 Task: Find a rental in Waltham, United States, for 8 guests from 12th to 16th August, with a price range of 10,000 to 16,000, including a TV and self check-in option.
Action: Mouse moved to (680, 130)
Screenshot: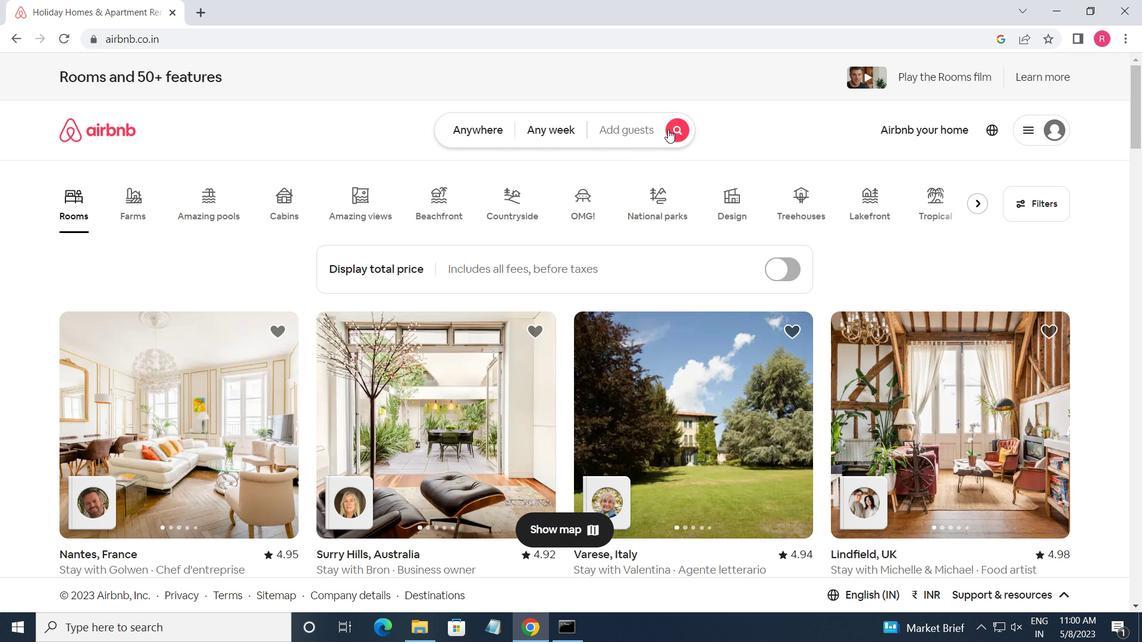
Action: Mouse pressed left at (680, 130)
Screenshot: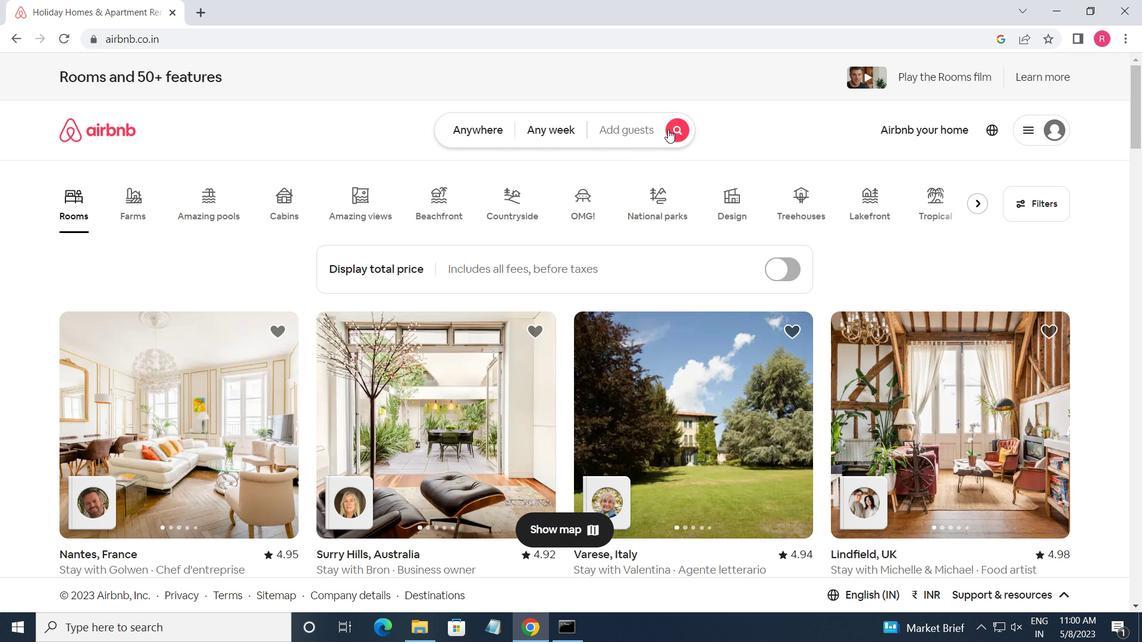 
Action: Mouse moved to (347, 193)
Screenshot: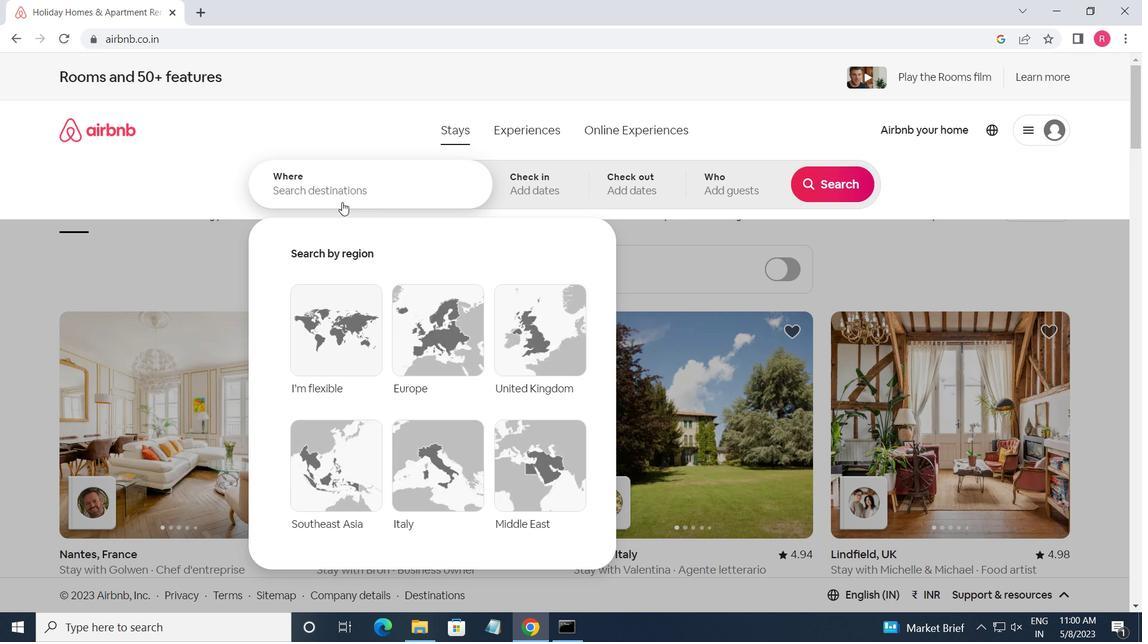 
Action: Mouse pressed left at (347, 193)
Screenshot: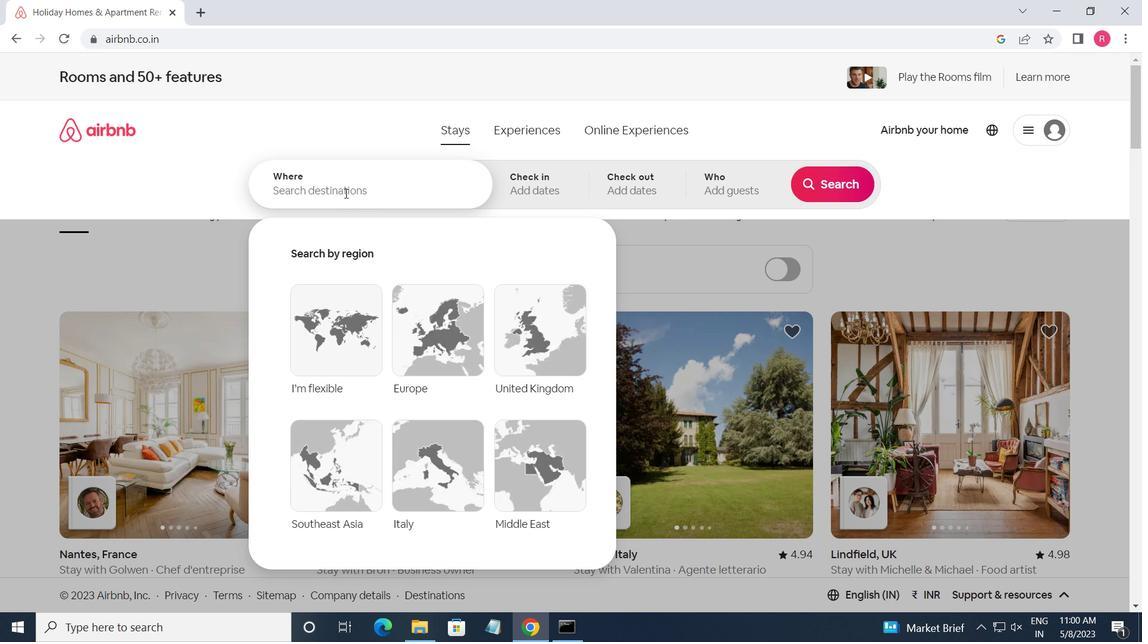 
Action: Key pressed <Key.shift>WALTHAM<Key.space>,<Key.space><Key.shift>UNITED<Key.space><Key.shift>STATES<Key.enter>
Screenshot: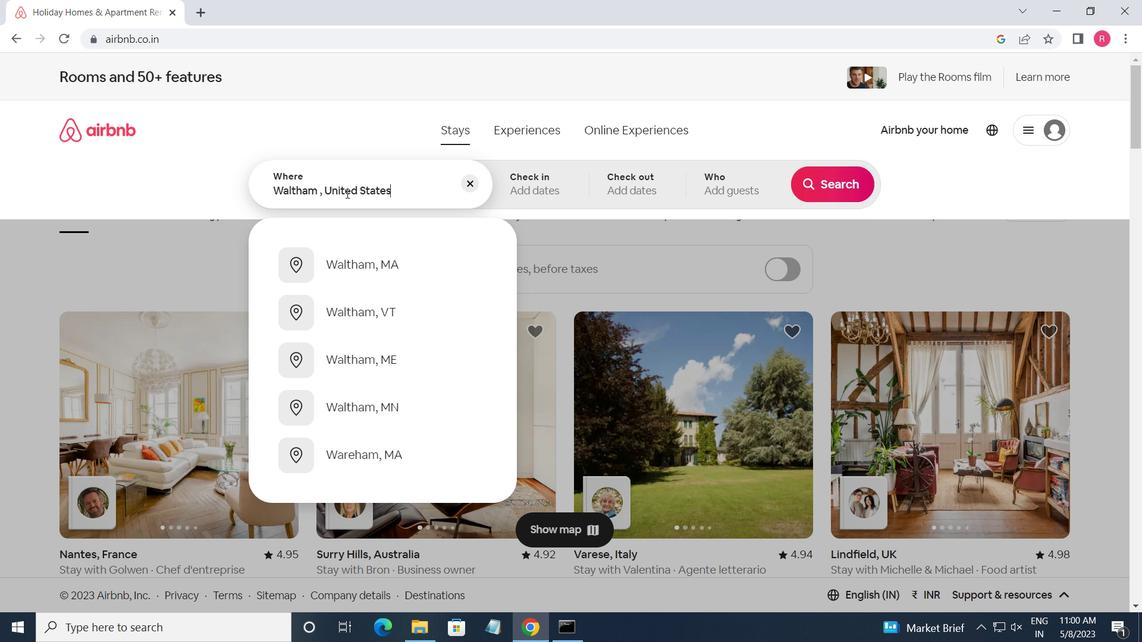 
Action: Mouse moved to (835, 308)
Screenshot: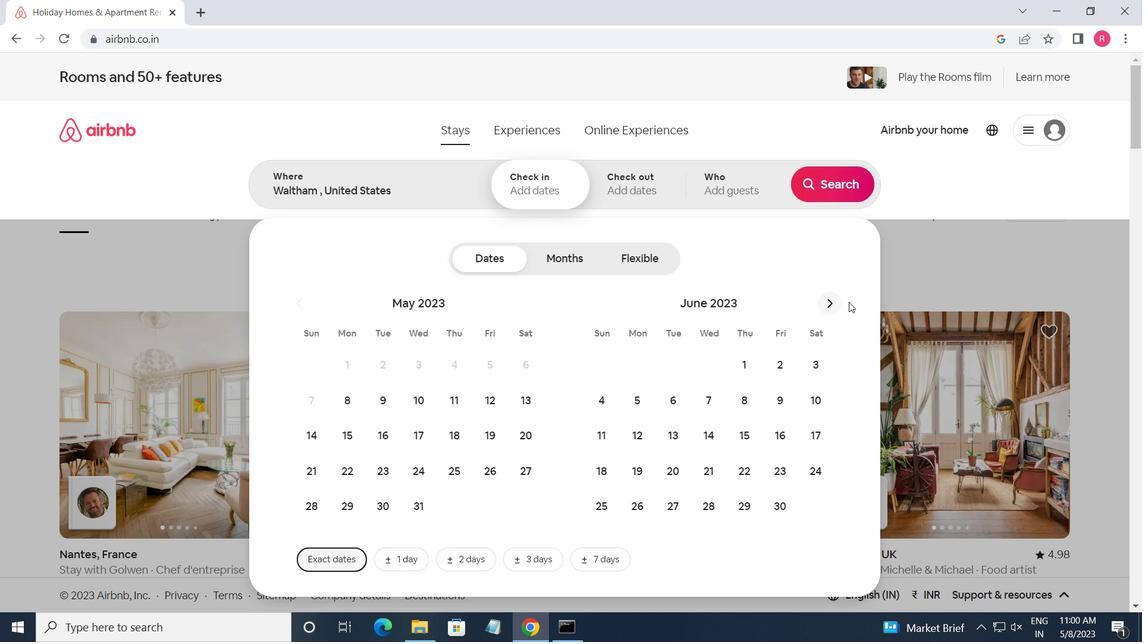 
Action: Mouse pressed left at (835, 308)
Screenshot: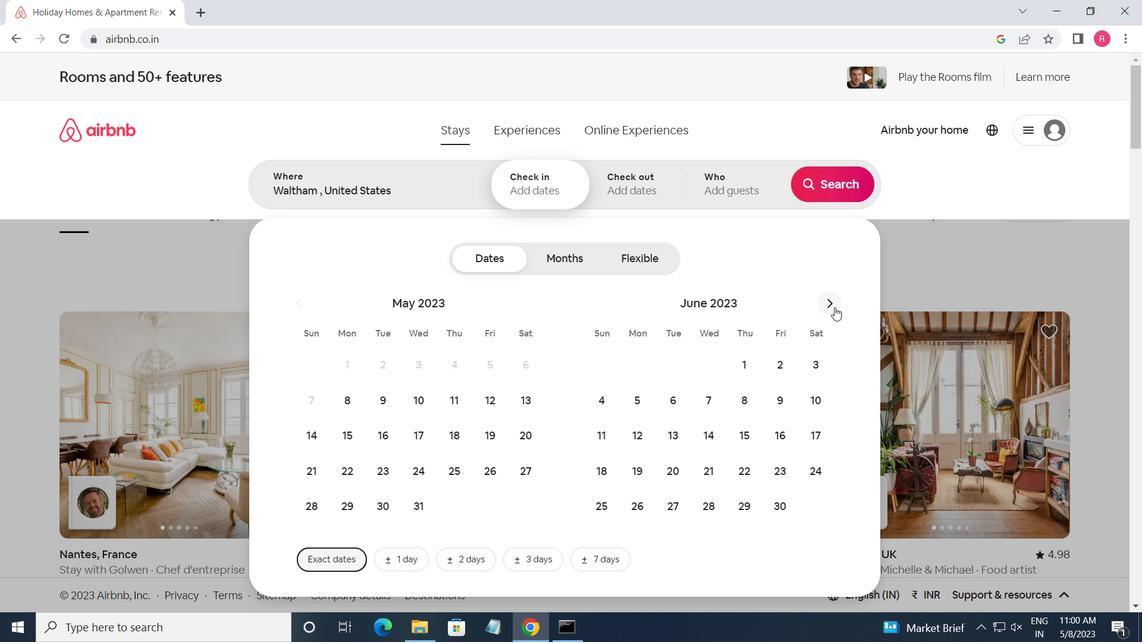 
Action: Mouse moved to (830, 302)
Screenshot: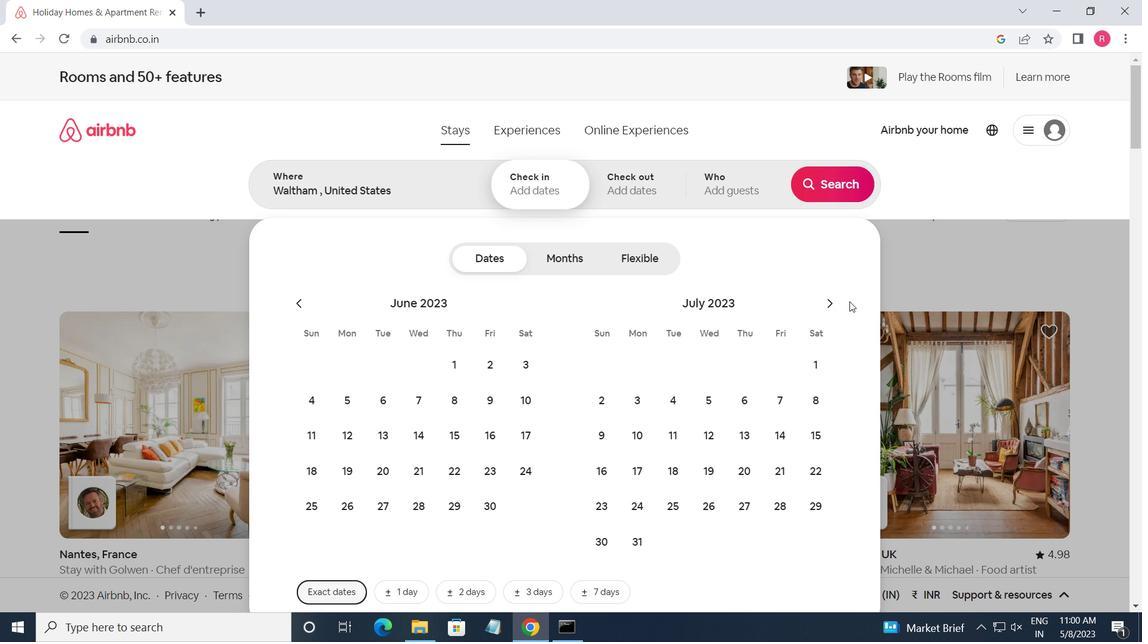 
Action: Mouse pressed left at (830, 302)
Screenshot: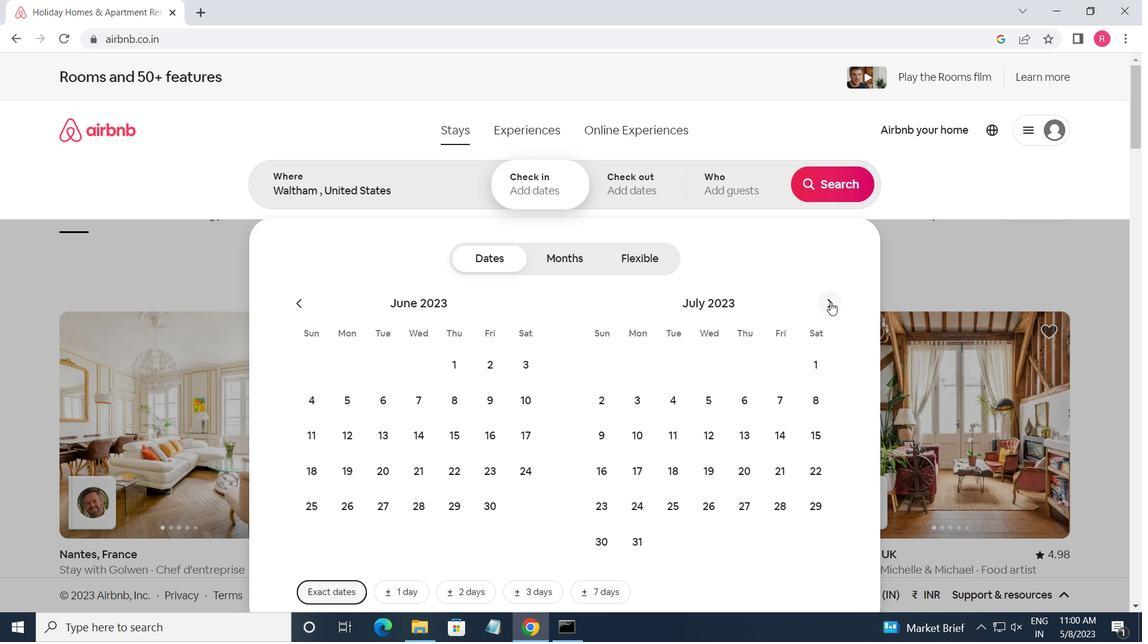 
Action: Mouse moved to (817, 400)
Screenshot: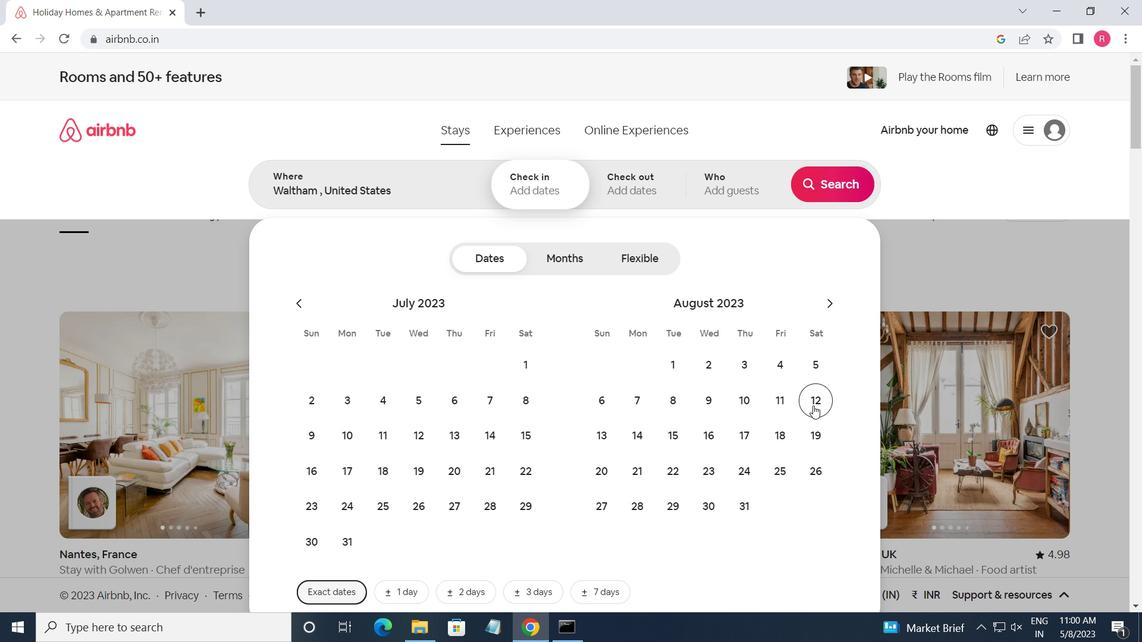 
Action: Mouse pressed left at (817, 400)
Screenshot: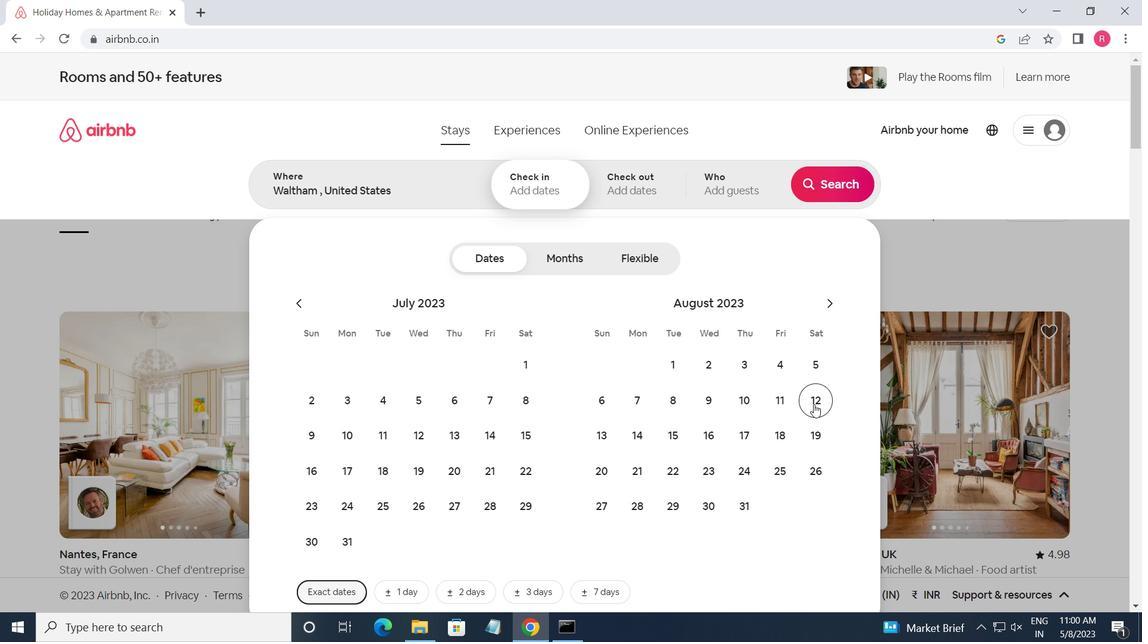 
Action: Mouse moved to (707, 442)
Screenshot: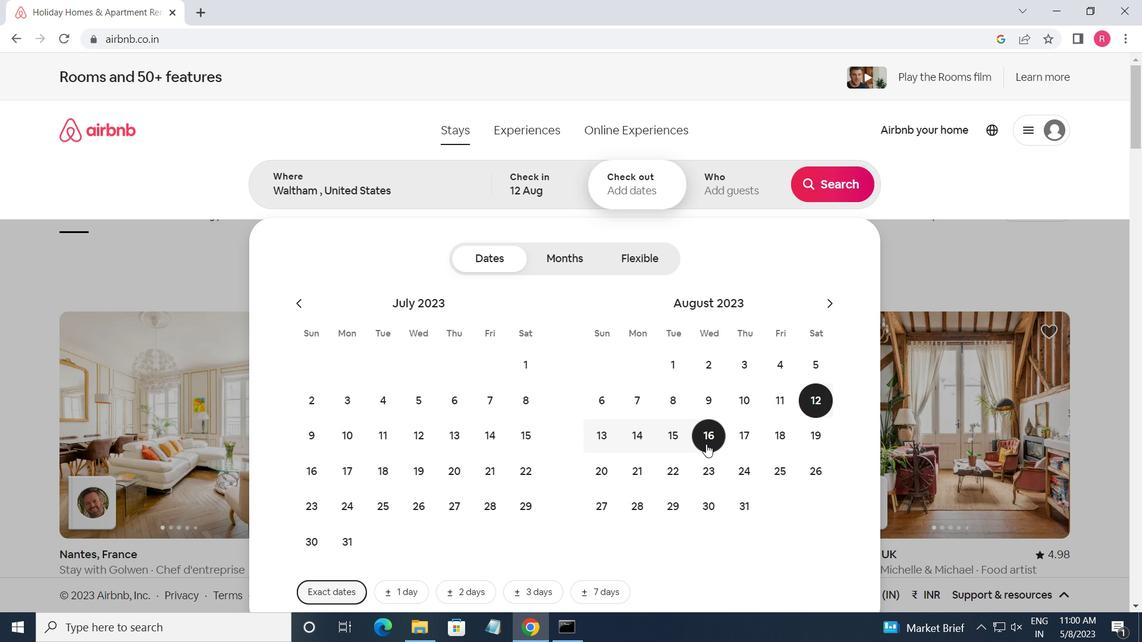 
Action: Mouse pressed left at (707, 442)
Screenshot: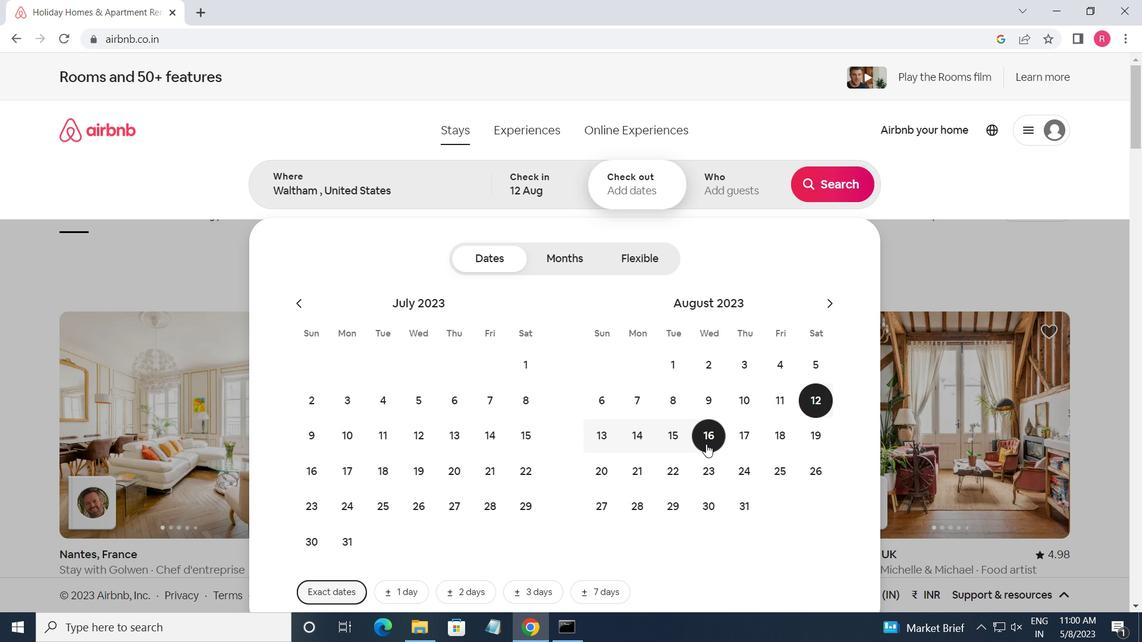 
Action: Mouse moved to (745, 197)
Screenshot: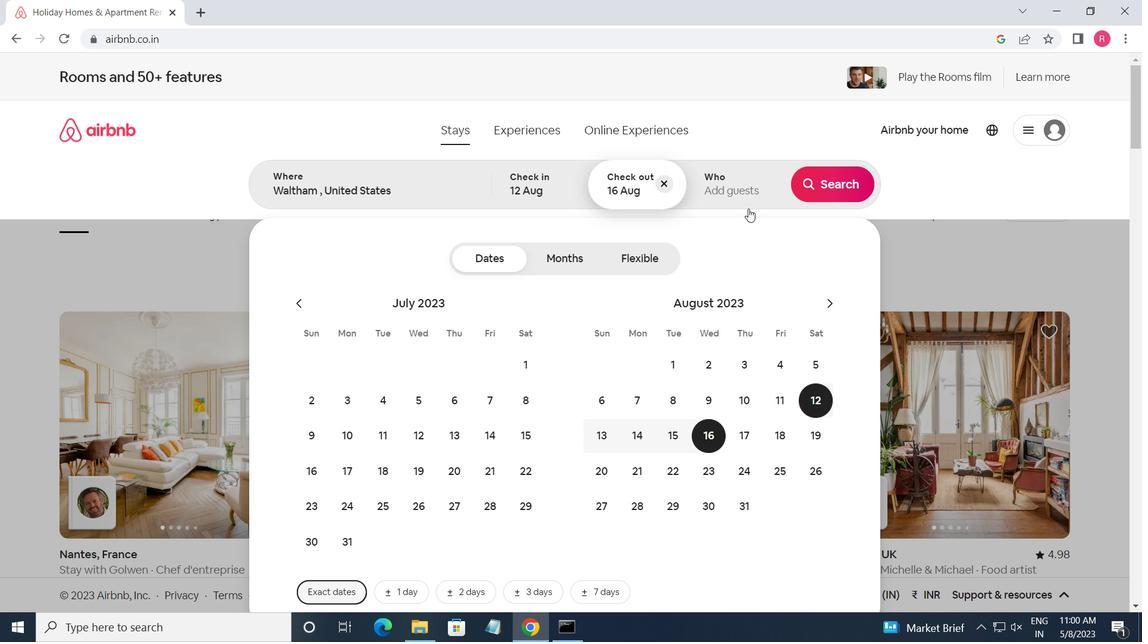 
Action: Mouse pressed left at (745, 197)
Screenshot: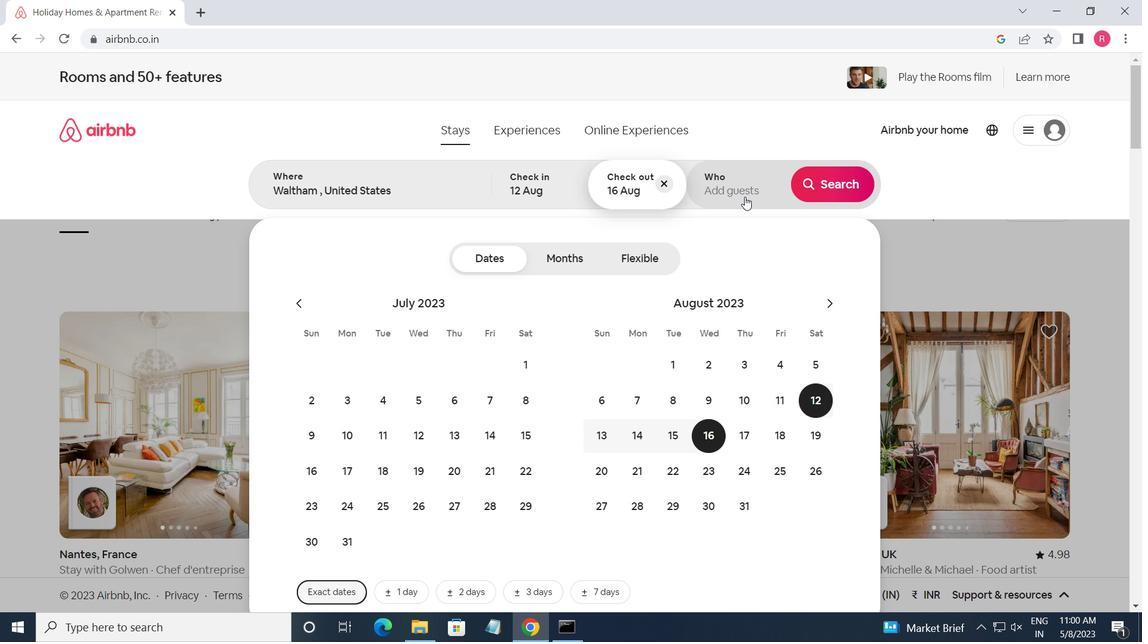 
Action: Mouse moved to (844, 272)
Screenshot: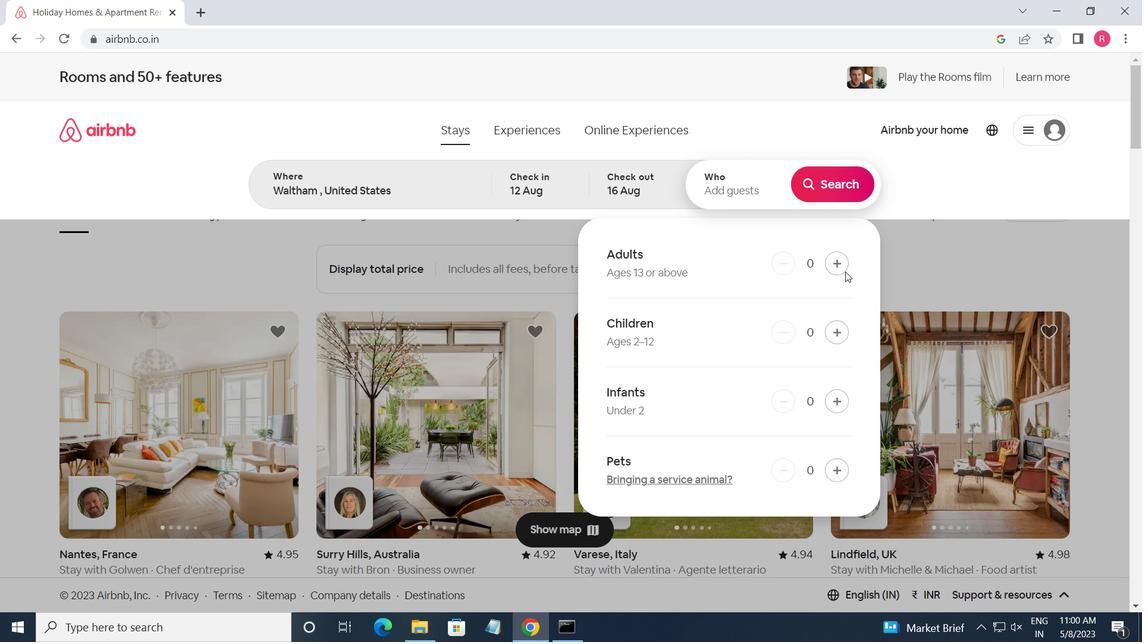 
Action: Mouse pressed left at (844, 272)
Screenshot: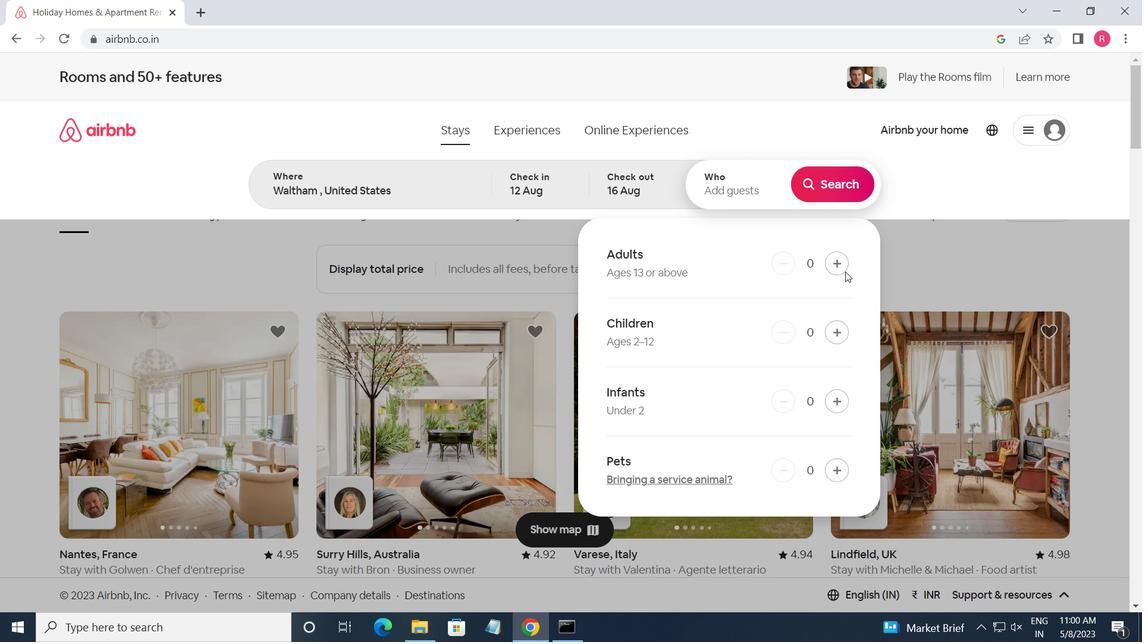 
Action: Mouse pressed left at (844, 272)
Screenshot: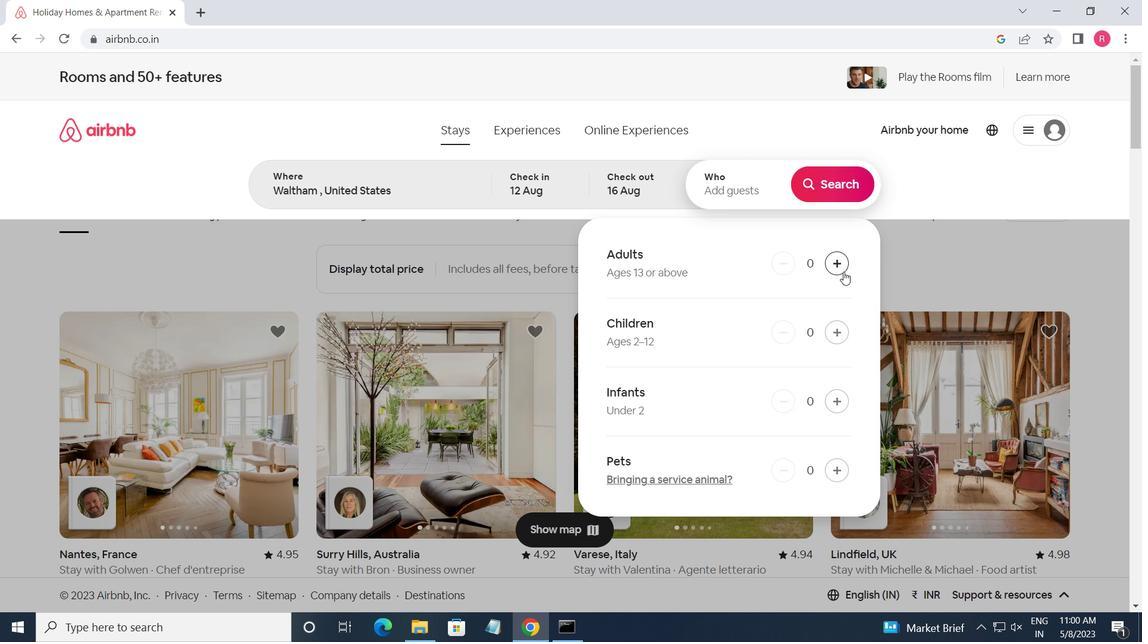 
Action: Mouse pressed left at (844, 272)
Screenshot: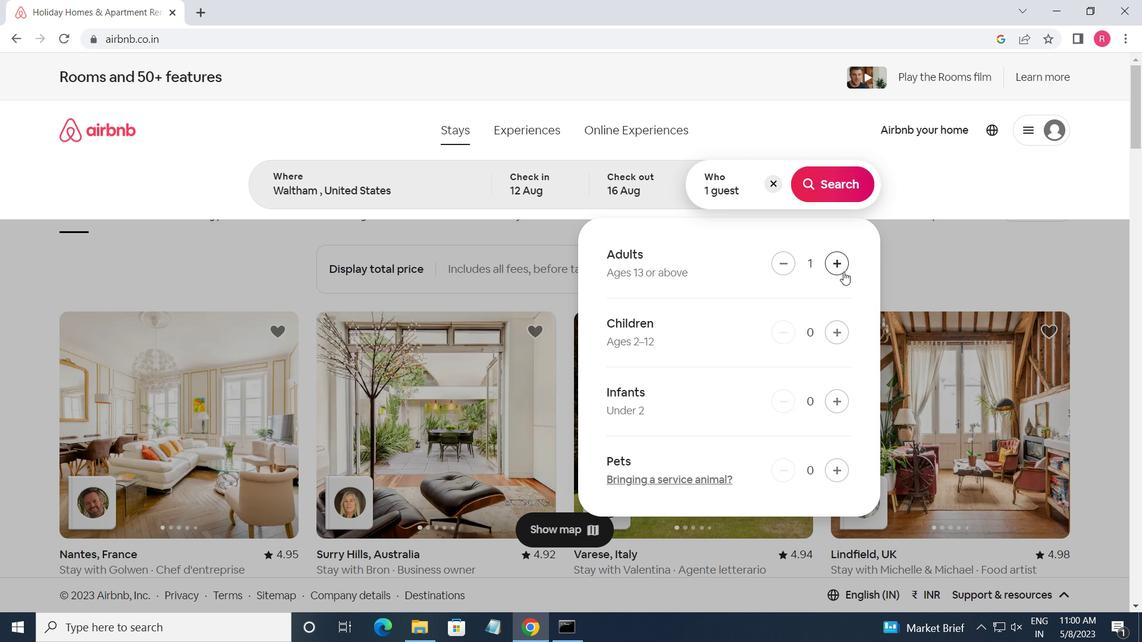 
Action: Mouse pressed left at (844, 272)
Screenshot: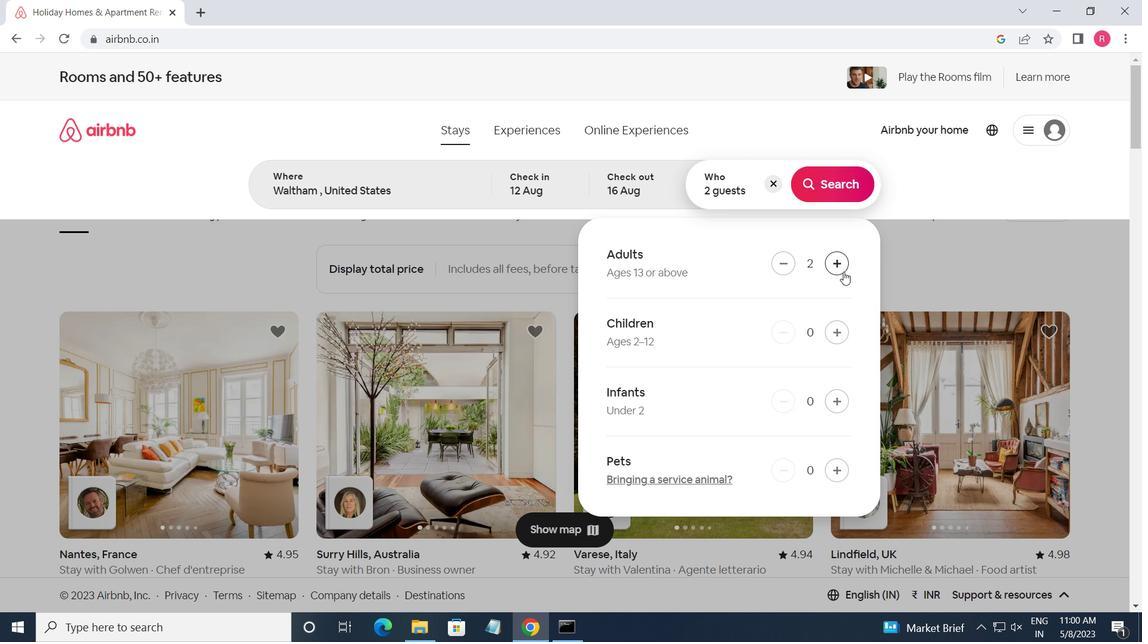 
Action: Mouse pressed left at (844, 272)
Screenshot: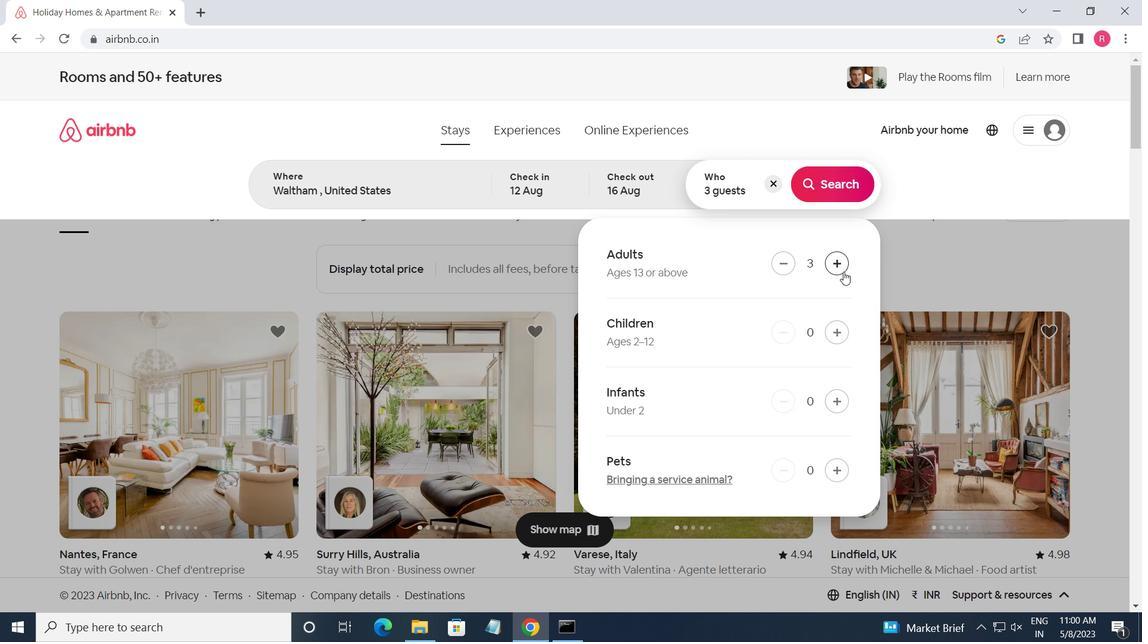 
Action: Mouse pressed left at (844, 272)
Screenshot: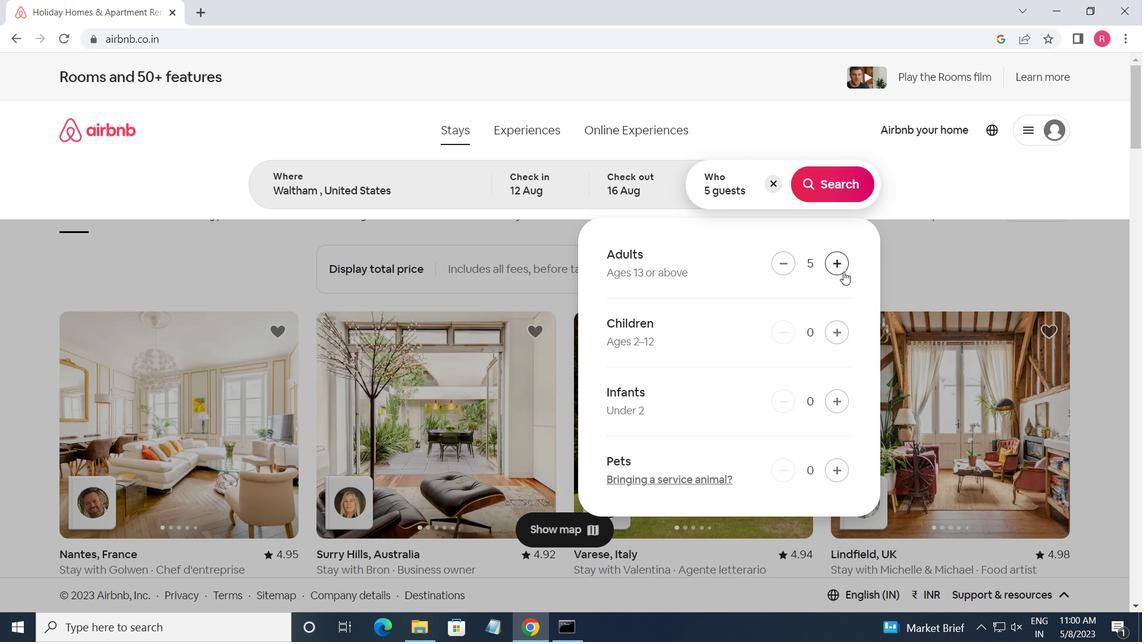 
Action: Mouse pressed left at (844, 272)
Screenshot: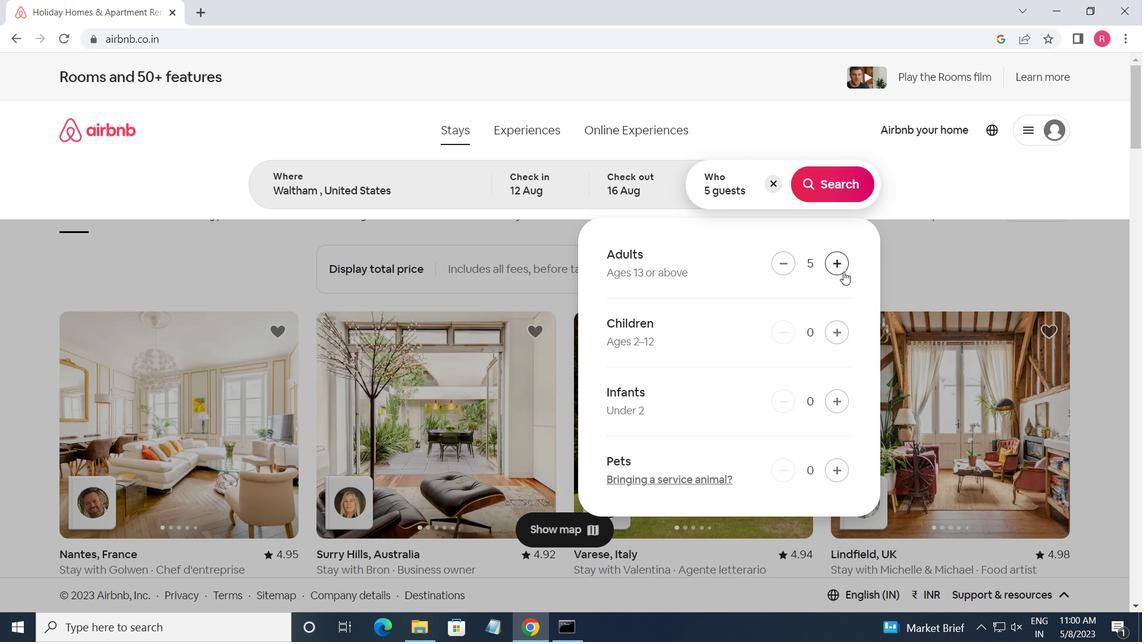 
Action: Mouse pressed left at (844, 272)
Screenshot: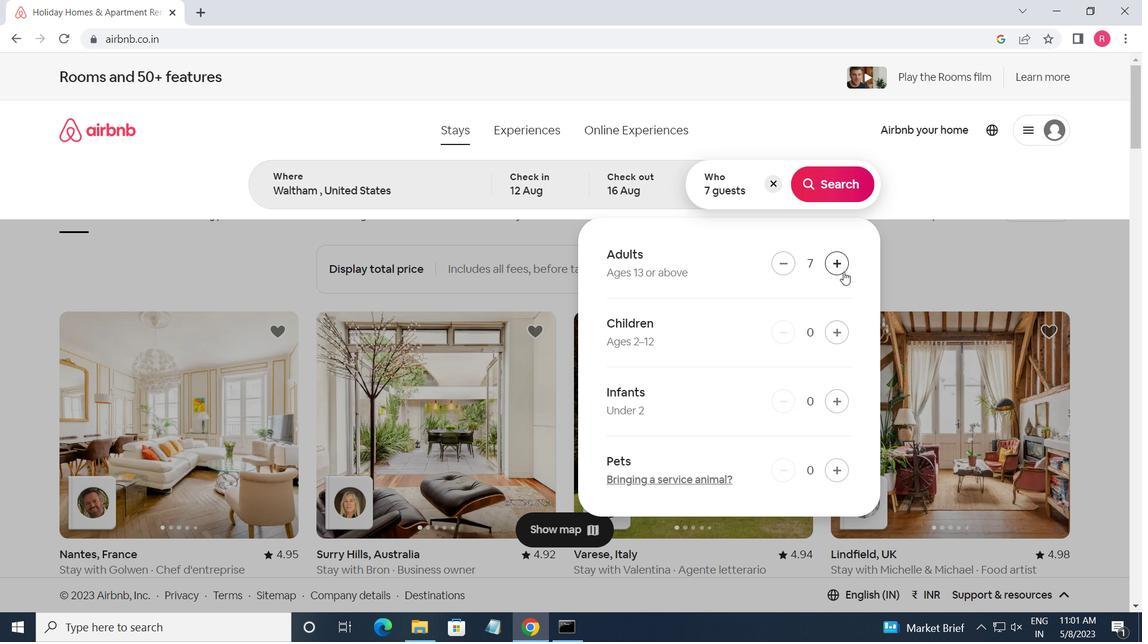 
Action: Mouse moved to (831, 184)
Screenshot: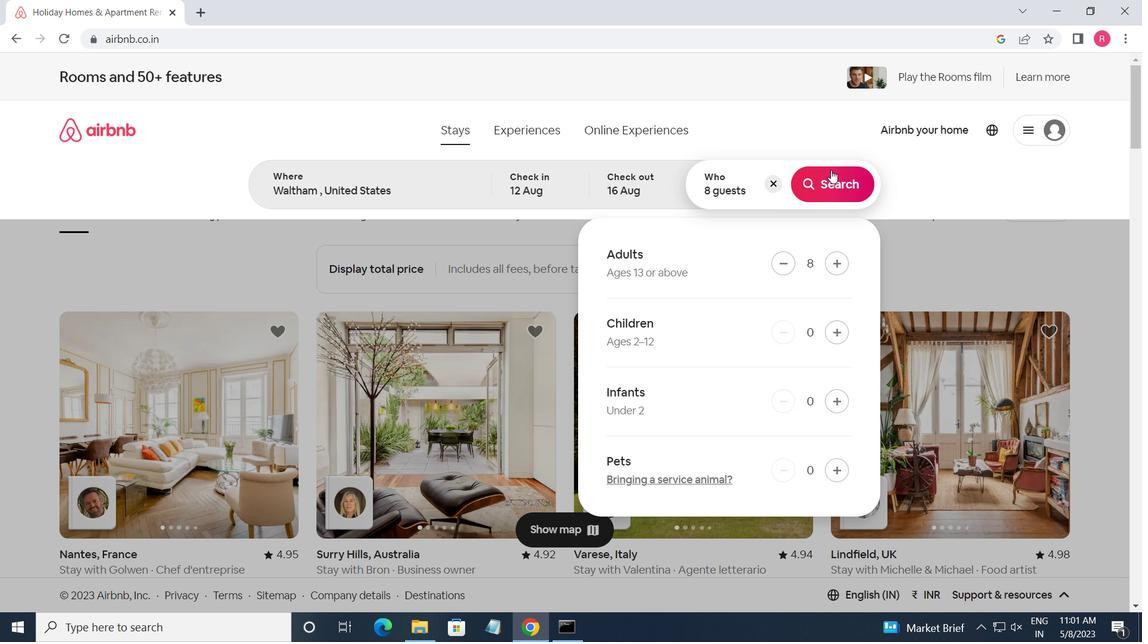 
Action: Mouse pressed left at (831, 184)
Screenshot: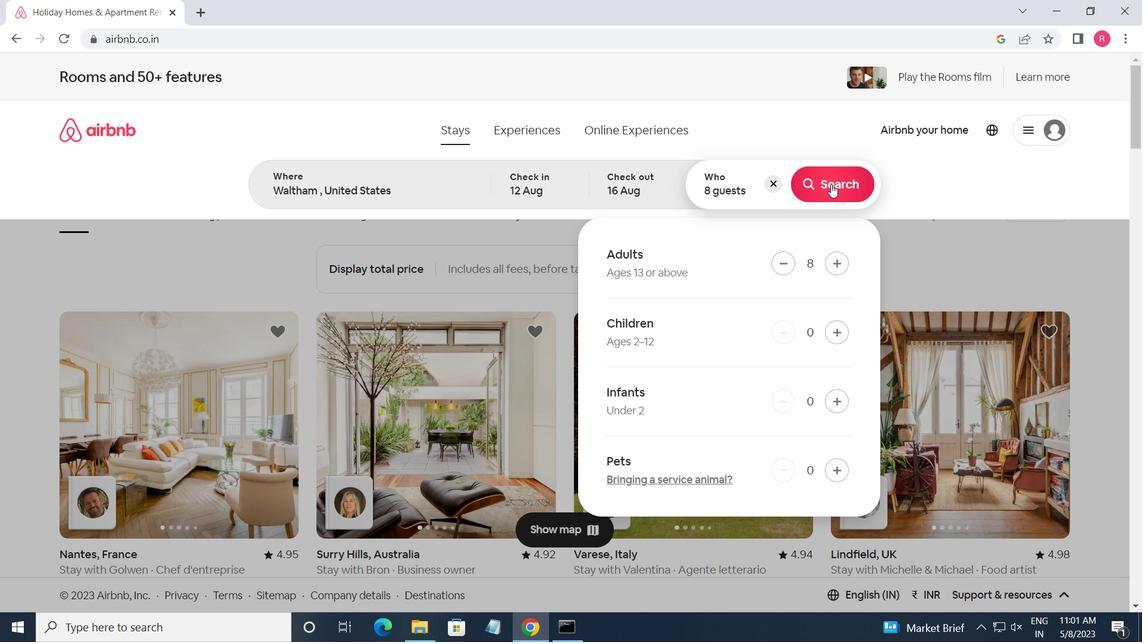 
Action: Mouse moved to (1067, 140)
Screenshot: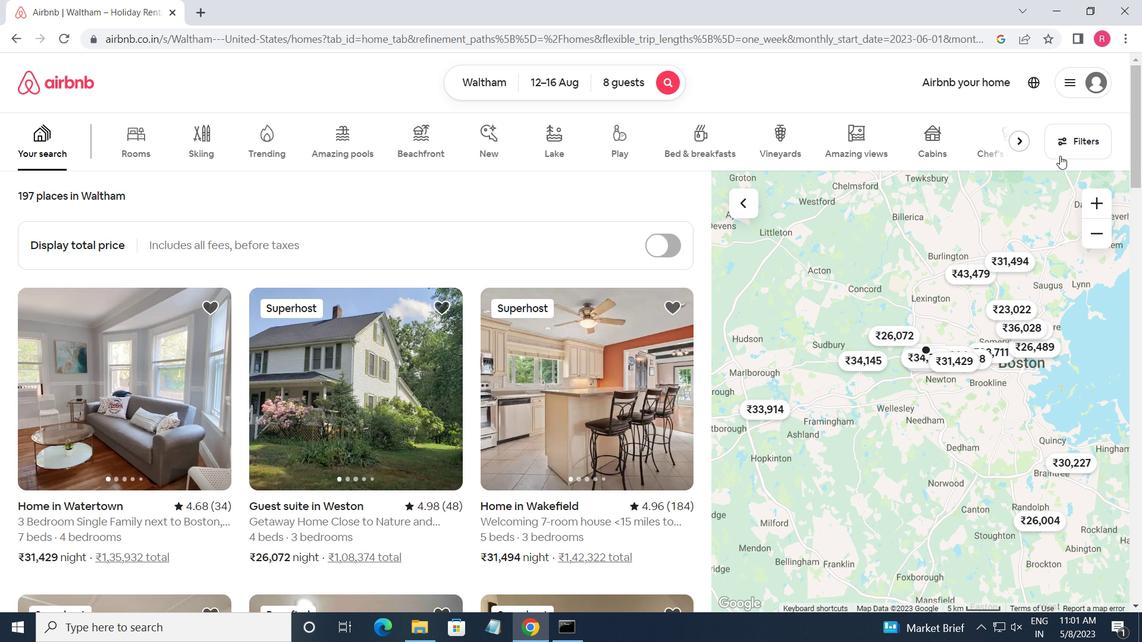 
Action: Mouse pressed left at (1067, 140)
Screenshot: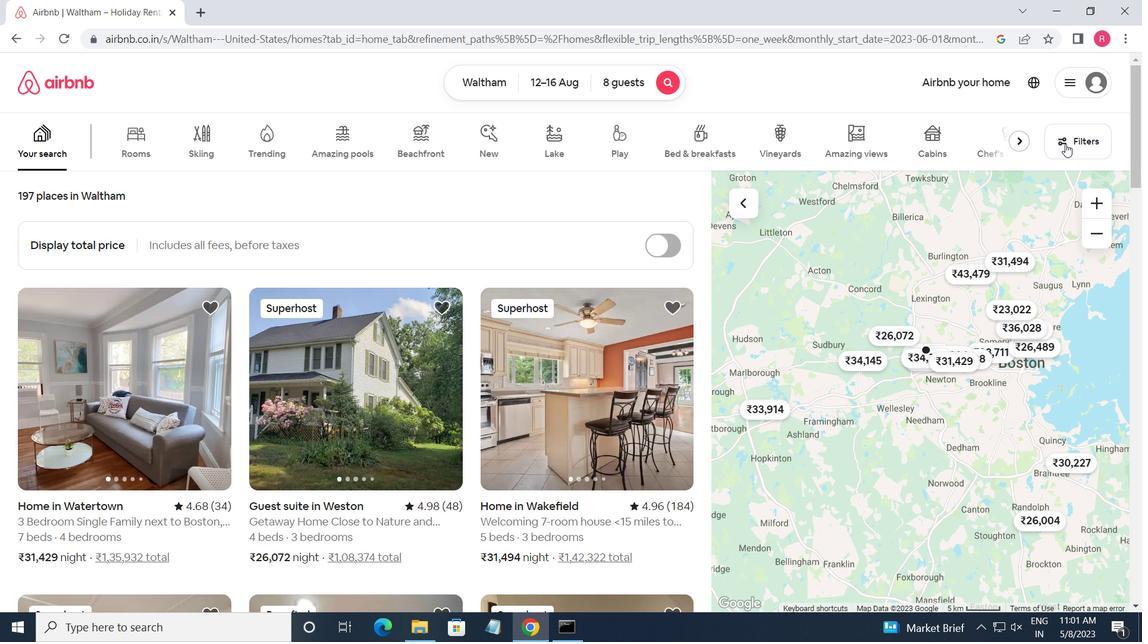 
Action: Mouse moved to (453, 514)
Screenshot: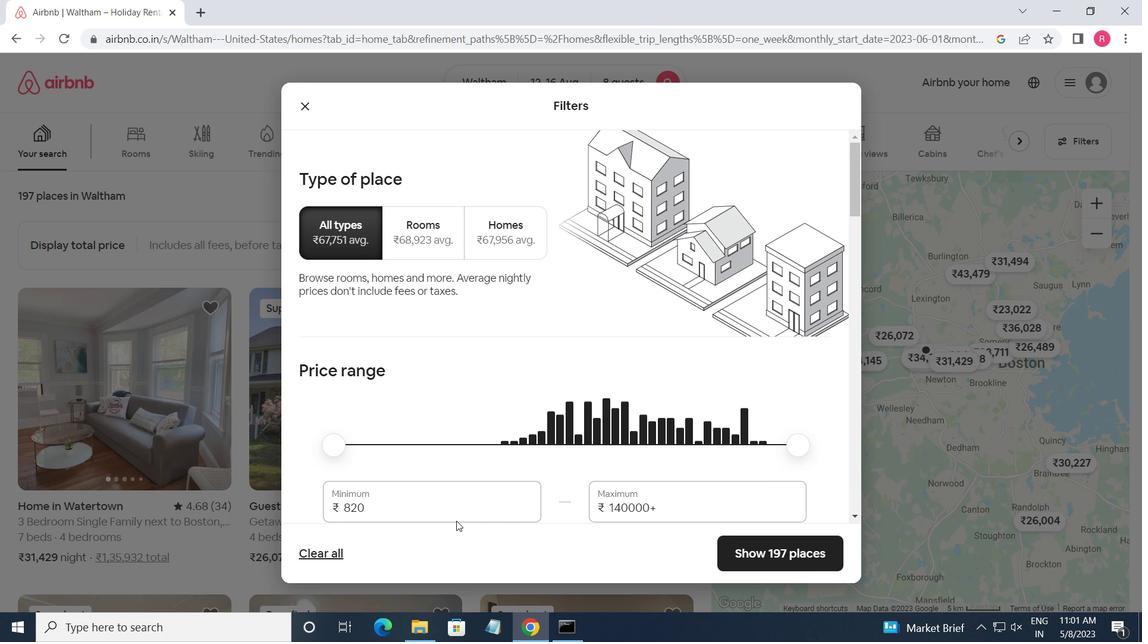
Action: Mouse pressed left at (453, 514)
Screenshot: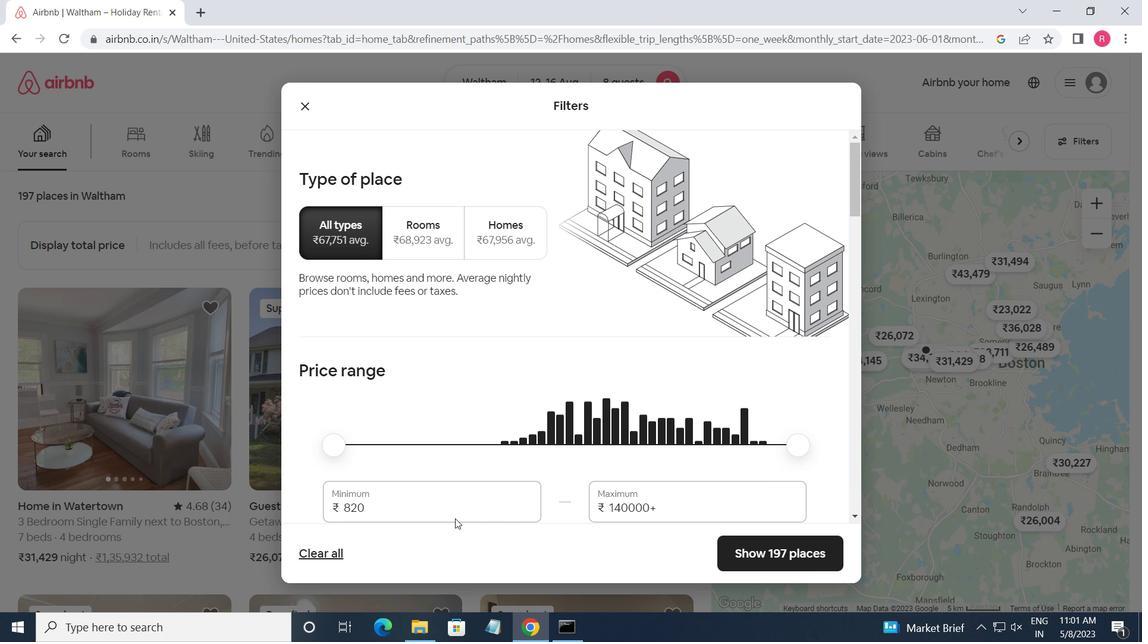
Action: Key pressed <Key.backspace><Key.backspace><Key.backspace>10000<Key.tab>16000
Screenshot: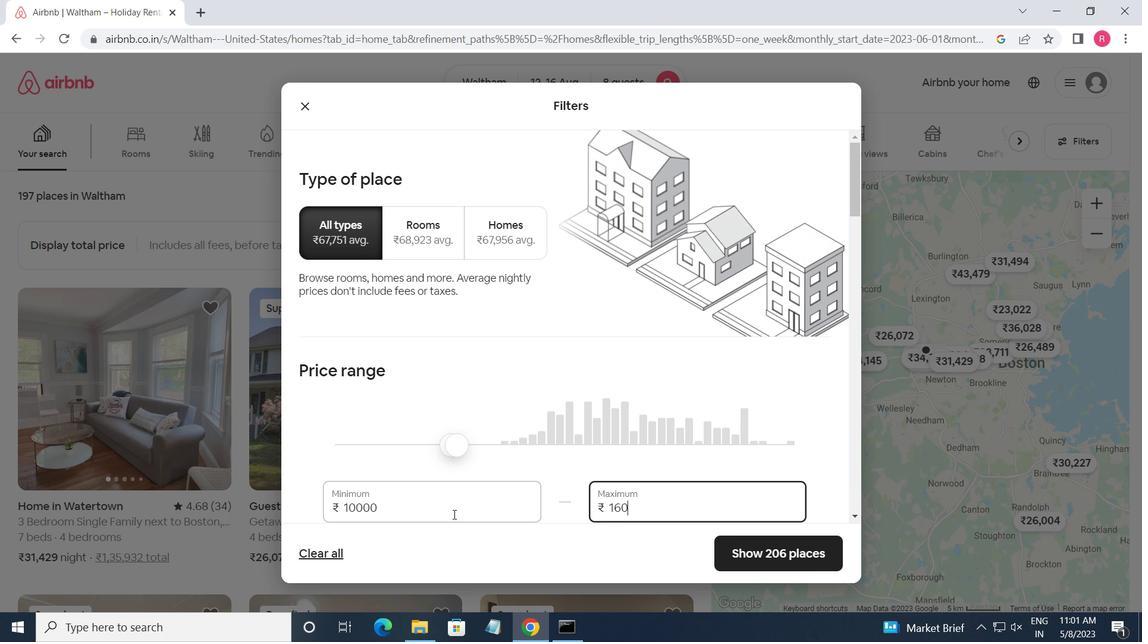 
Action: Mouse moved to (577, 377)
Screenshot: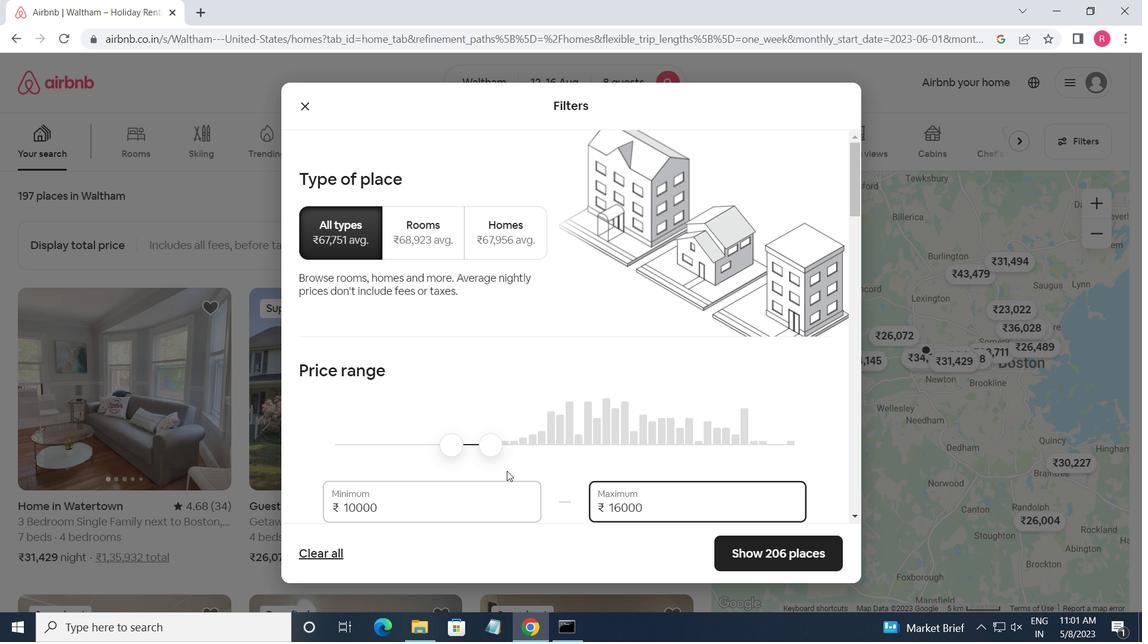 
Action: Mouse scrolled (577, 376) with delta (0, 0)
Screenshot: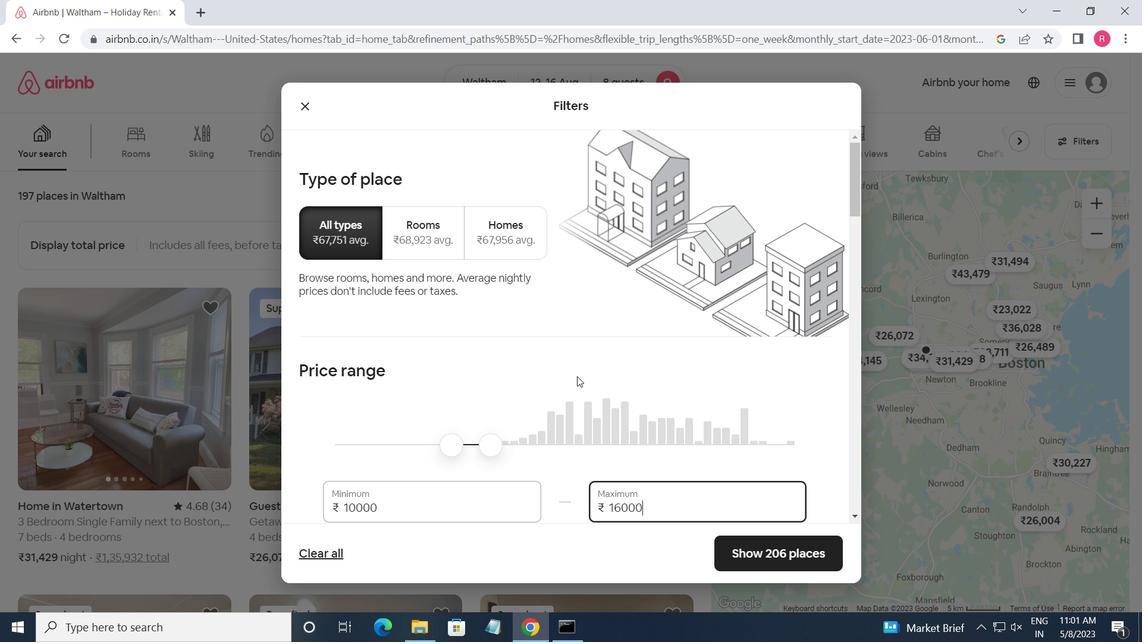 
Action: Mouse moved to (590, 338)
Screenshot: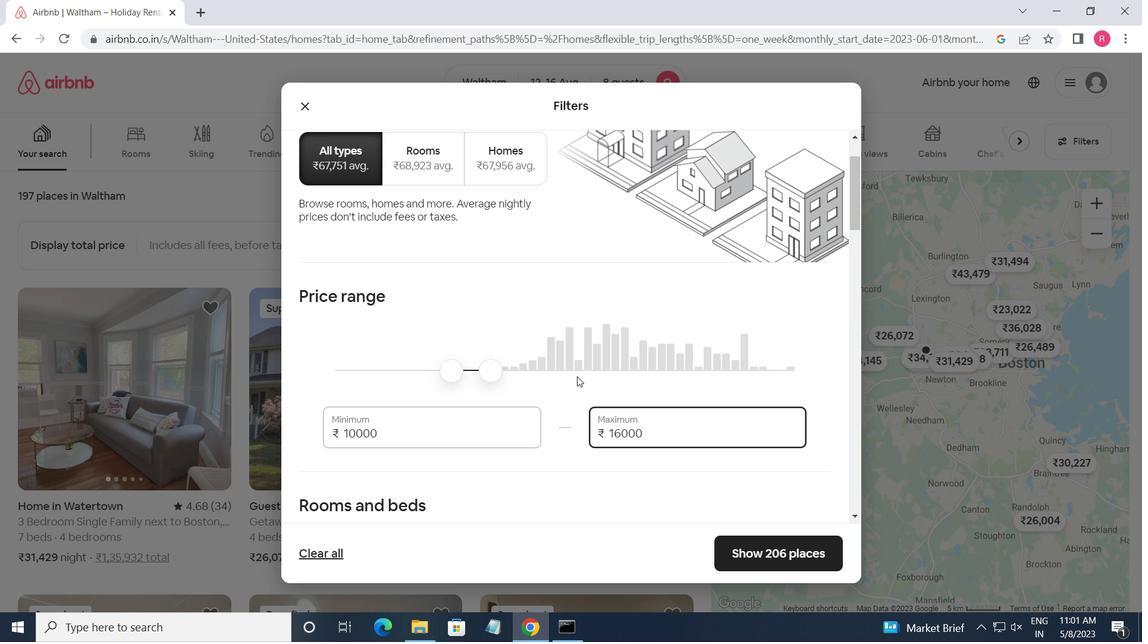 
Action: Mouse scrolled (590, 337) with delta (0, 0)
Screenshot: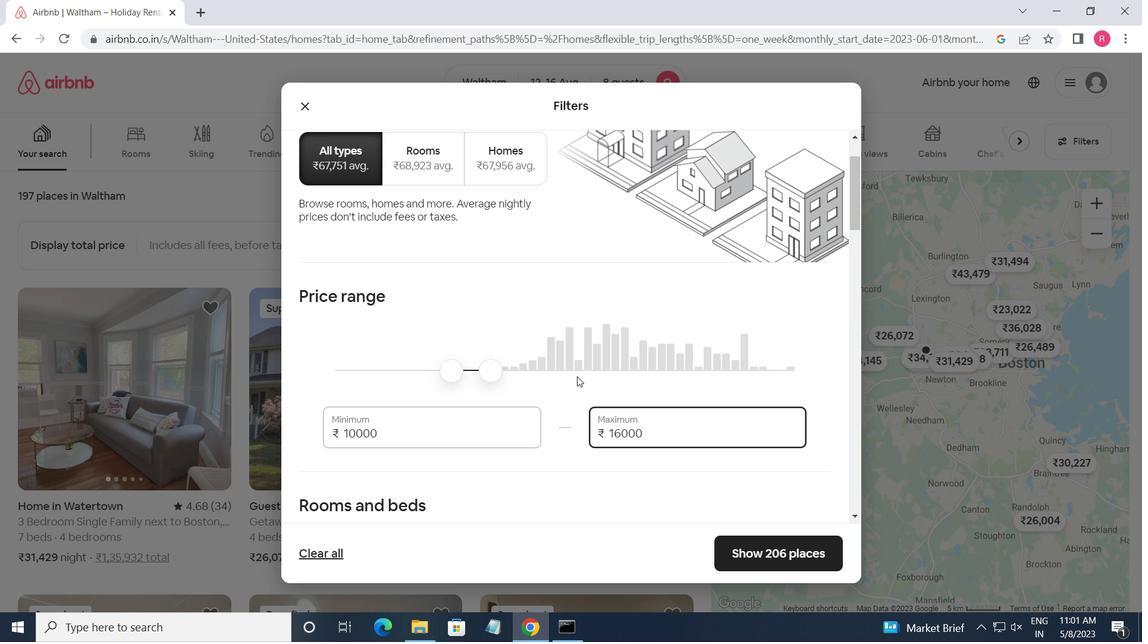 
Action: Mouse moved to (592, 338)
Screenshot: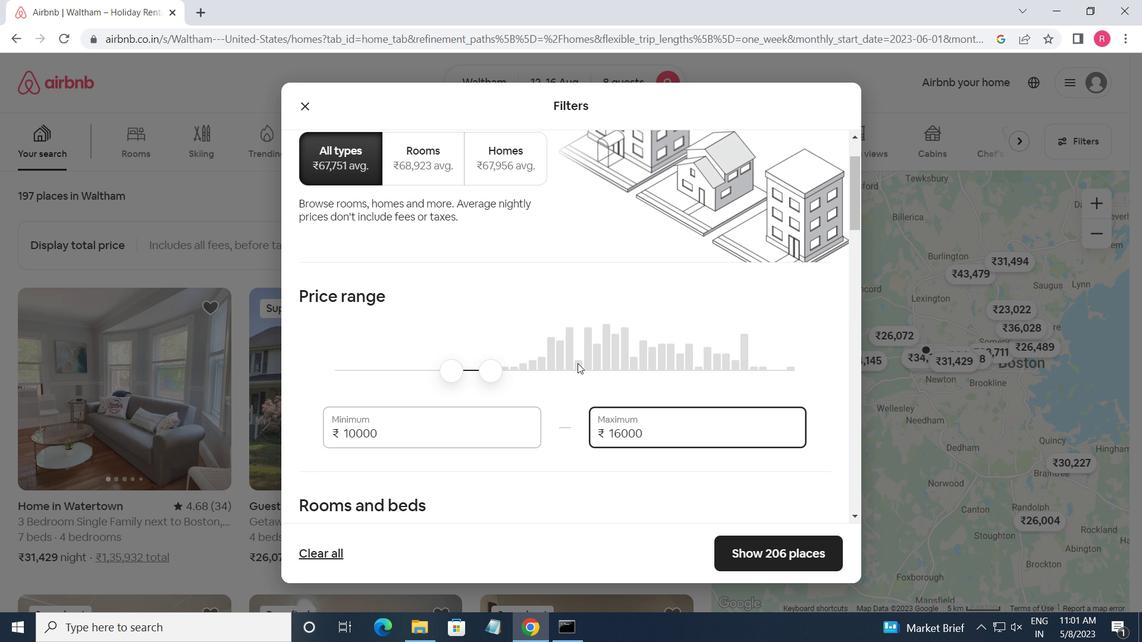 
Action: Mouse scrolled (592, 337) with delta (0, 0)
Screenshot: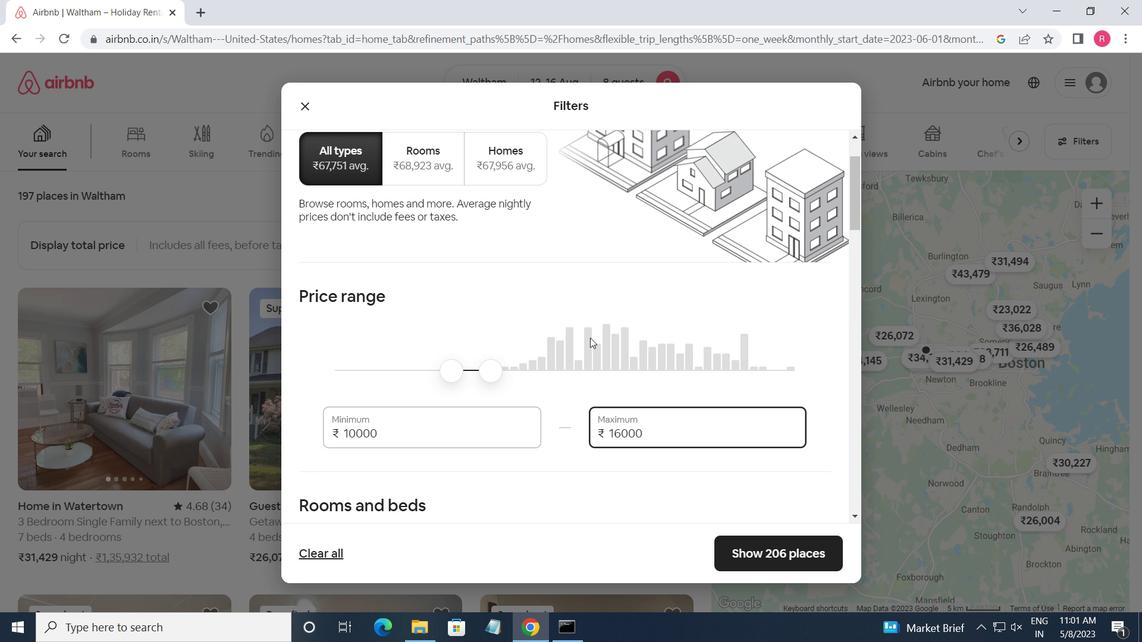 
Action: Mouse scrolled (592, 337) with delta (0, 0)
Screenshot: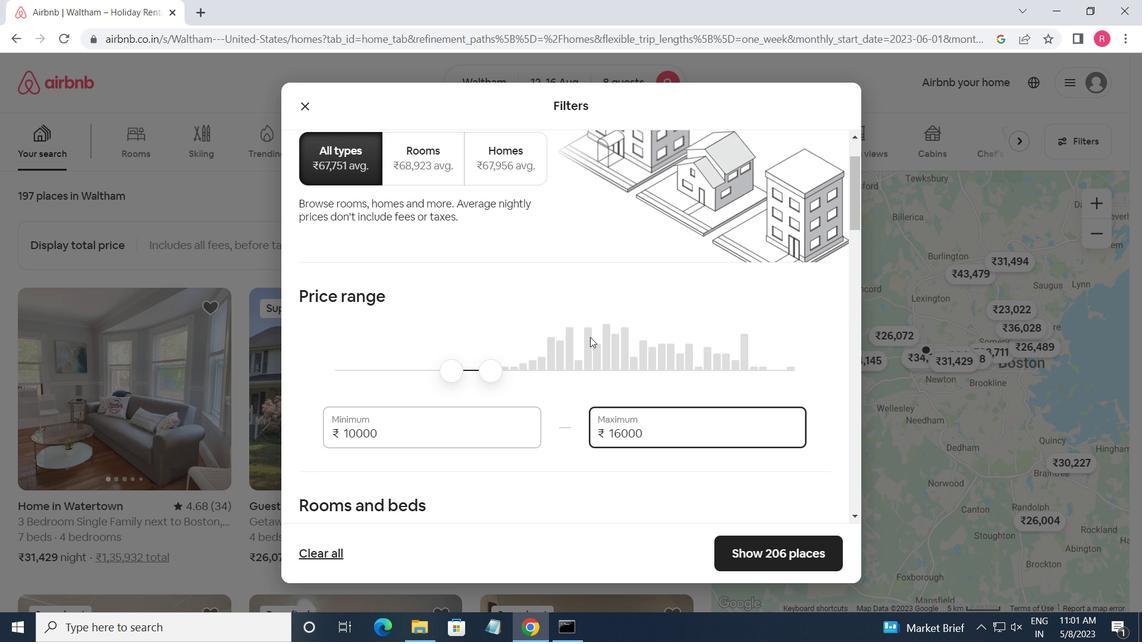 
Action: Mouse moved to (741, 362)
Screenshot: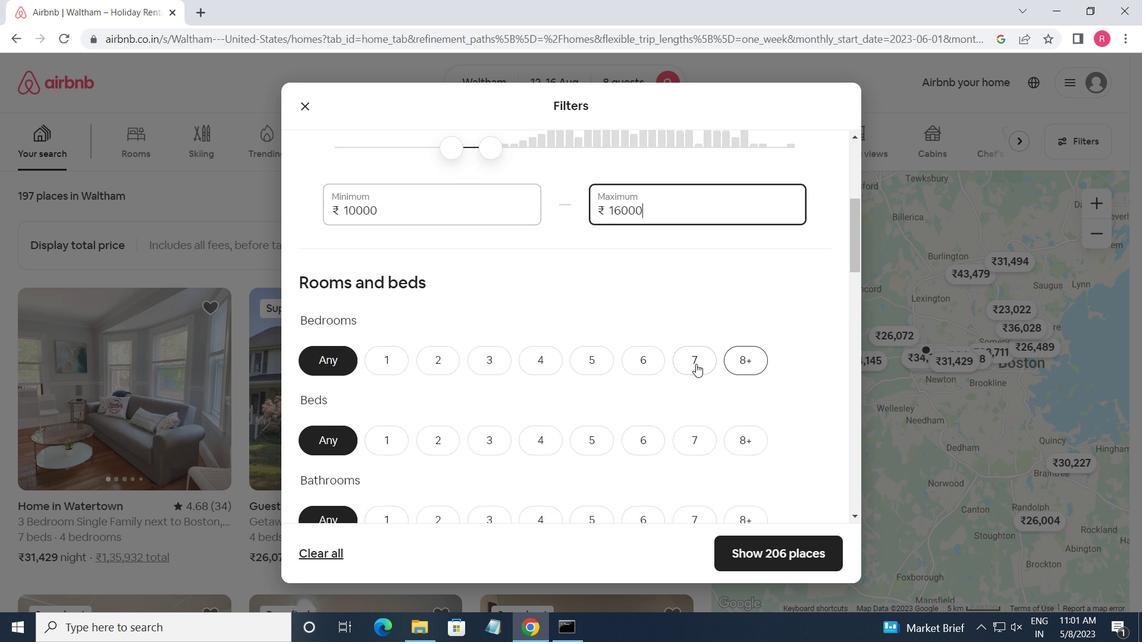 
Action: Mouse pressed left at (741, 362)
Screenshot: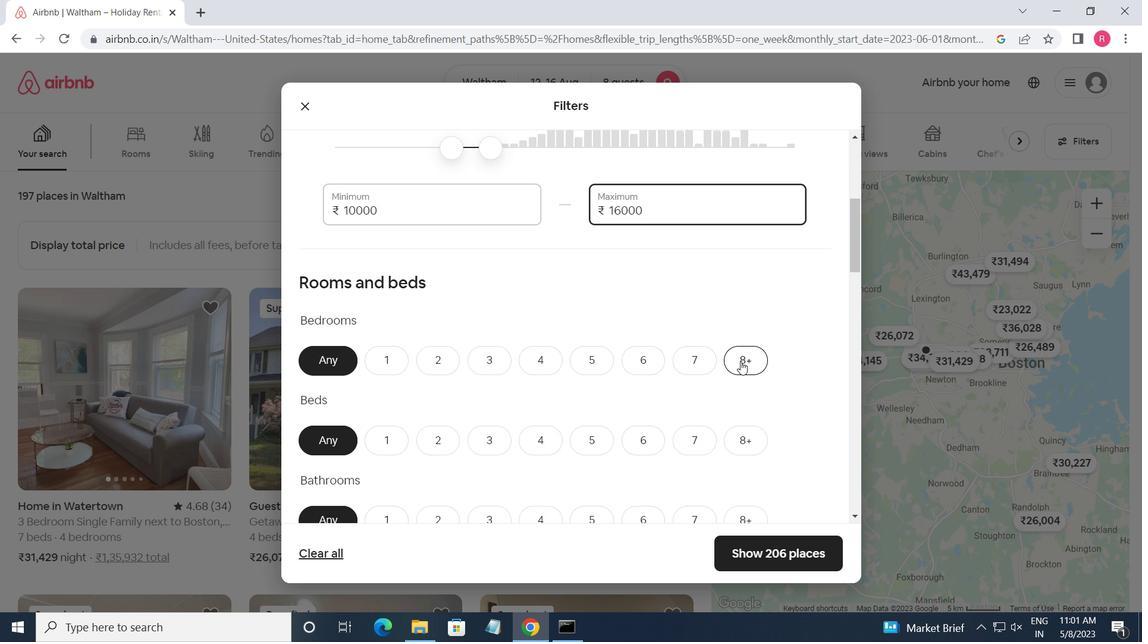 
Action: Mouse moved to (750, 447)
Screenshot: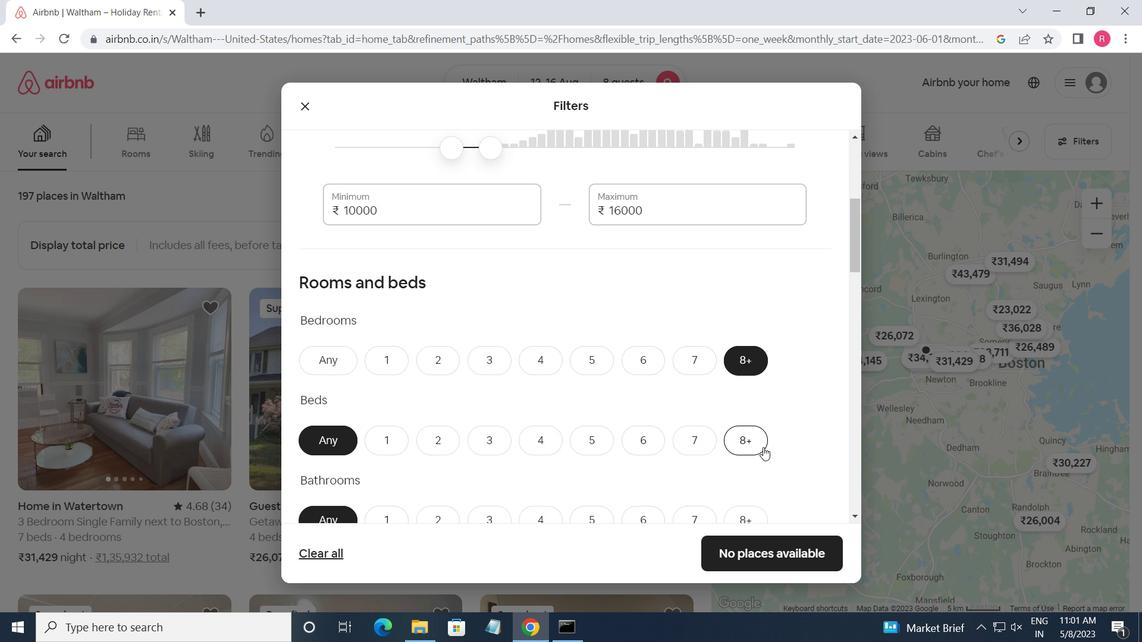 
Action: Mouse pressed left at (750, 447)
Screenshot: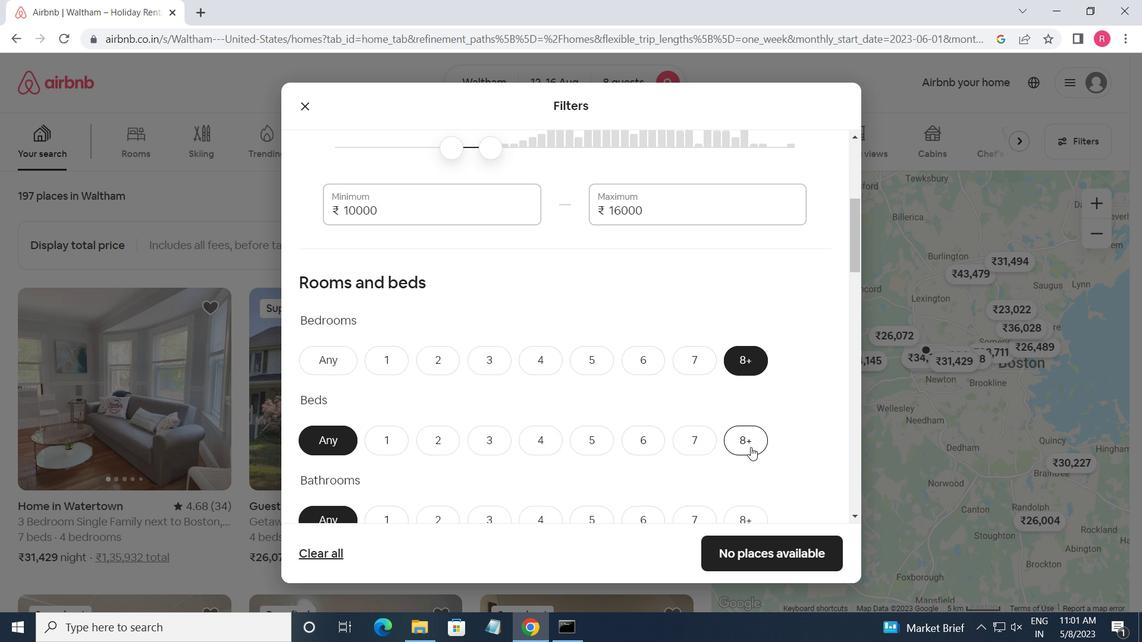 
Action: Mouse moved to (665, 400)
Screenshot: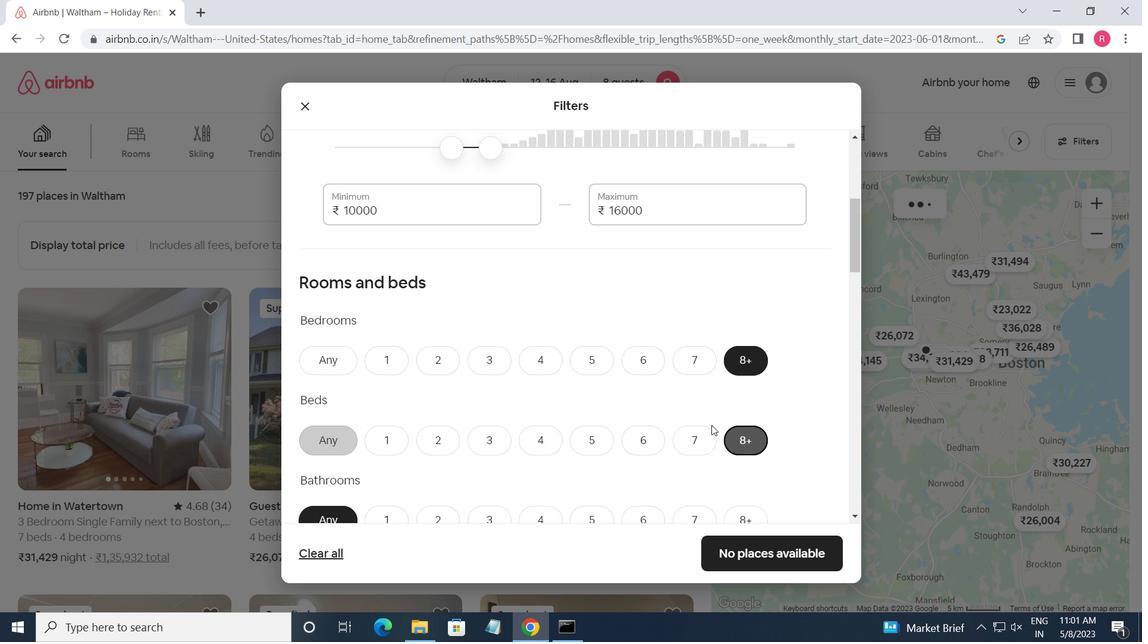 
Action: Mouse scrolled (665, 400) with delta (0, 0)
Screenshot: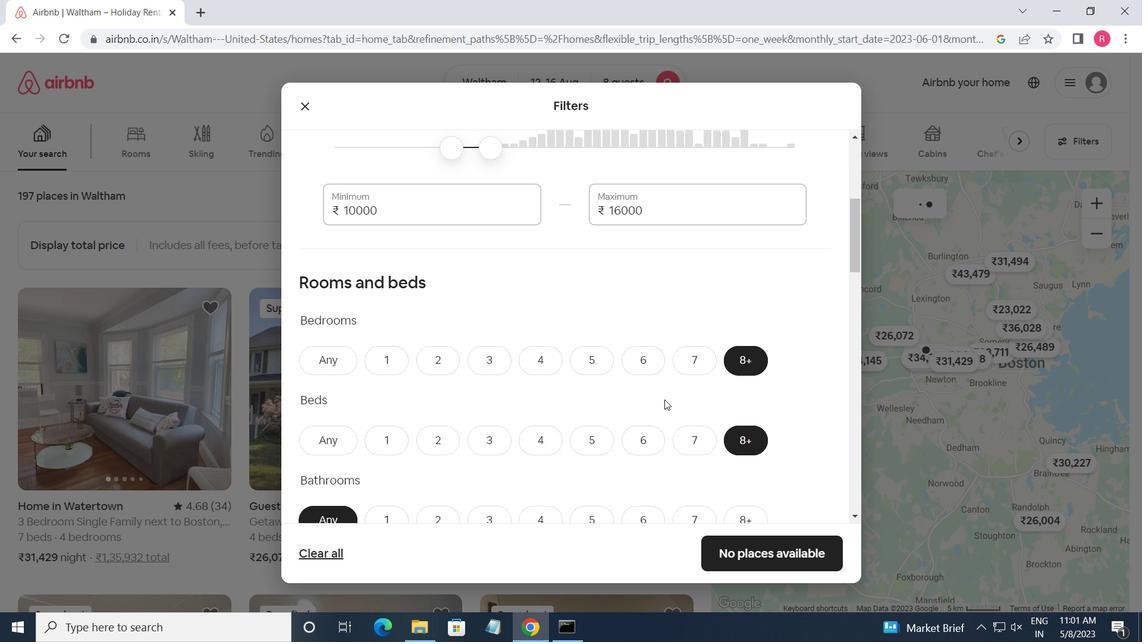 
Action: Mouse moved to (751, 450)
Screenshot: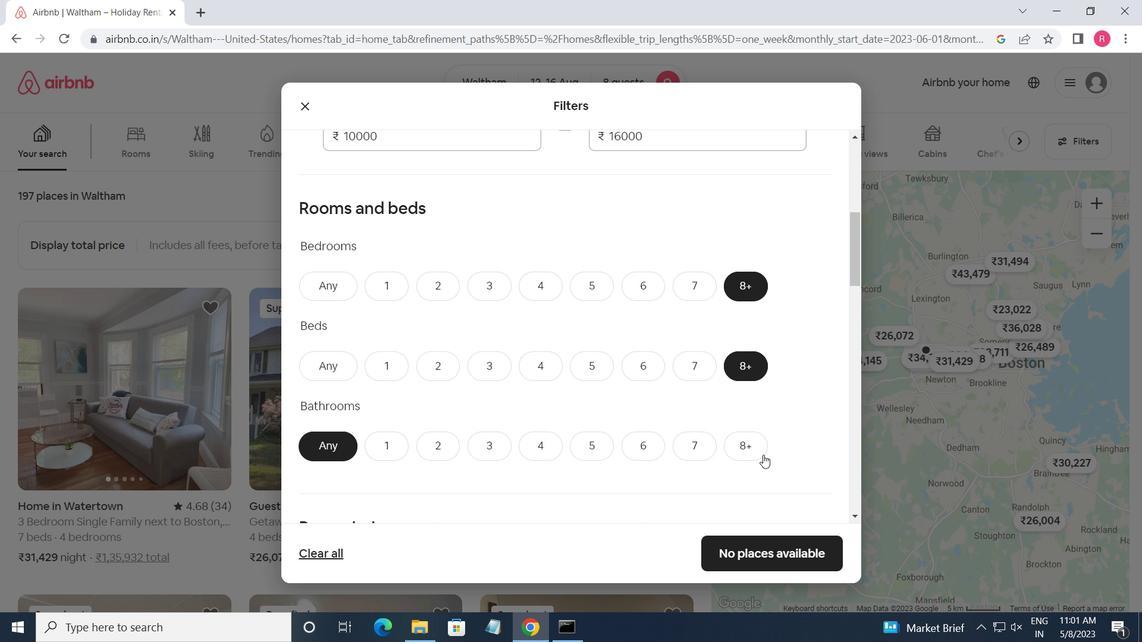
Action: Mouse pressed left at (751, 450)
Screenshot: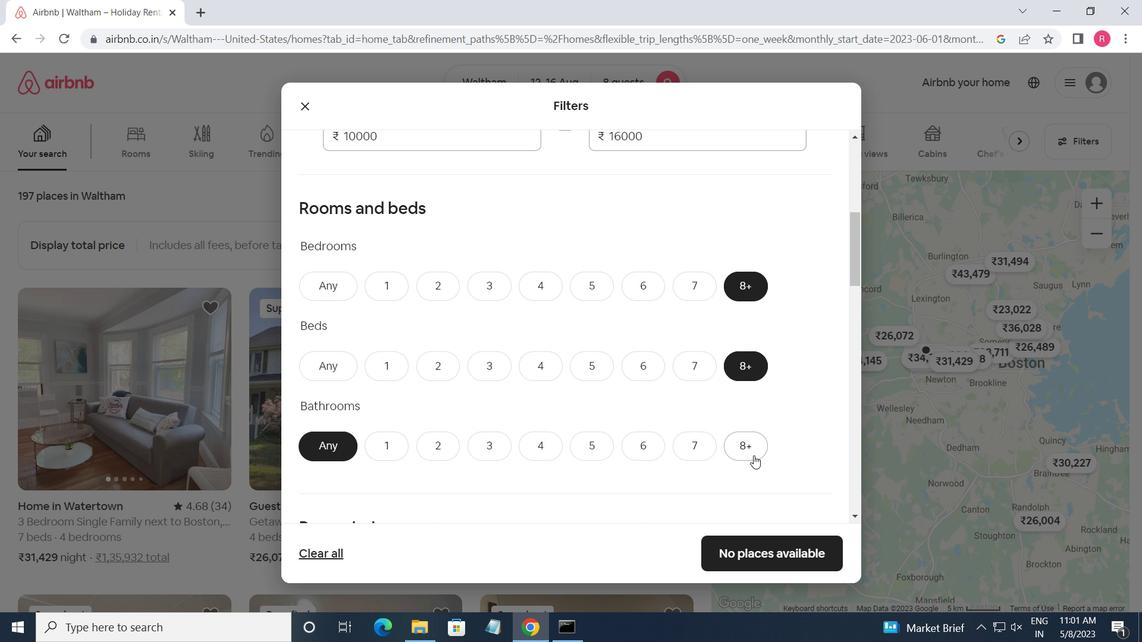 
Action: Mouse moved to (631, 356)
Screenshot: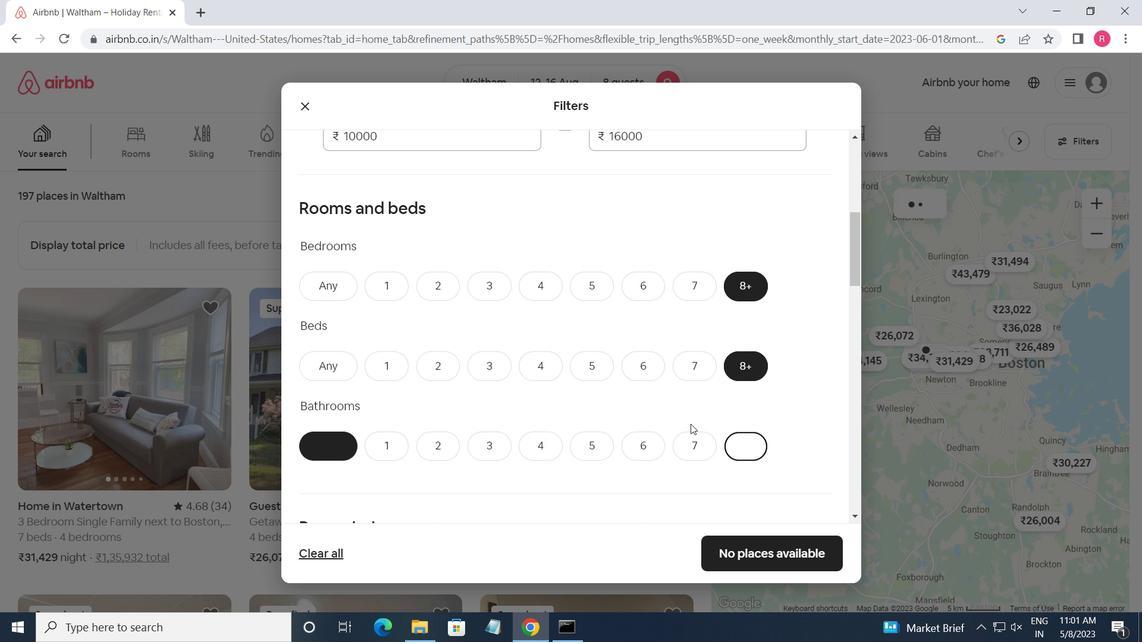 
Action: Mouse scrolled (631, 355) with delta (0, 0)
Screenshot: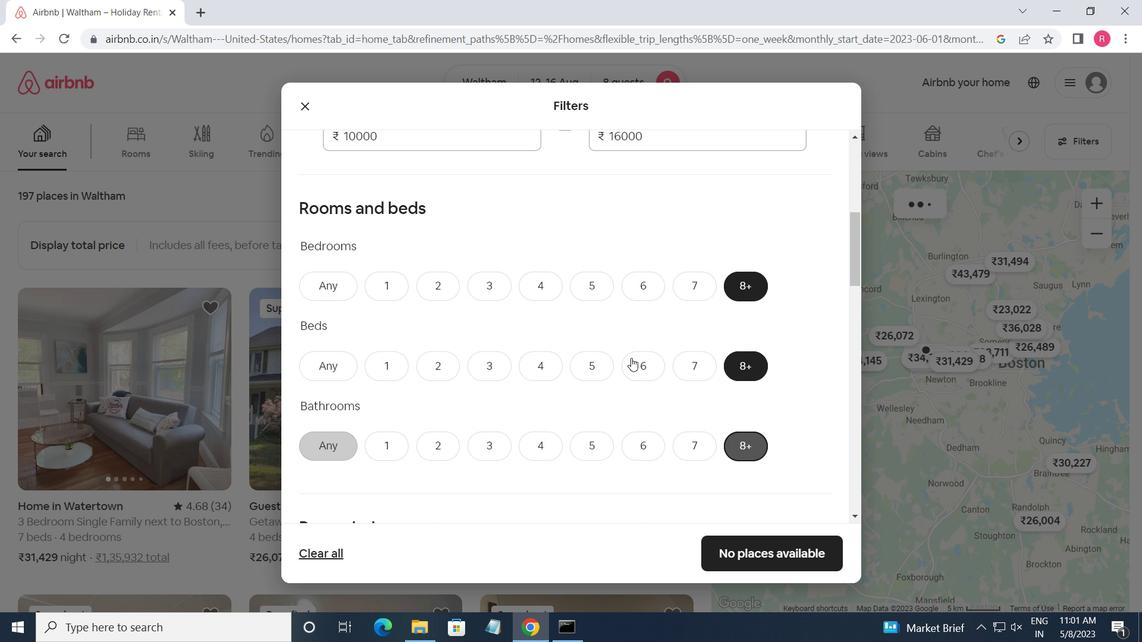 
Action: Mouse moved to (631, 355)
Screenshot: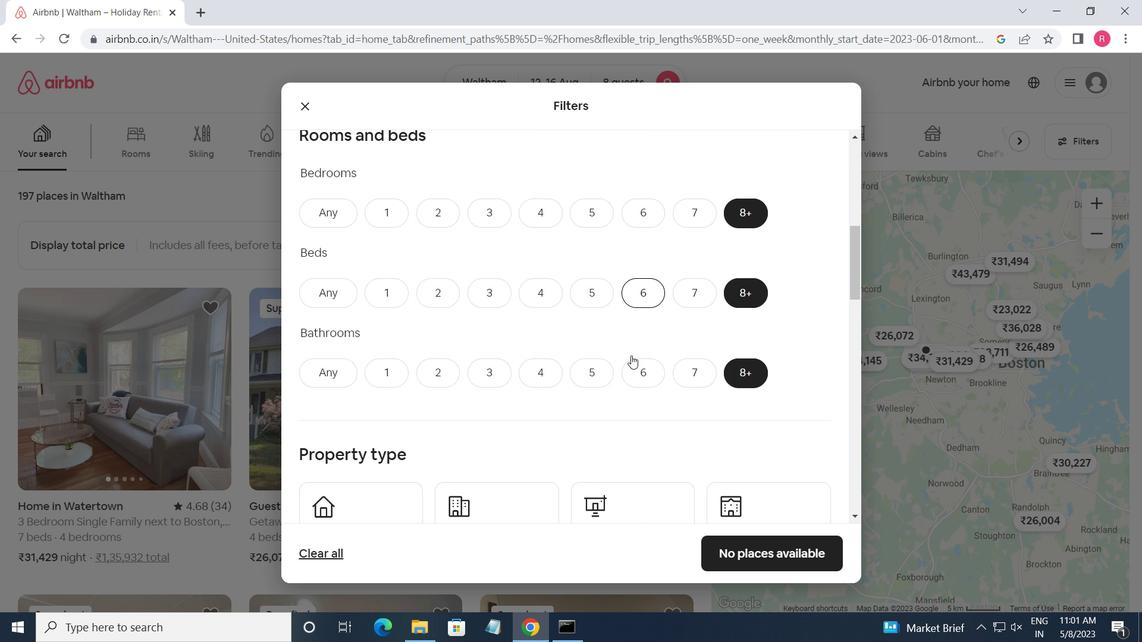 
Action: Mouse scrolled (631, 354) with delta (0, 0)
Screenshot: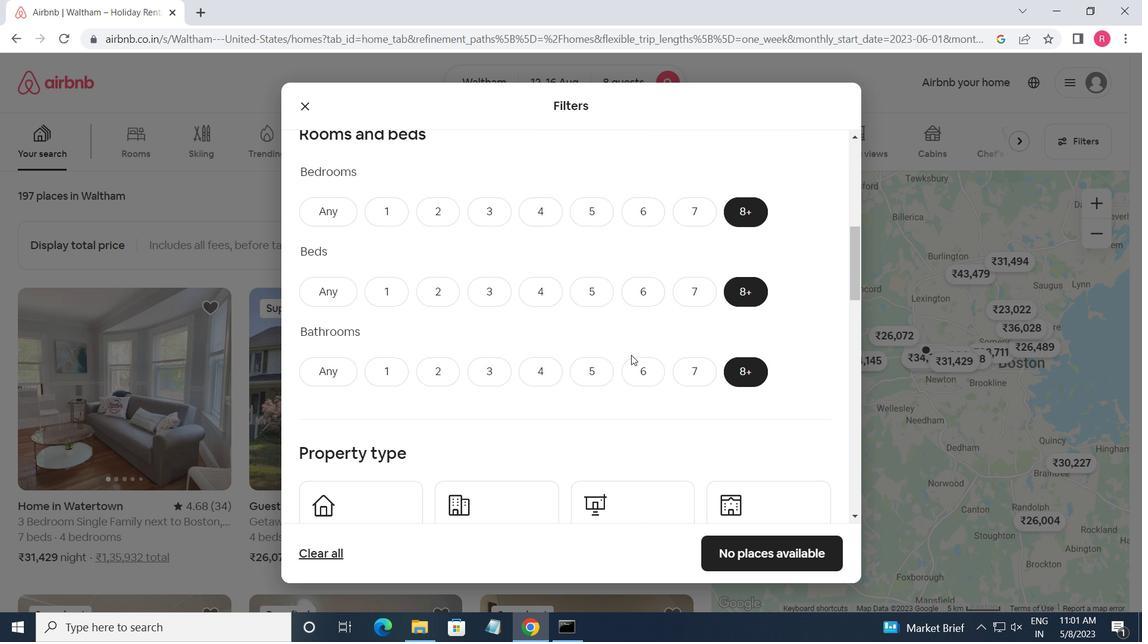 
Action: Mouse scrolled (631, 354) with delta (0, 0)
Screenshot: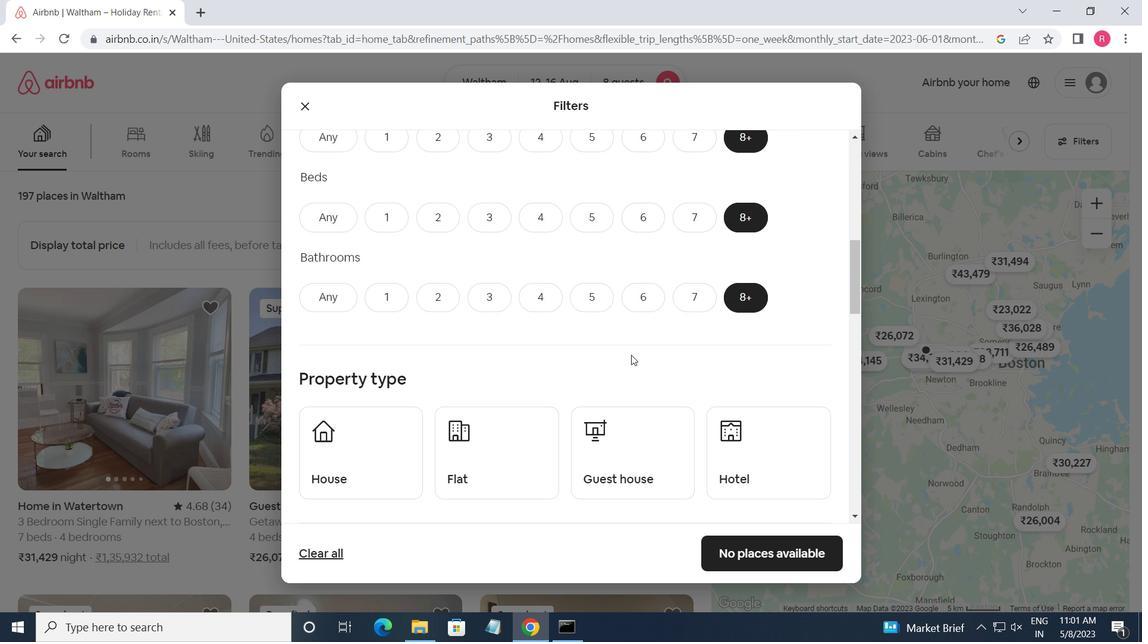 
Action: Mouse moved to (367, 361)
Screenshot: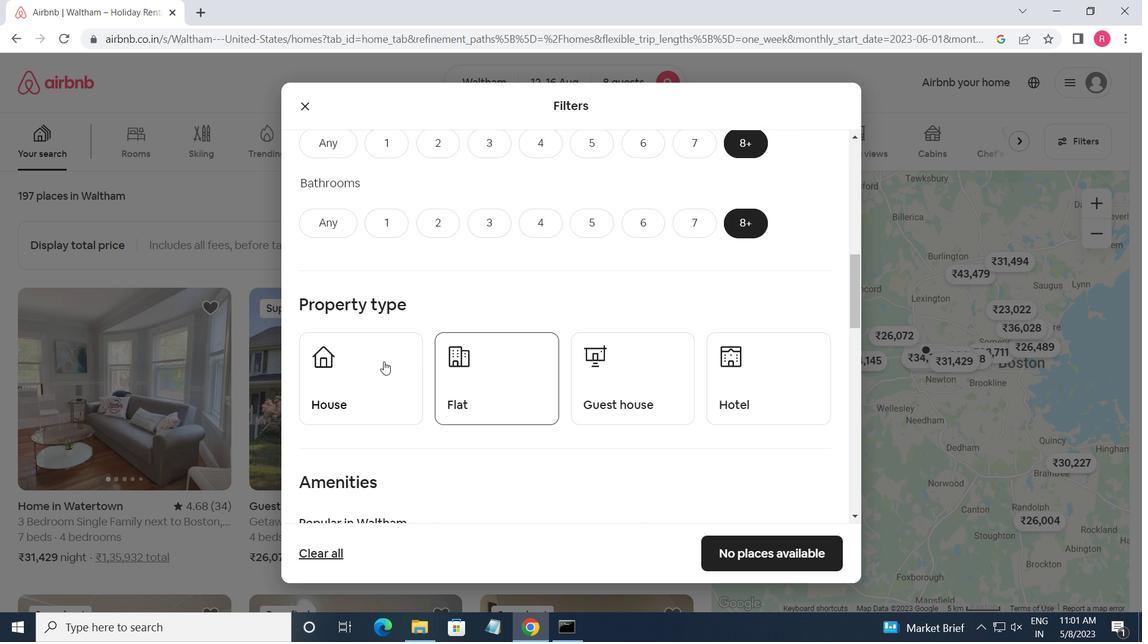 
Action: Mouse pressed left at (367, 361)
Screenshot: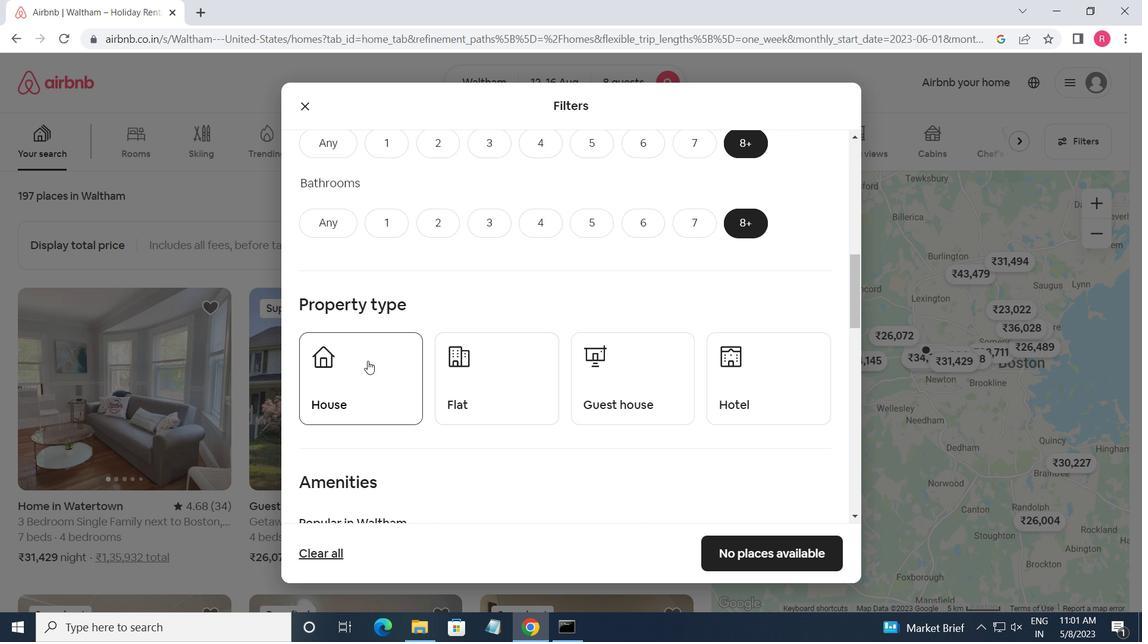 
Action: Mouse moved to (517, 385)
Screenshot: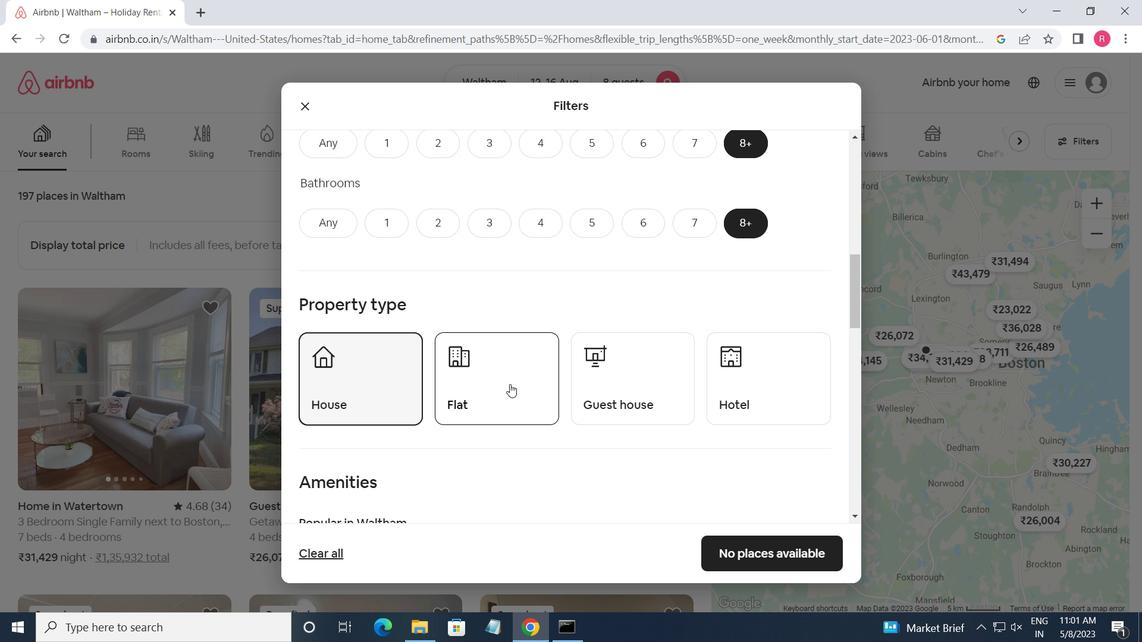 
Action: Mouse pressed left at (517, 385)
Screenshot: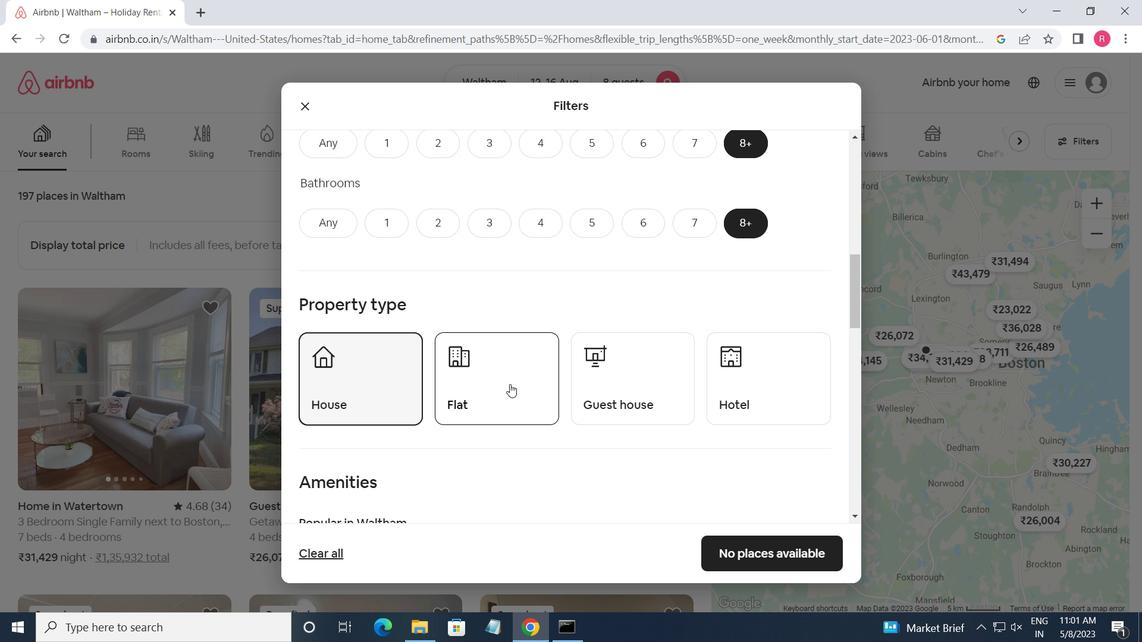 
Action: Mouse moved to (616, 383)
Screenshot: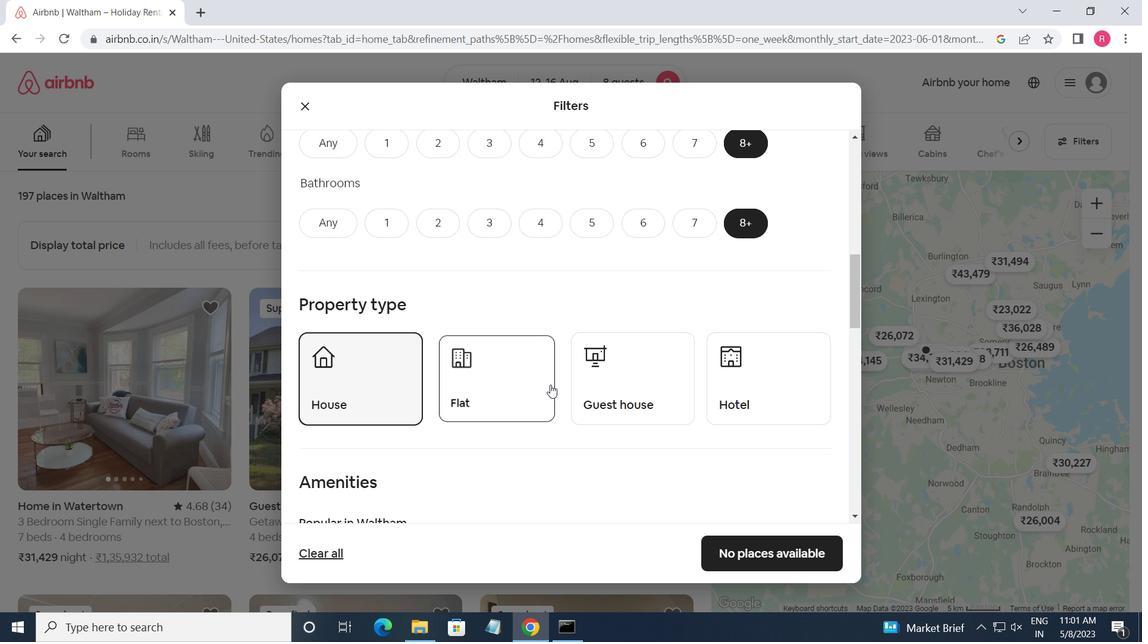 
Action: Mouse pressed left at (616, 383)
Screenshot: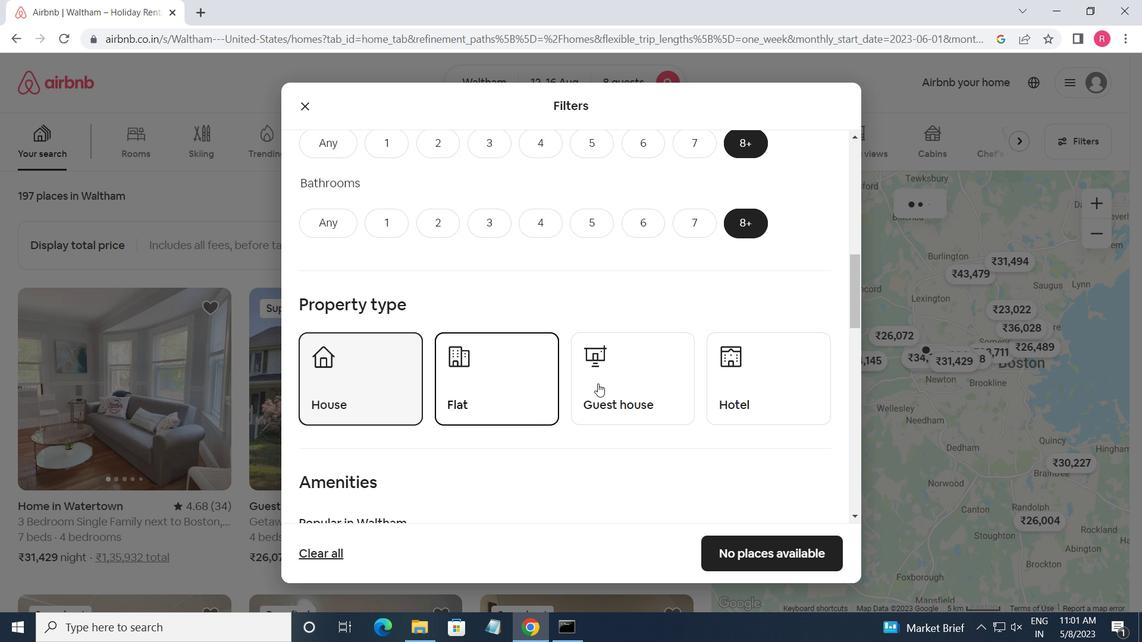 
Action: Mouse moved to (747, 370)
Screenshot: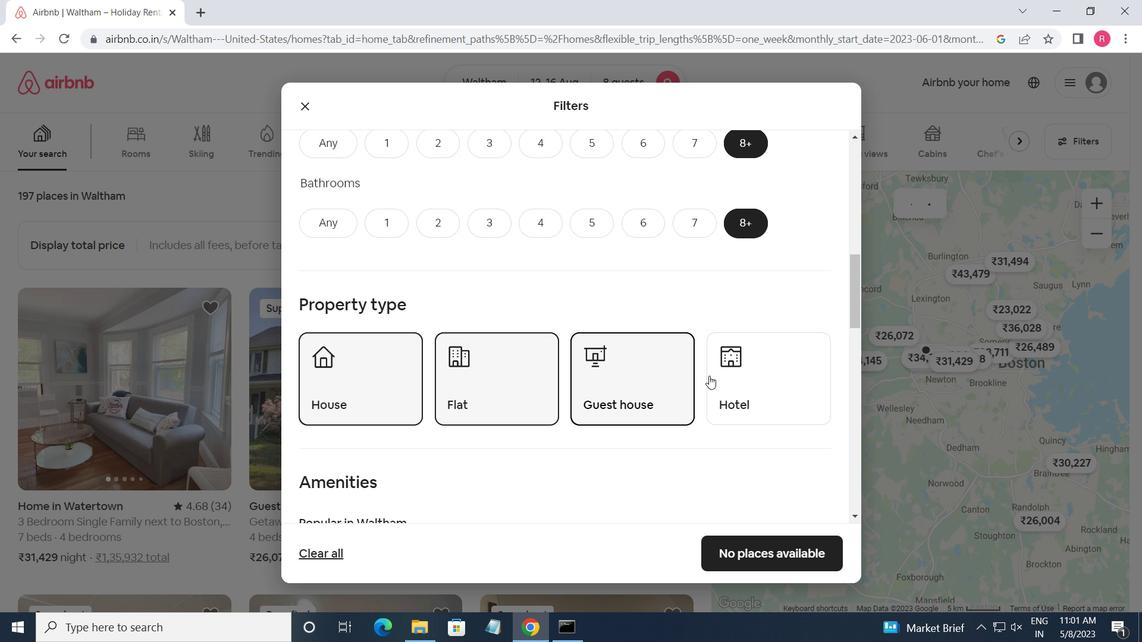 
Action: Mouse pressed left at (747, 370)
Screenshot: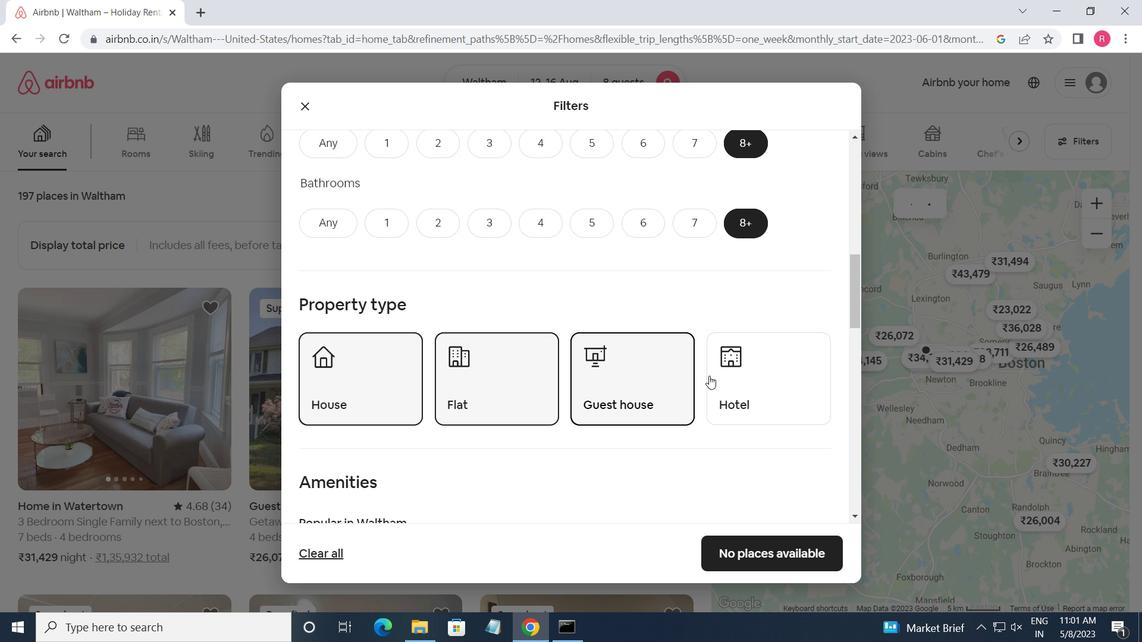 
Action: Mouse moved to (627, 344)
Screenshot: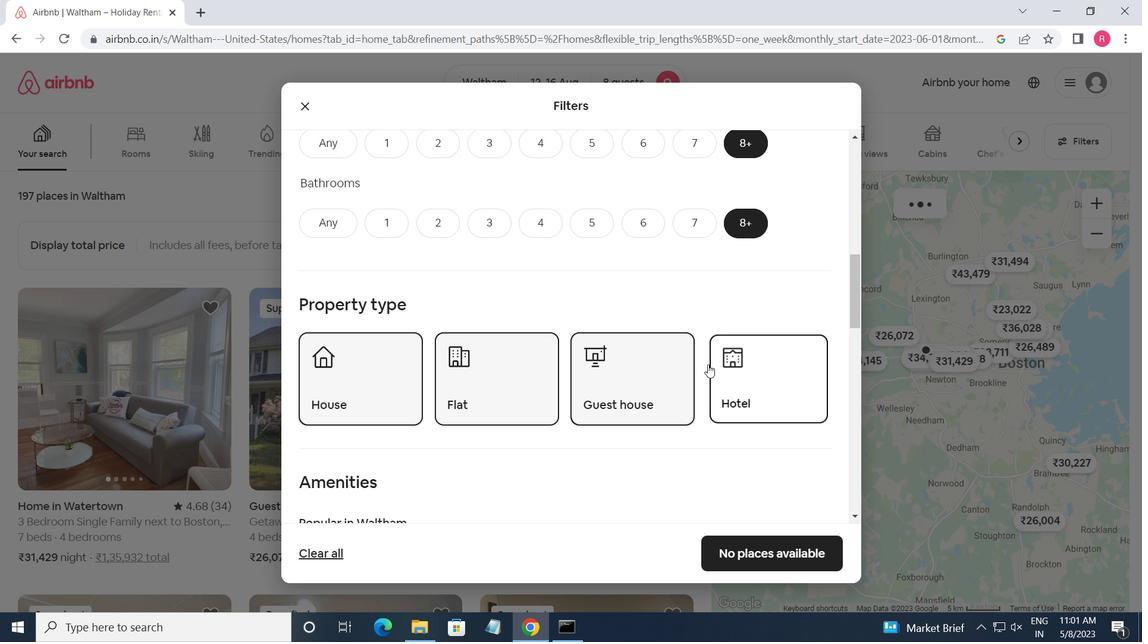 
Action: Mouse scrolled (627, 344) with delta (0, 0)
Screenshot: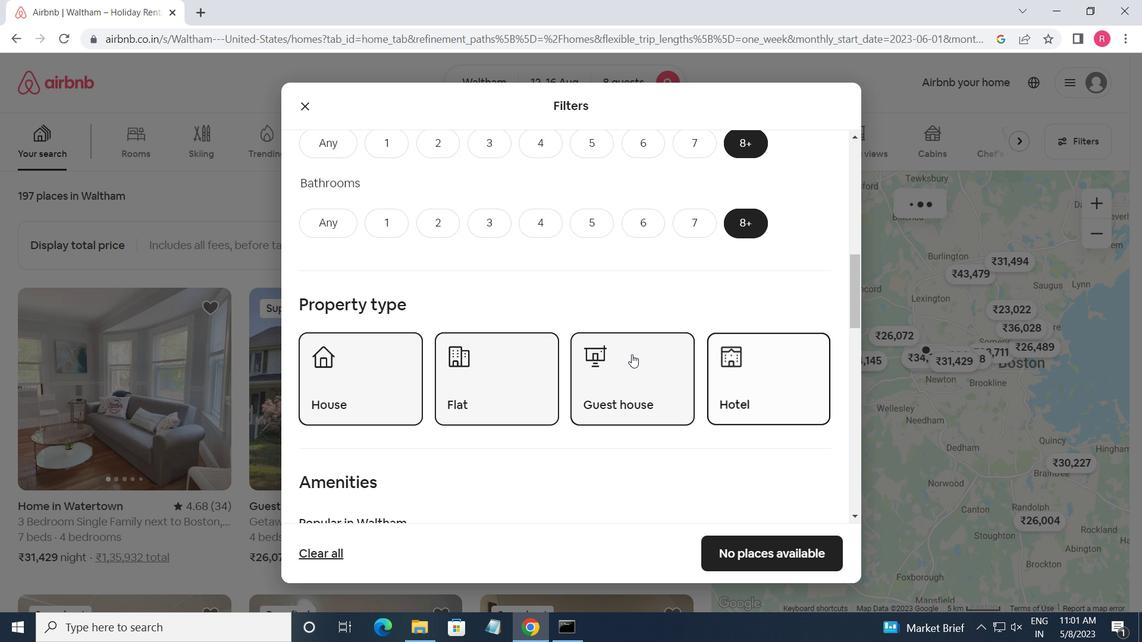 
Action: Mouse moved to (627, 343)
Screenshot: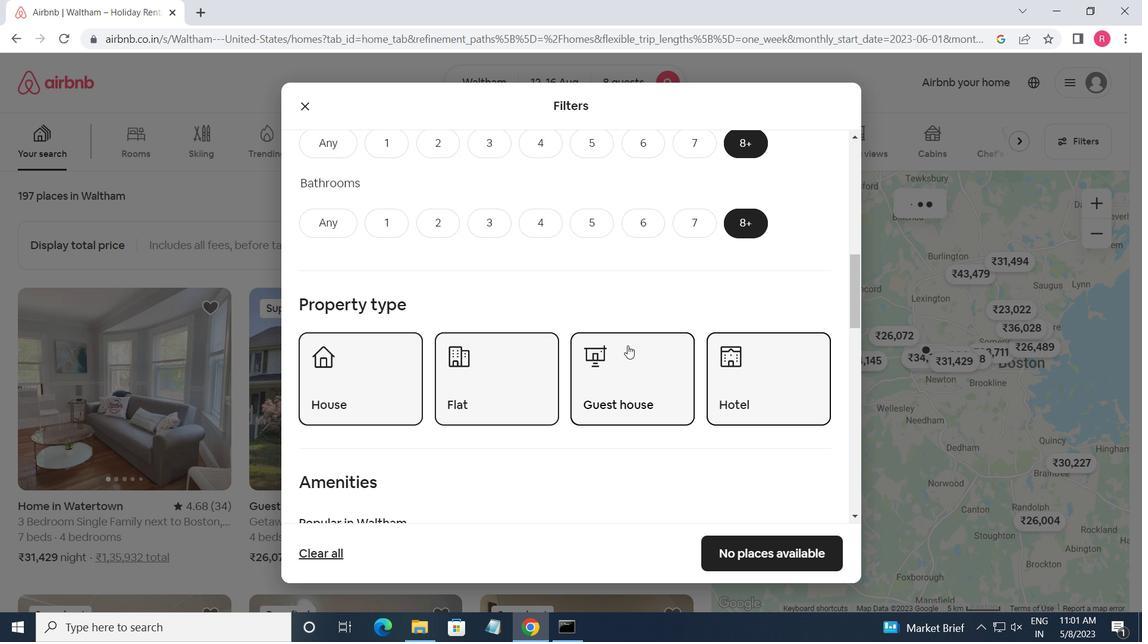 
Action: Mouse scrolled (627, 342) with delta (0, 0)
Screenshot: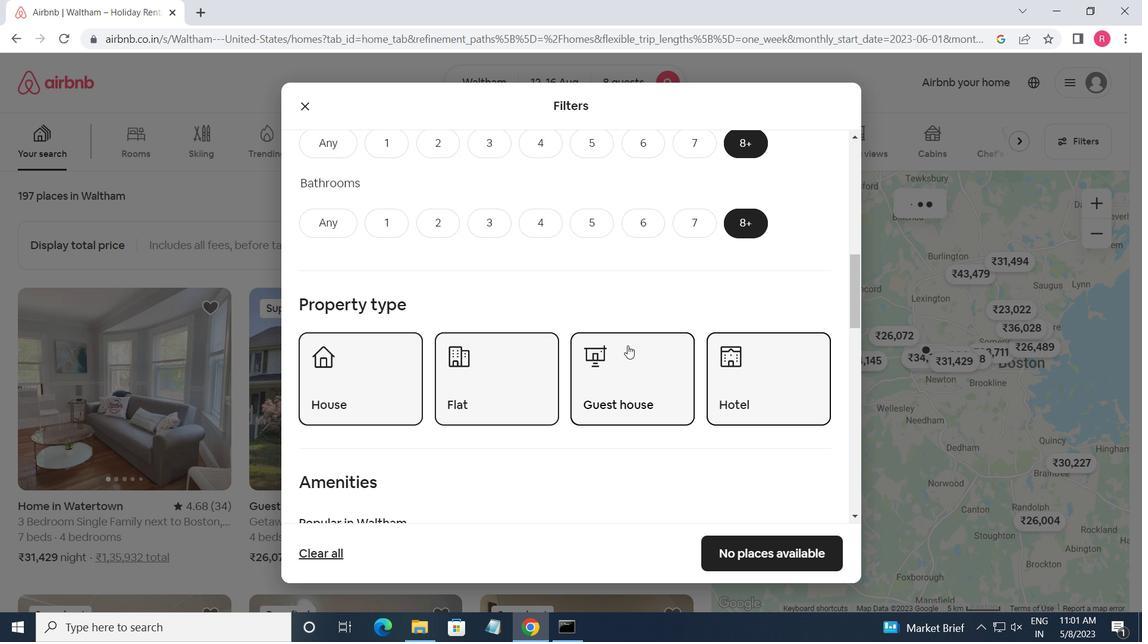 
Action: Mouse scrolled (627, 342) with delta (0, 0)
Screenshot: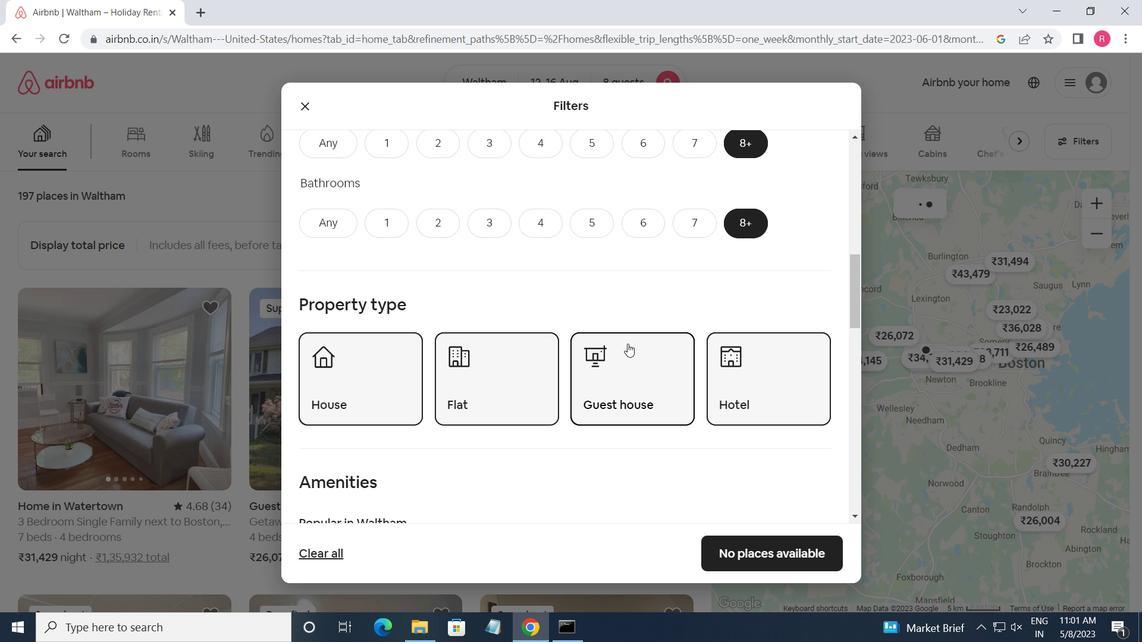 
Action: Mouse moved to (312, 335)
Screenshot: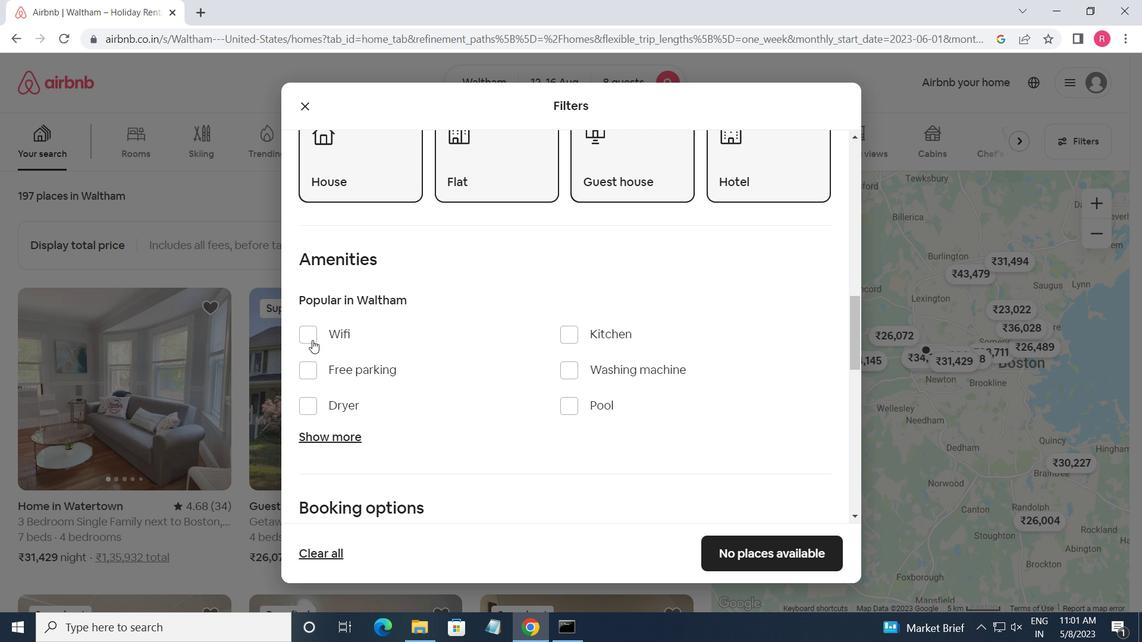 
Action: Mouse pressed left at (312, 335)
Screenshot: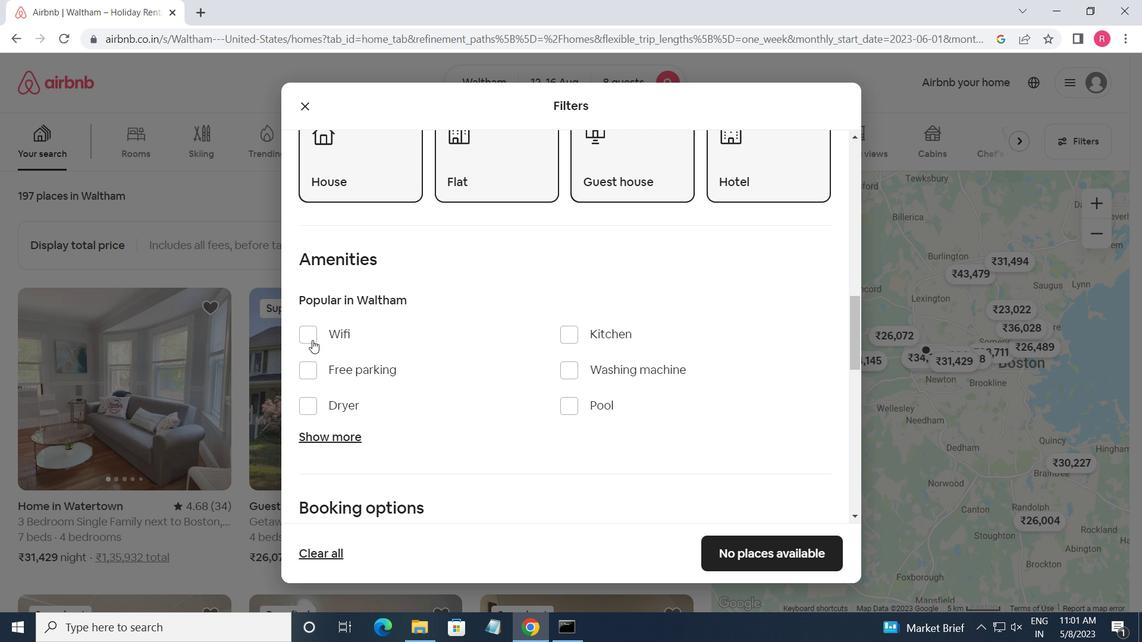 
Action: Mouse moved to (299, 372)
Screenshot: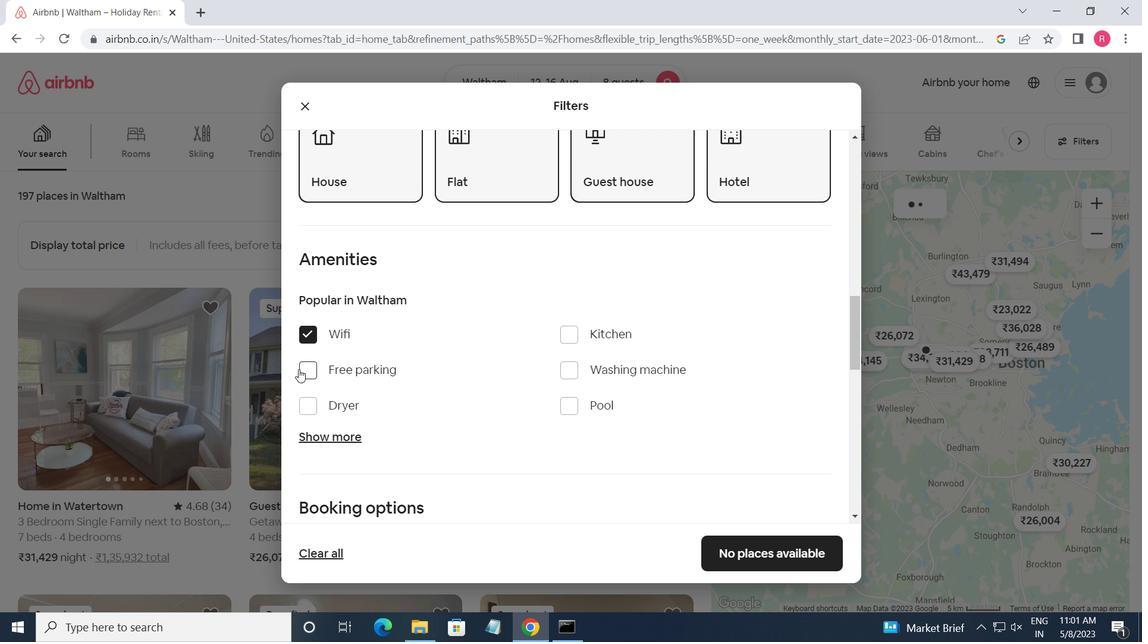 
Action: Mouse pressed left at (299, 372)
Screenshot: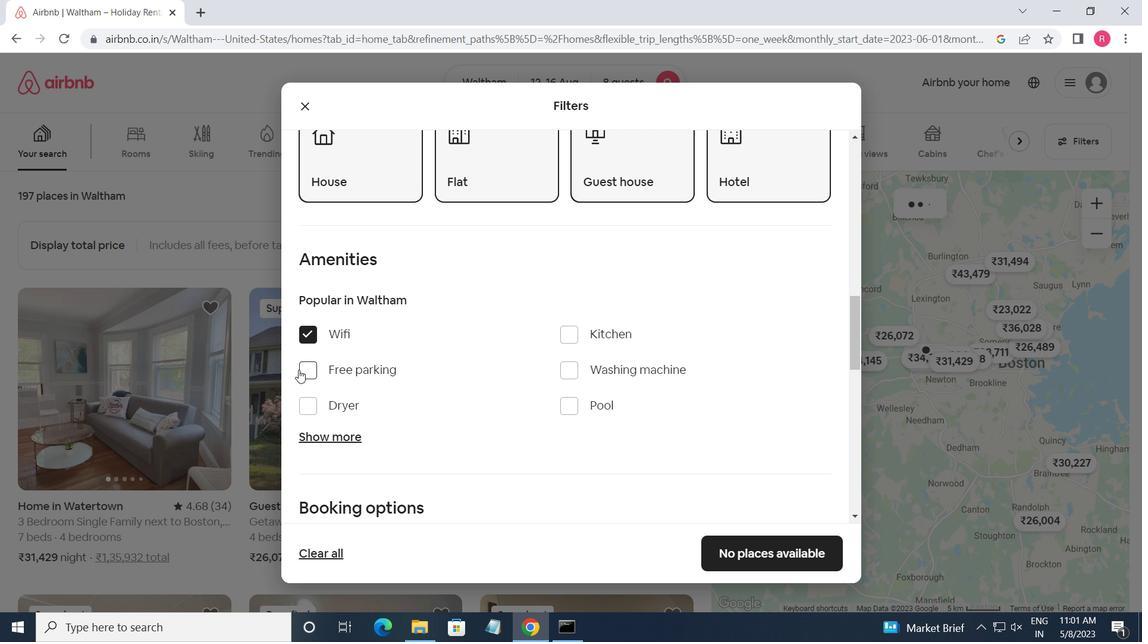 
Action: Mouse moved to (347, 439)
Screenshot: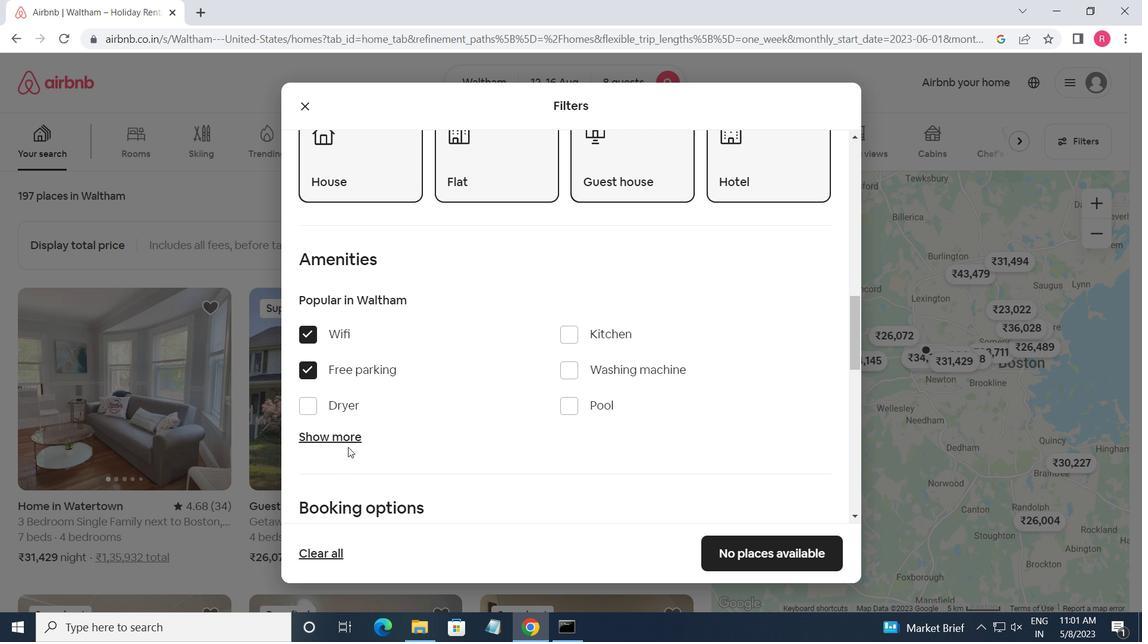 
Action: Mouse pressed left at (347, 439)
Screenshot: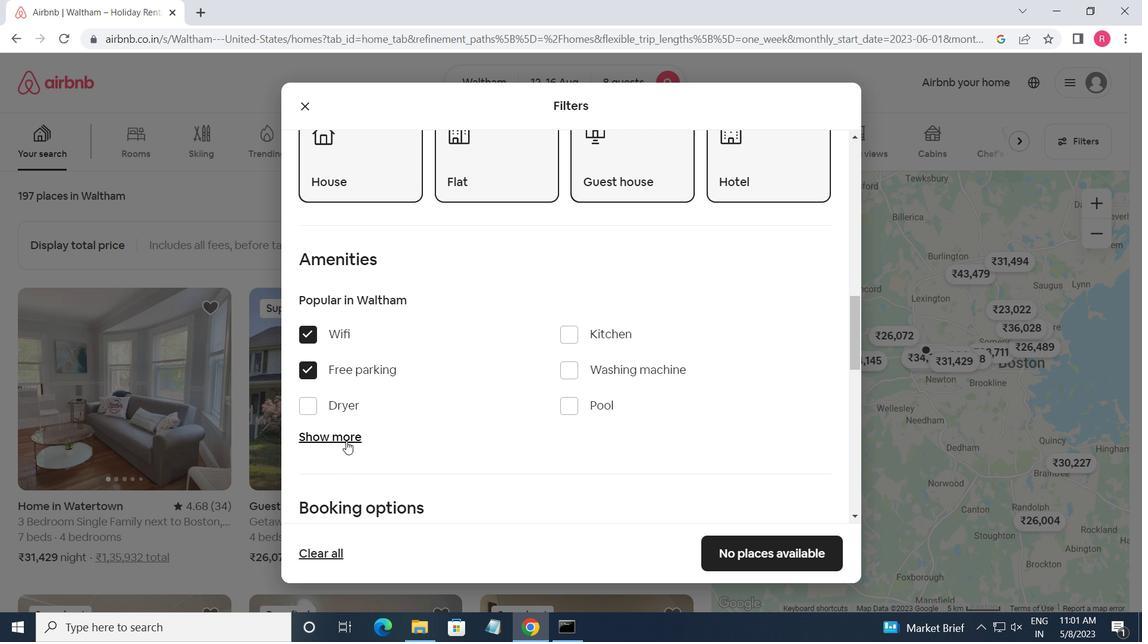 
Action: Mouse moved to (497, 376)
Screenshot: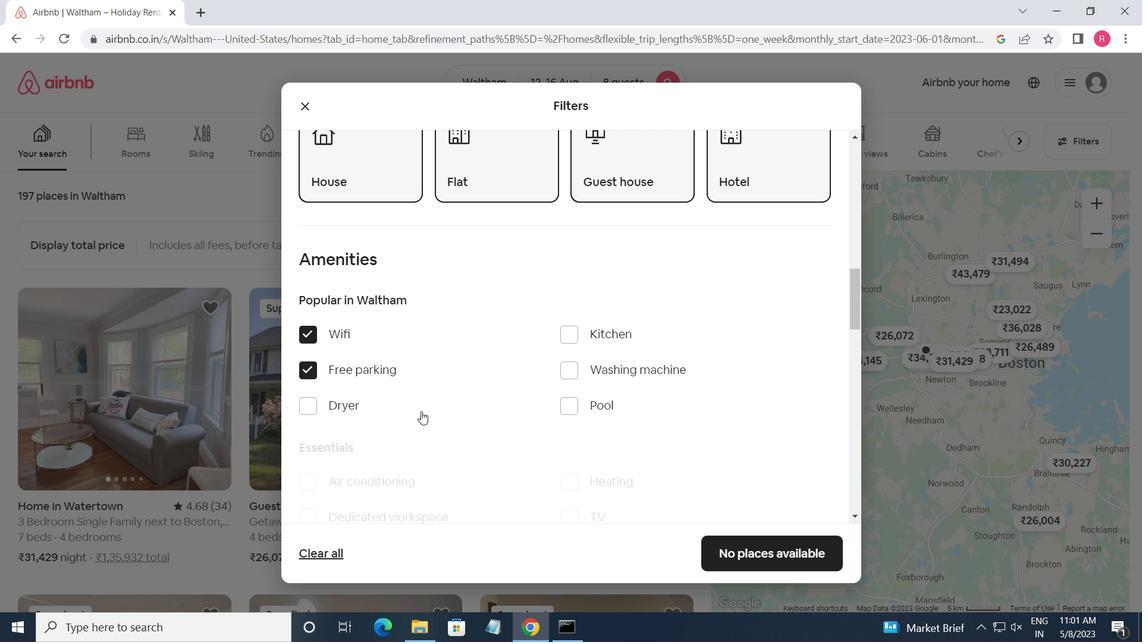 
Action: Mouse scrolled (497, 376) with delta (0, 0)
Screenshot: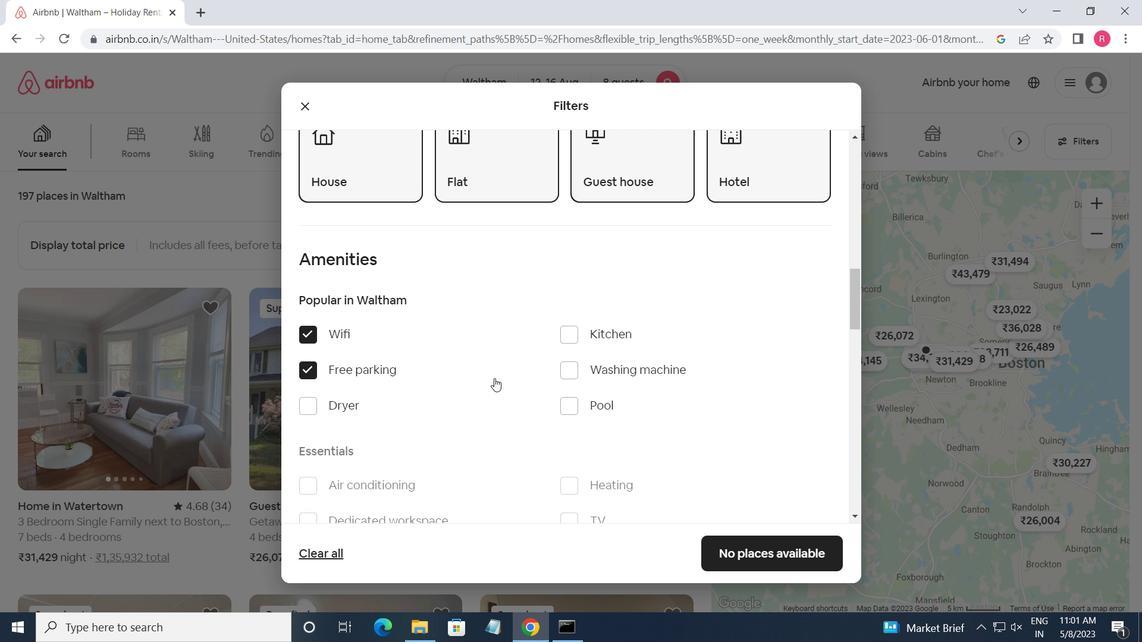 
Action: Mouse scrolled (497, 376) with delta (0, 0)
Screenshot: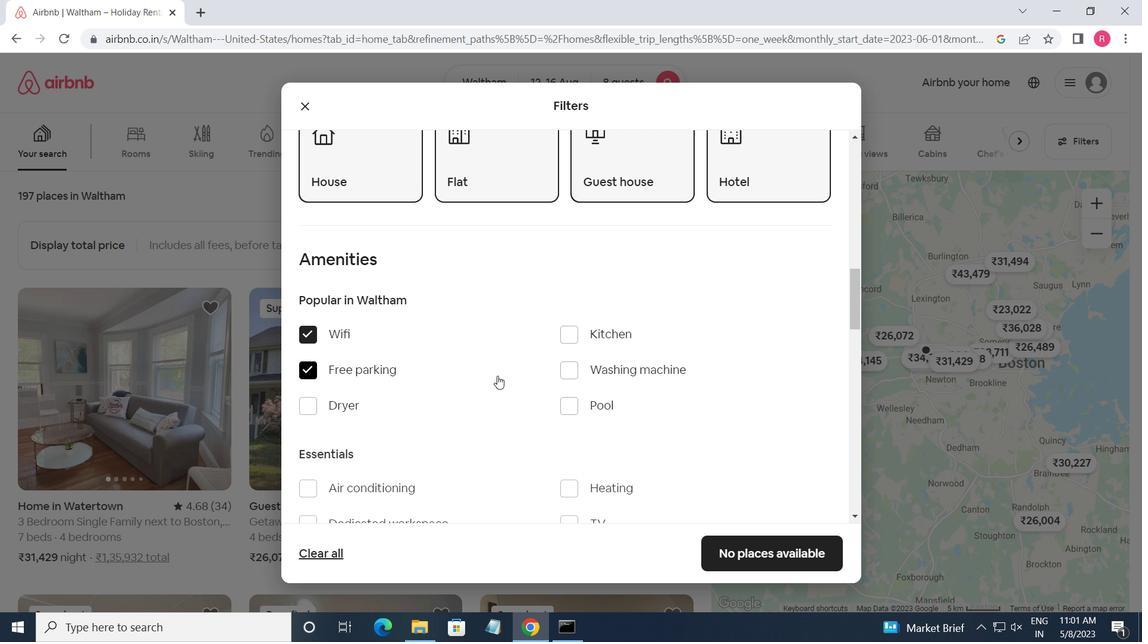
Action: Mouse scrolled (497, 376) with delta (0, 0)
Screenshot: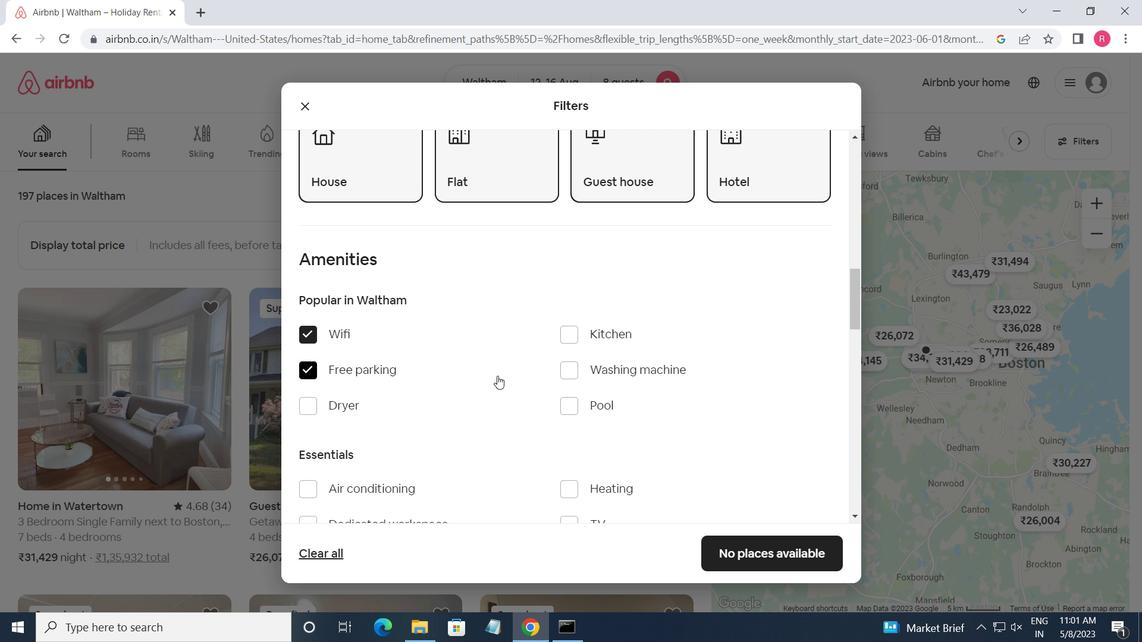 
Action: Mouse moved to (579, 303)
Screenshot: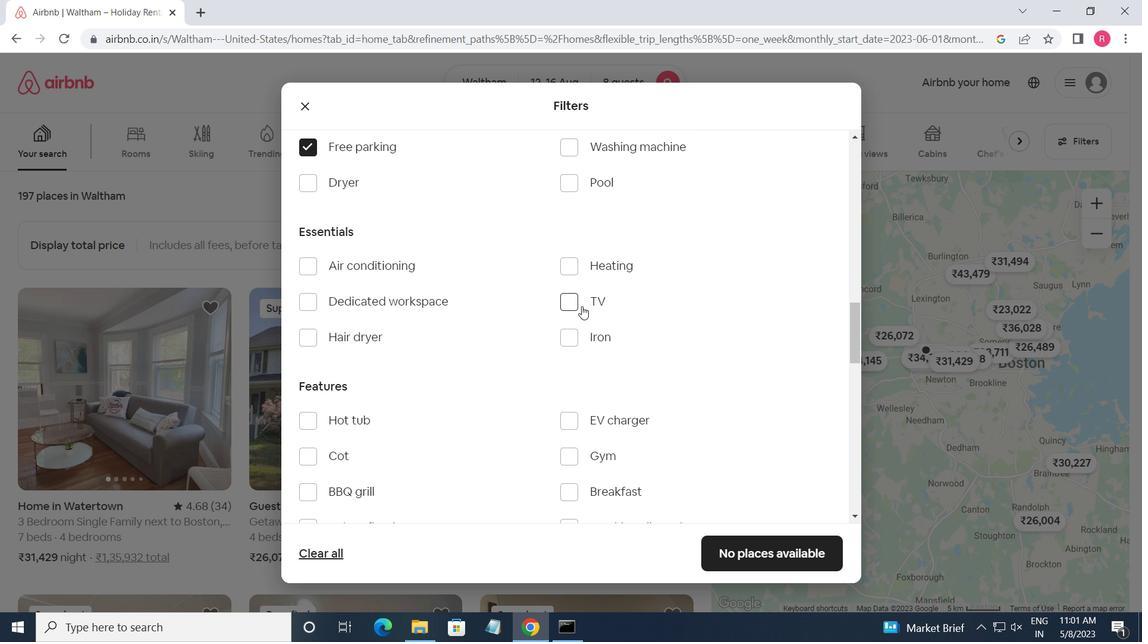 
Action: Mouse pressed left at (579, 303)
Screenshot: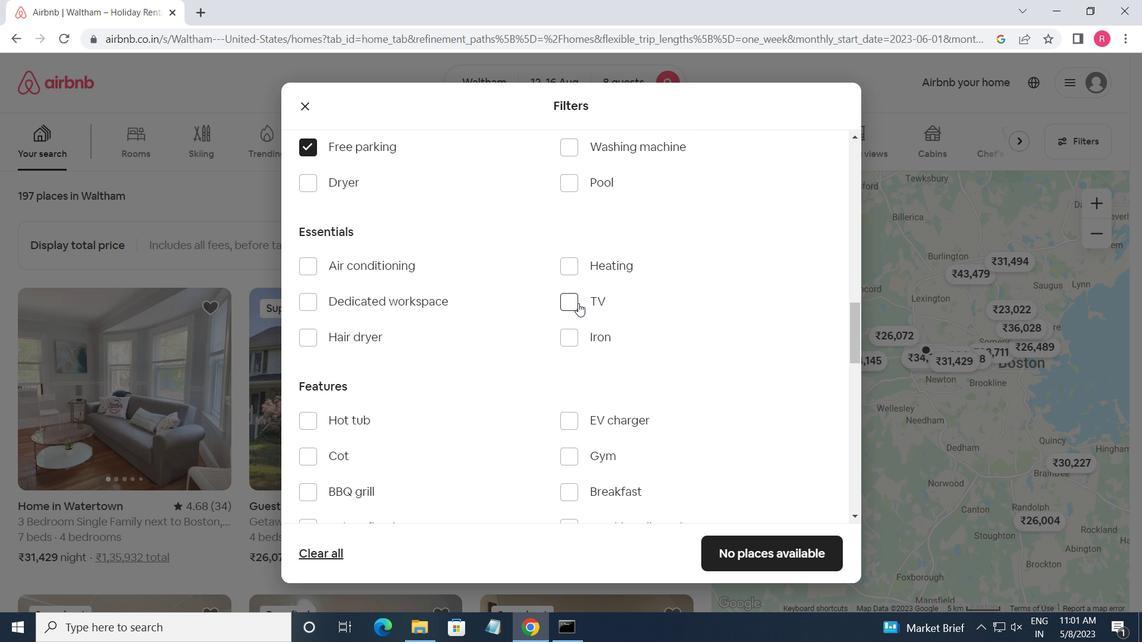 
Action: Mouse moved to (445, 353)
Screenshot: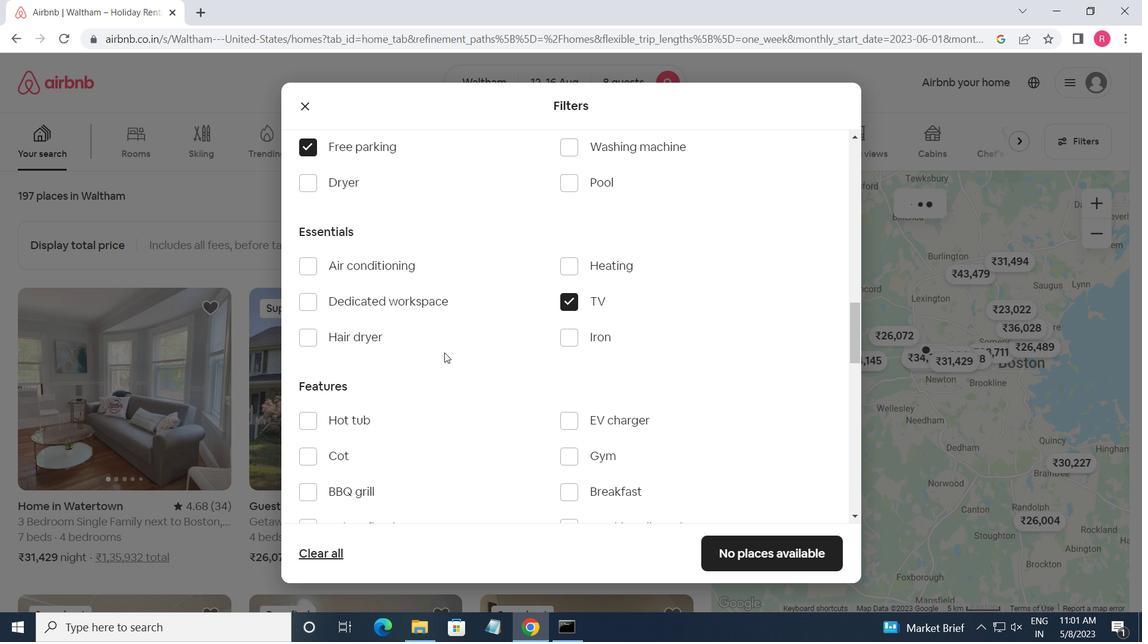 
Action: Mouse scrolled (445, 352) with delta (0, 0)
Screenshot: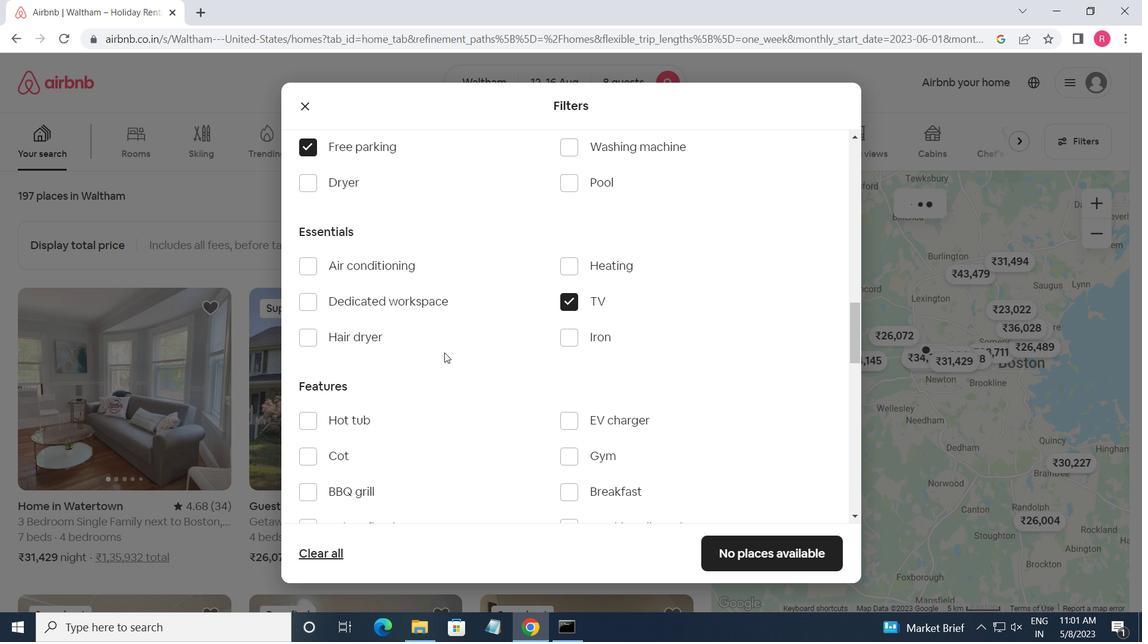
Action: Mouse moved to (450, 355)
Screenshot: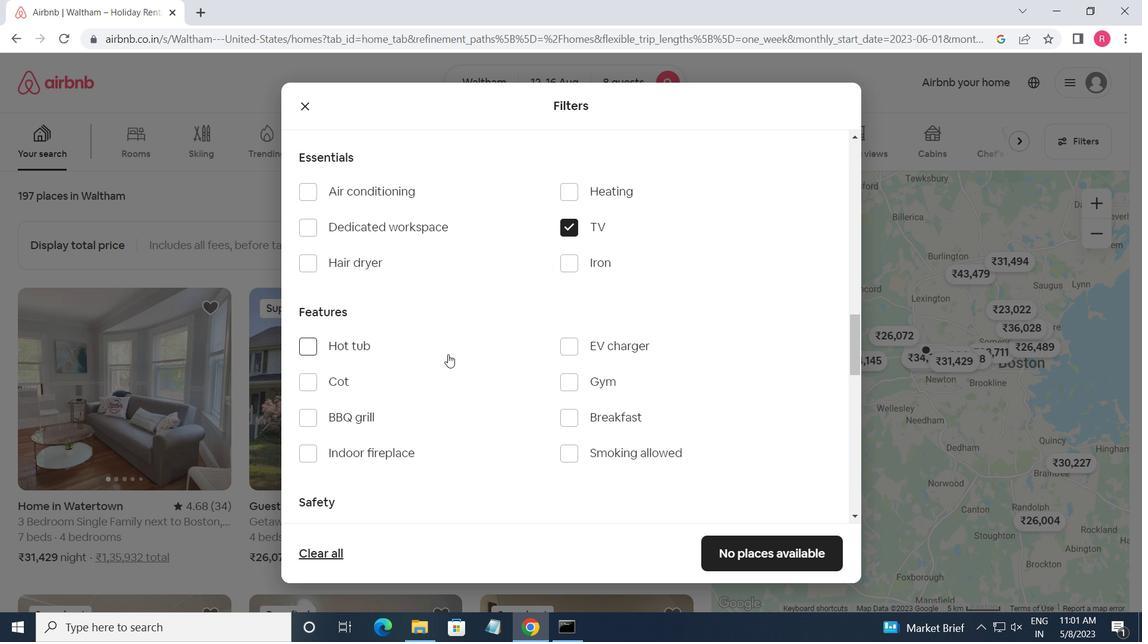 
Action: Mouse scrolled (450, 355) with delta (0, 0)
Screenshot: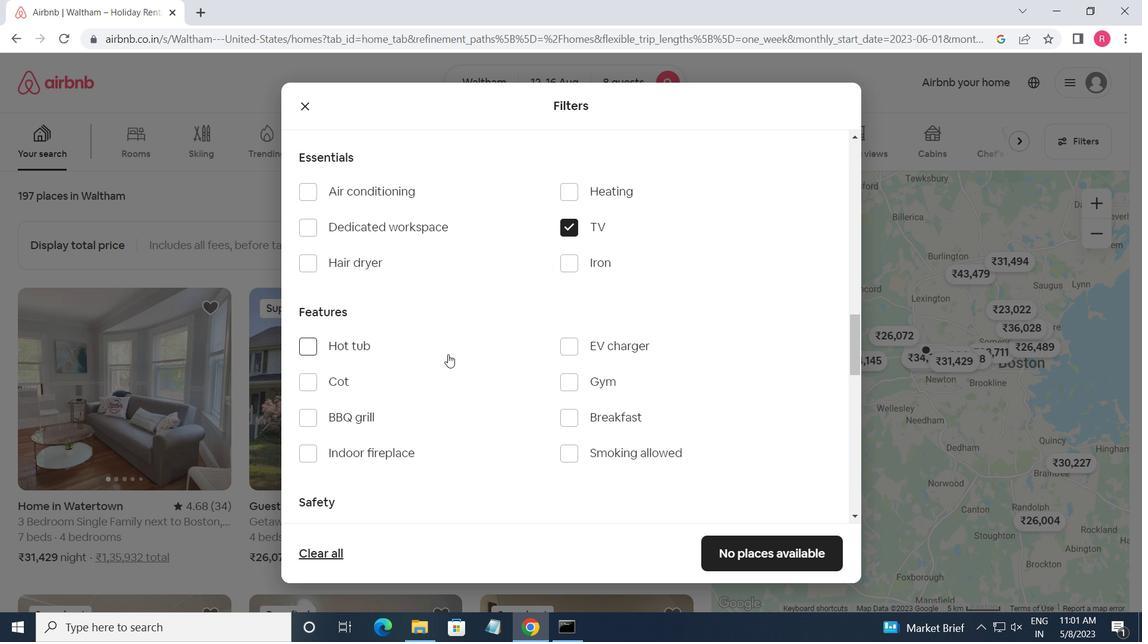 
Action: Mouse moved to (451, 355)
Screenshot: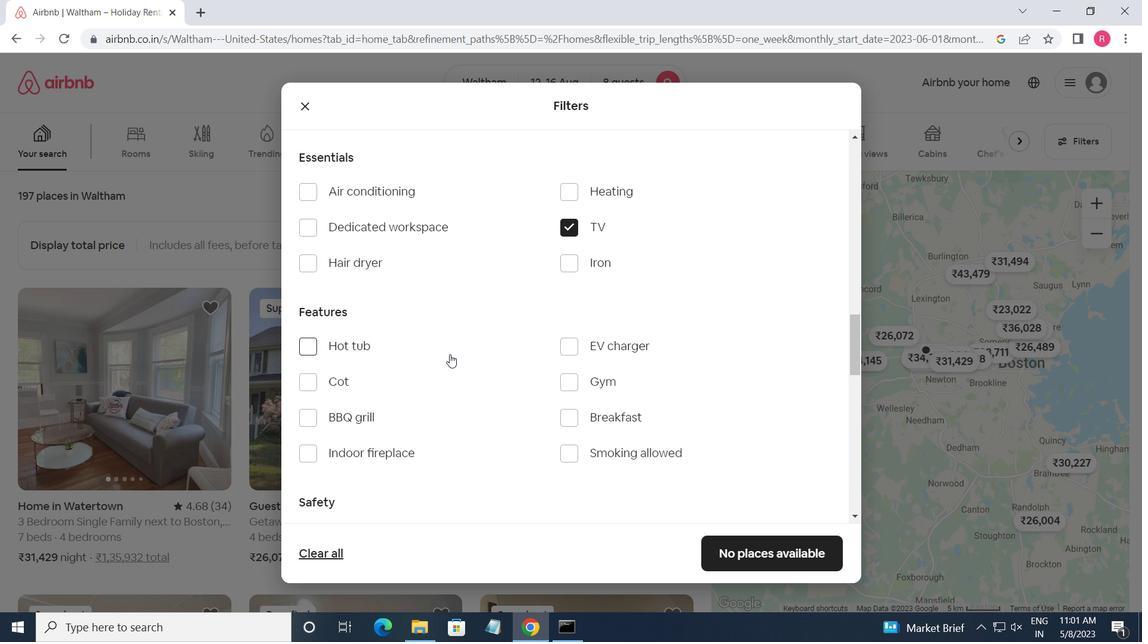 
Action: Mouse scrolled (451, 355) with delta (0, 0)
Screenshot: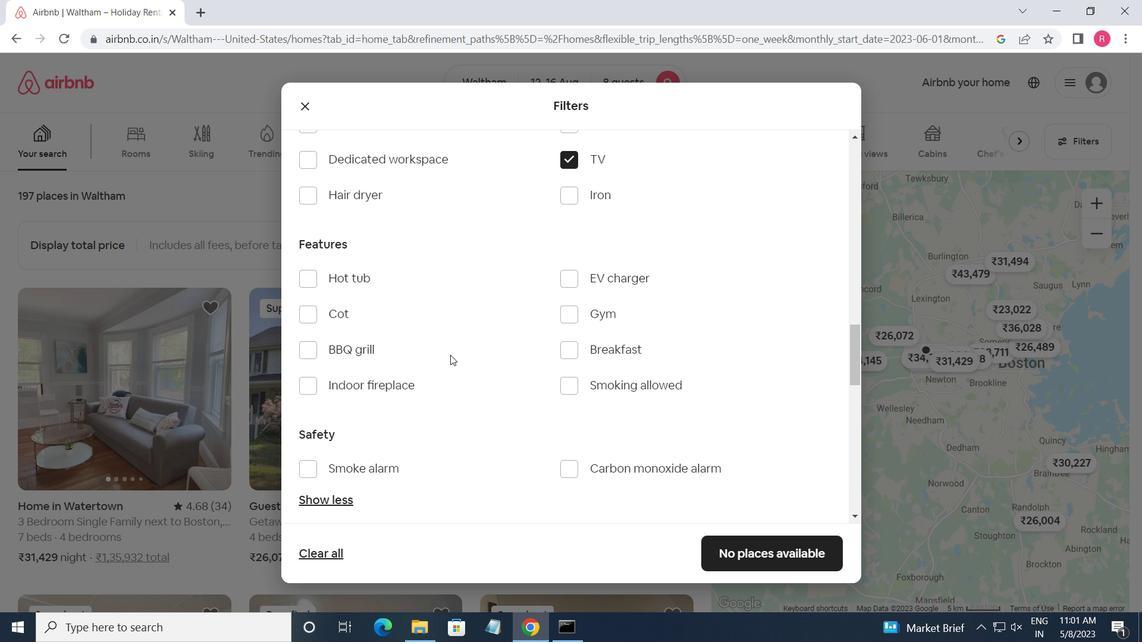
Action: Mouse moved to (452, 355)
Screenshot: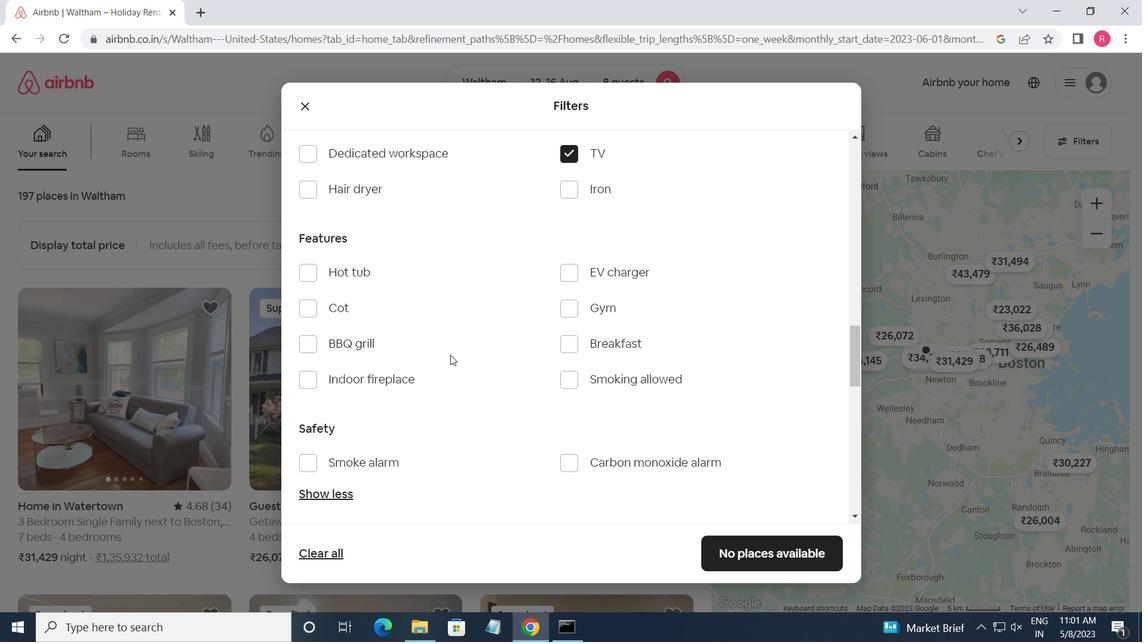 
Action: Mouse scrolled (452, 355) with delta (0, 0)
Screenshot: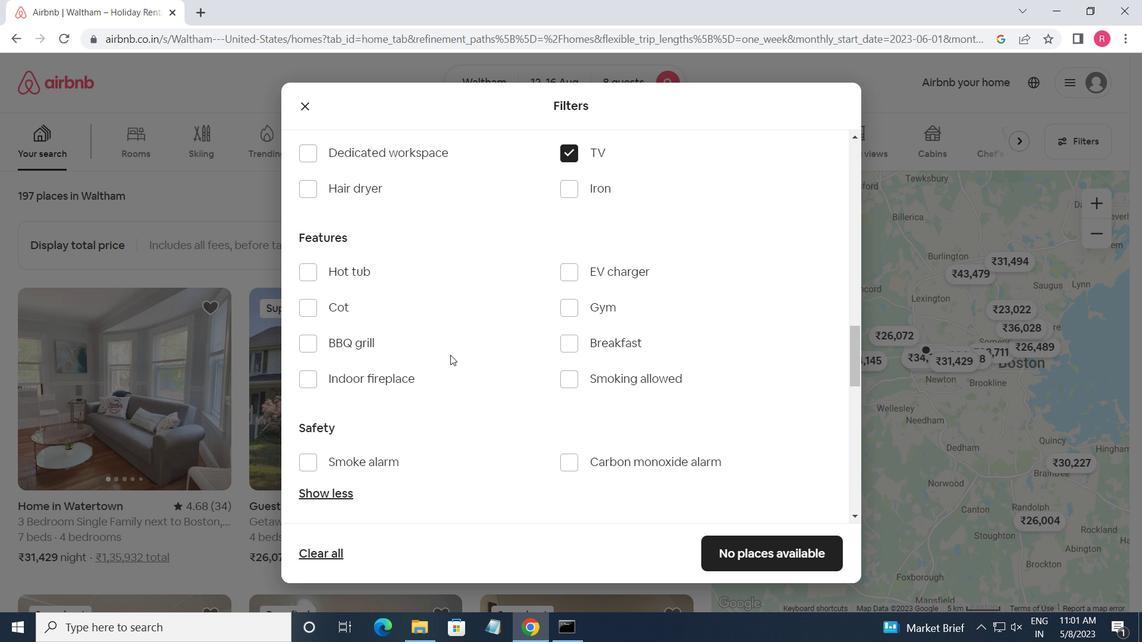 
Action: Mouse moved to (458, 352)
Screenshot: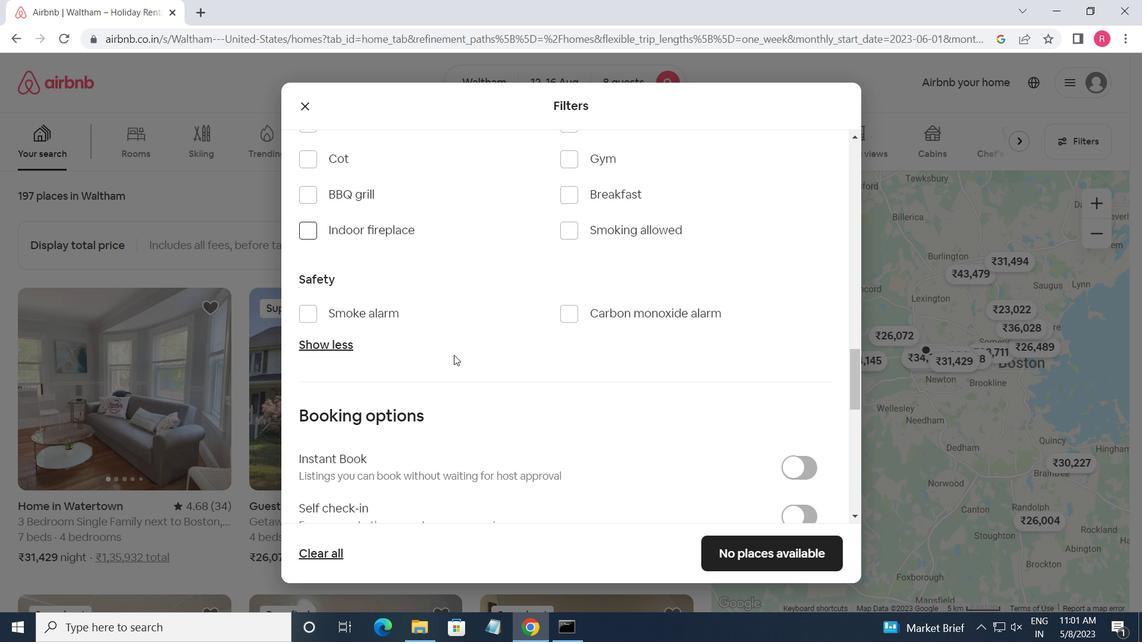 
Action: Mouse scrolled (458, 352) with delta (0, 0)
Screenshot: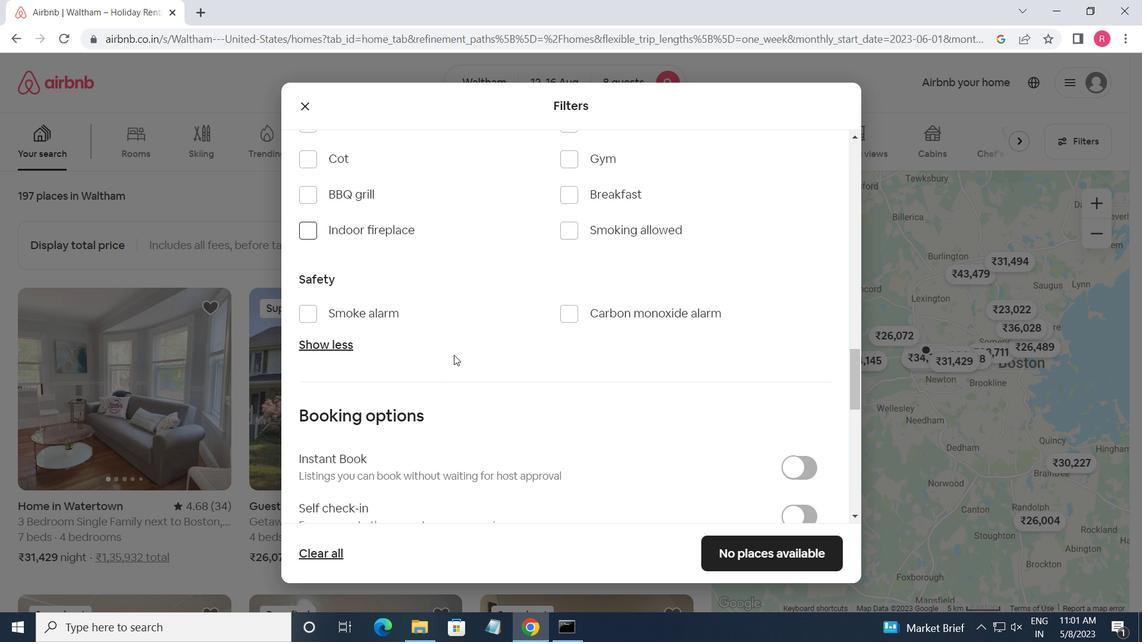 
Action: Mouse scrolled (458, 352) with delta (0, 0)
Screenshot: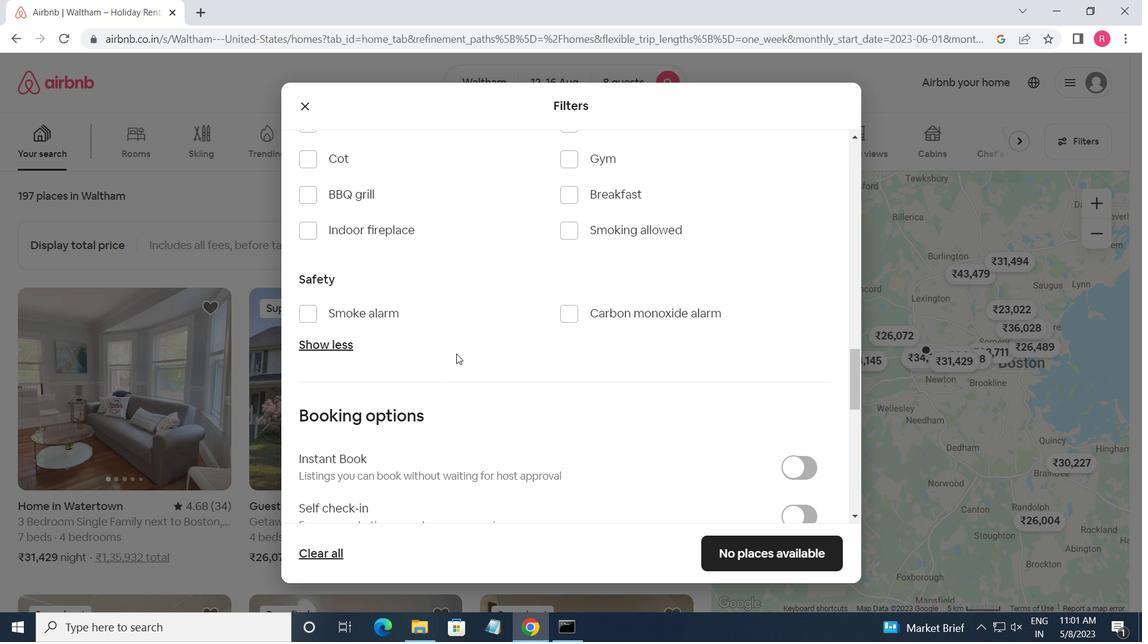 
Action: Mouse moved to (447, 351)
Screenshot: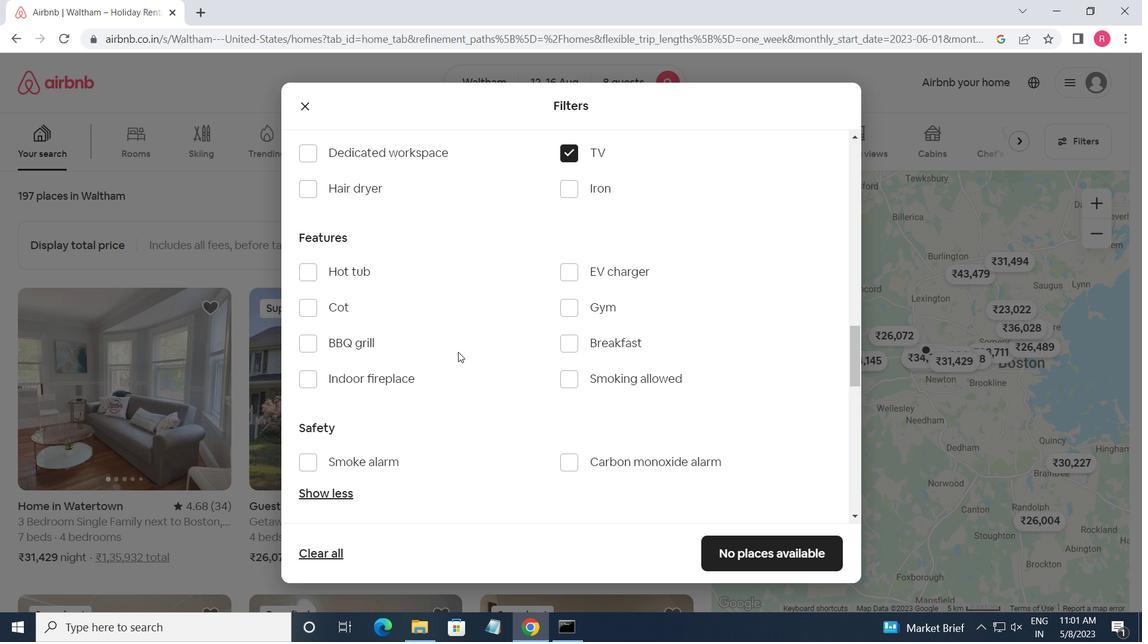 
Action: Mouse scrolled (447, 351) with delta (0, 0)
Screenshot: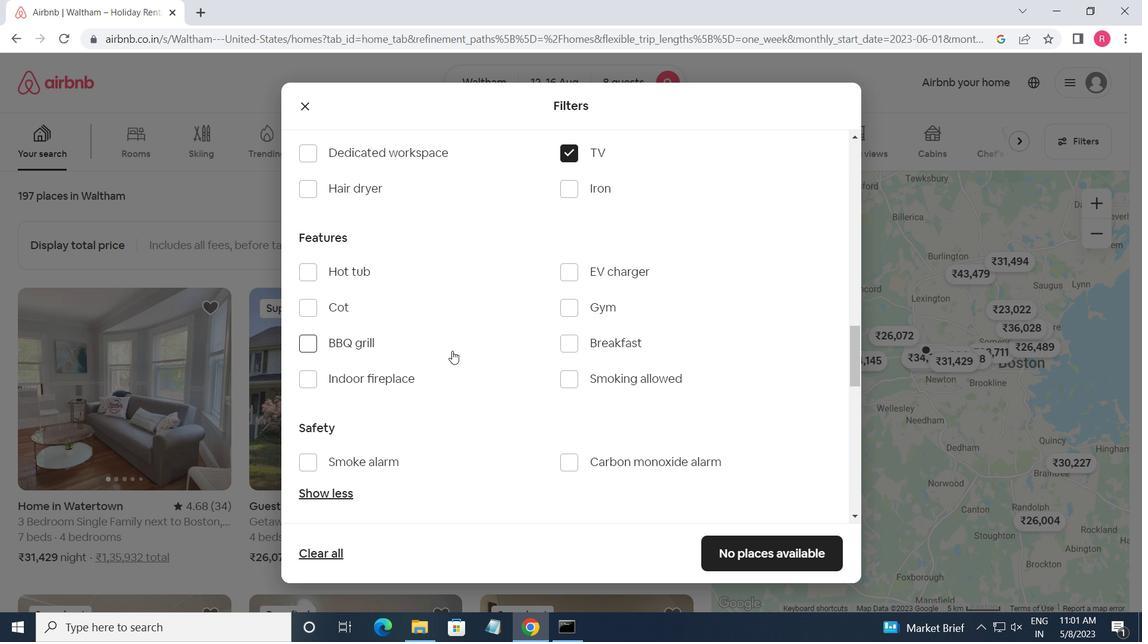 
Action: Mouse moved to (534, 322)
Screenshot: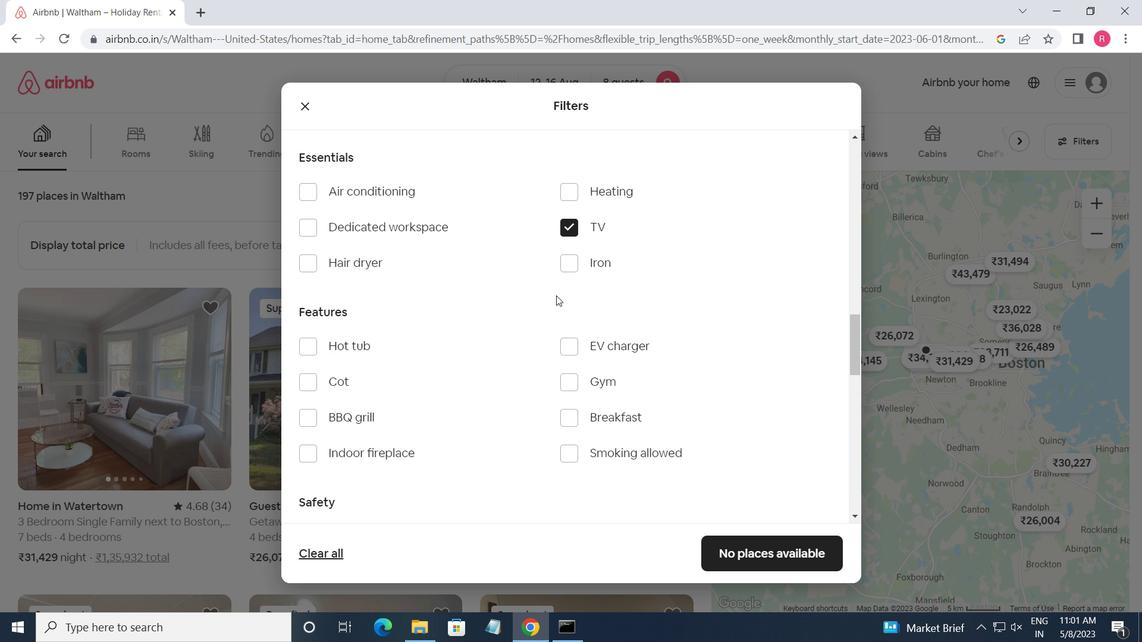 
Action: Mouse scrolled (534, 321) with delta (0, 0)
Screenshot: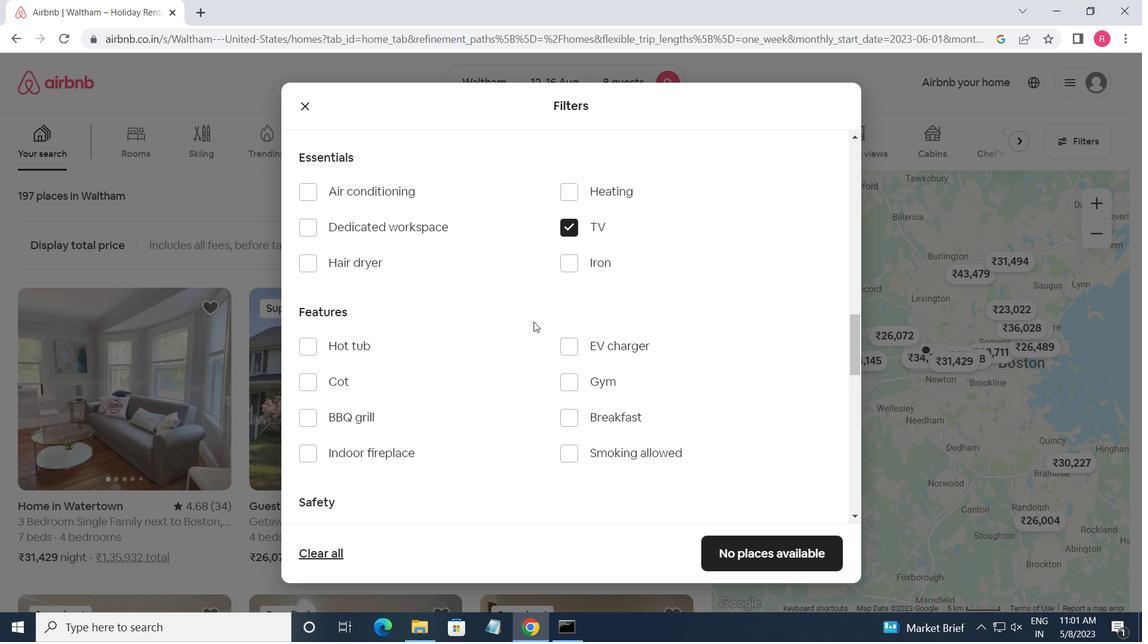 
Action: Mouse moved to (567, 319)
Screenshot: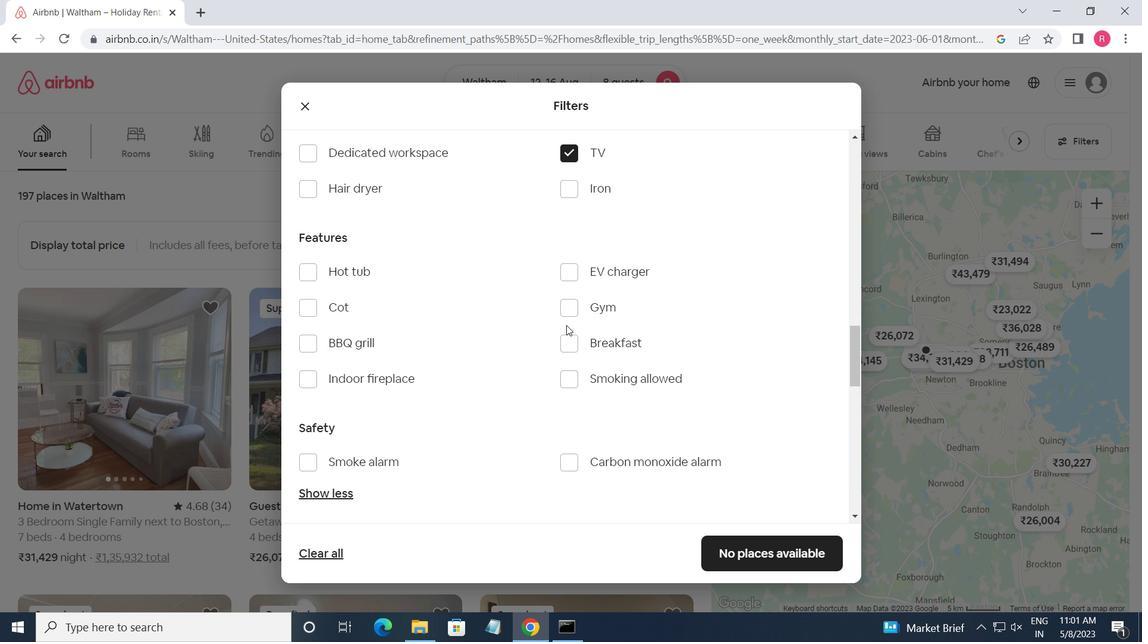 
Action: Mouse pressed left at (567, 319)
Screenshot: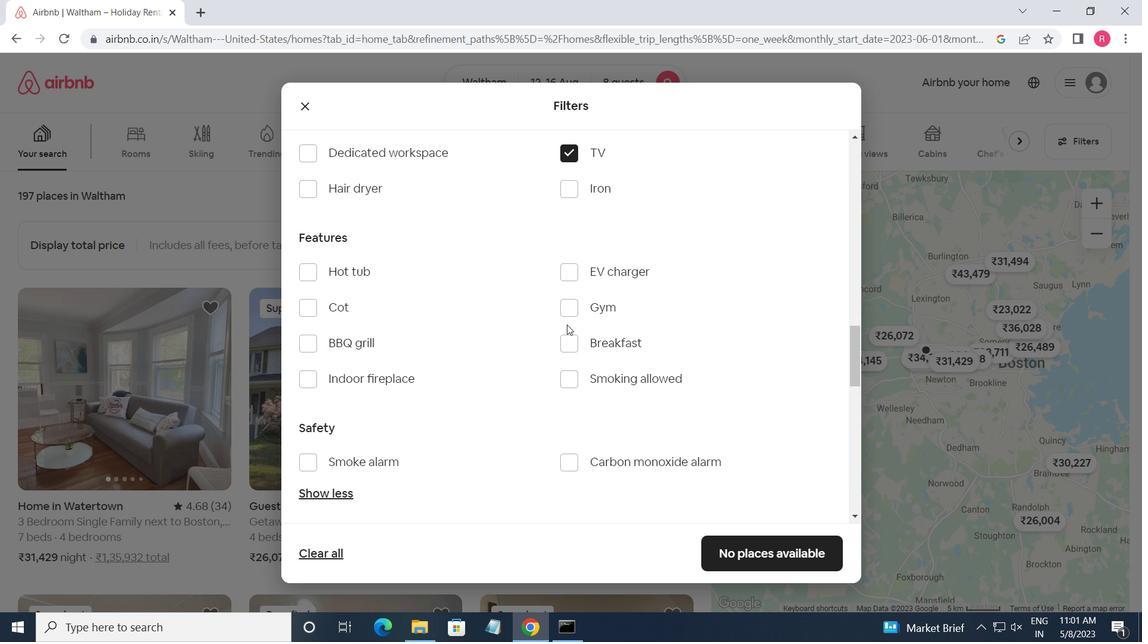 
Action: Mouse moved to (580, 344)
Screenshot: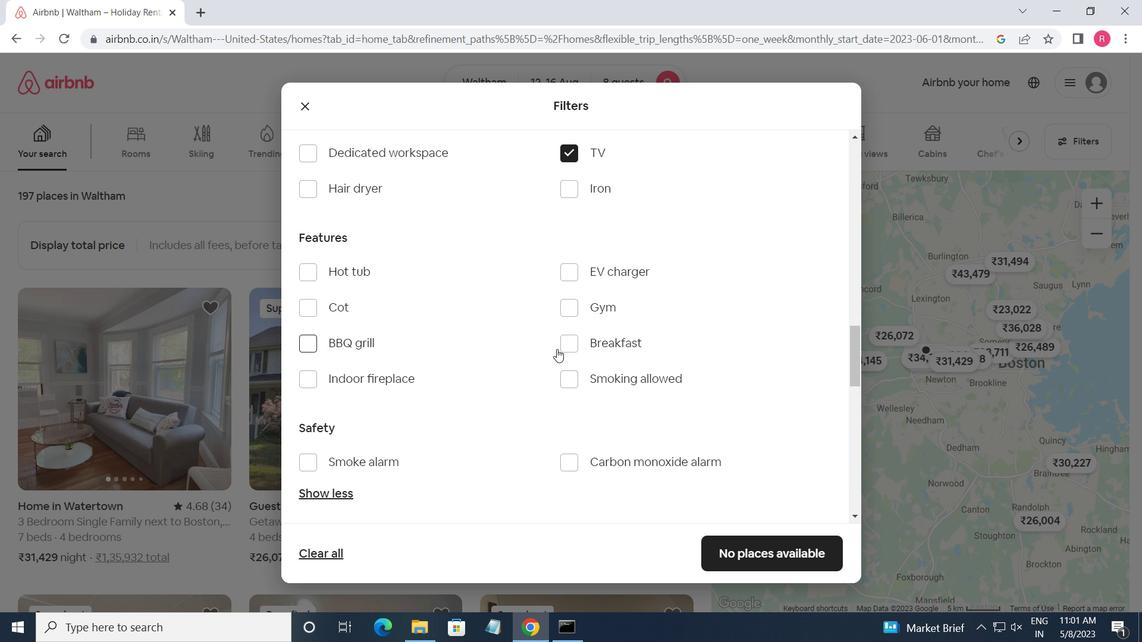 
Action: Mouse pressed left at (580, 344)
Screenshot: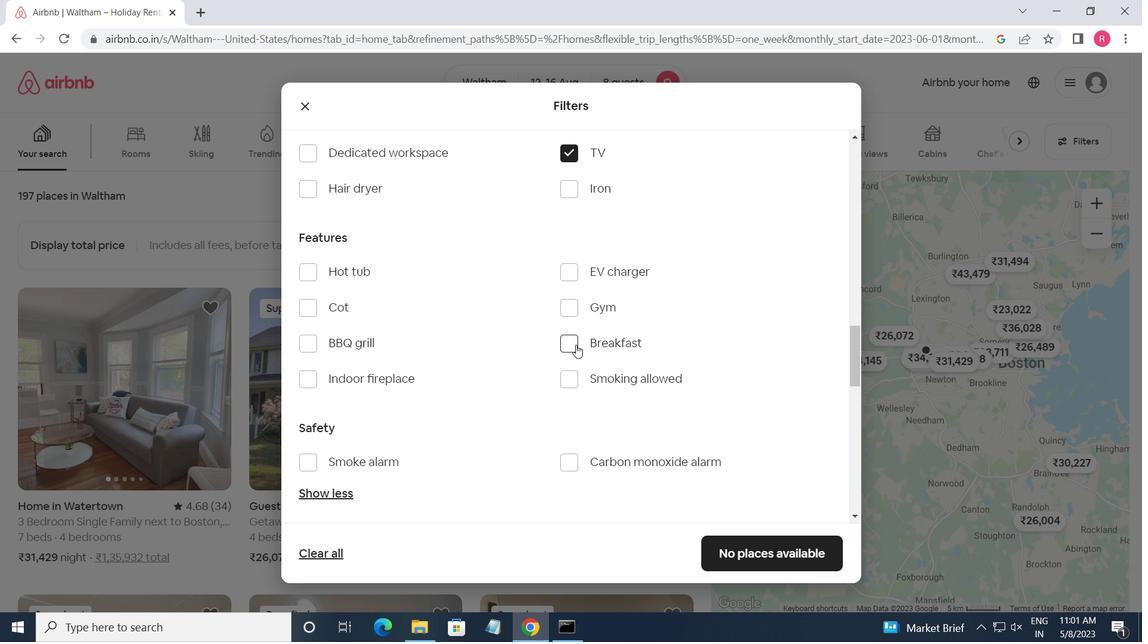 
Action: Mouse moved to (577, 300)
Screenshot: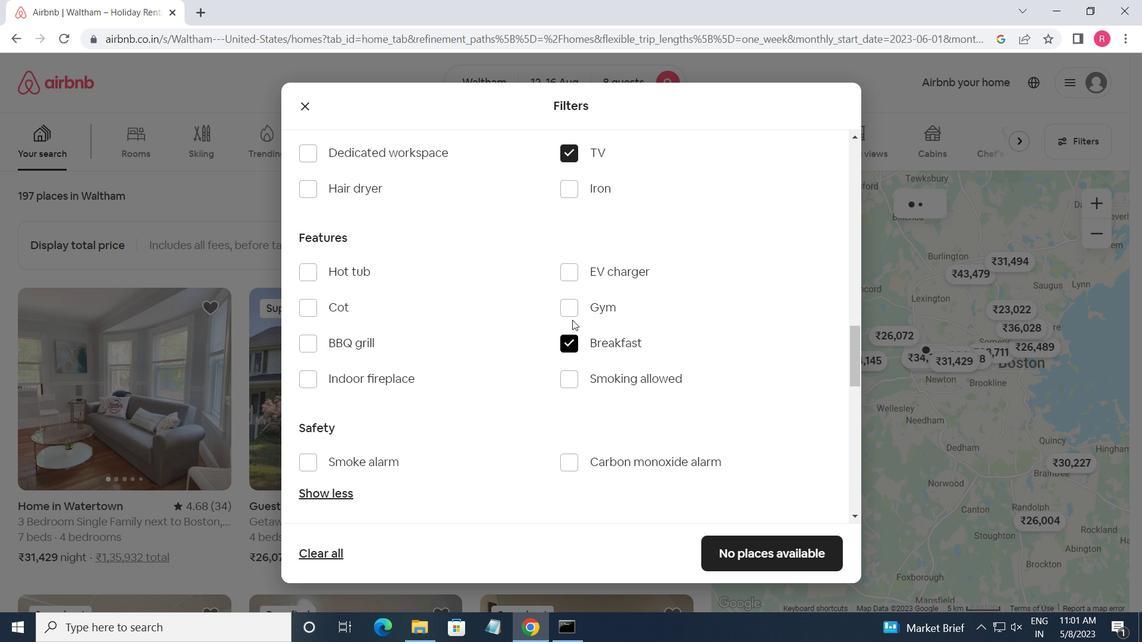 
Action: Mouse pressed left at (577, 300)
Screenshot: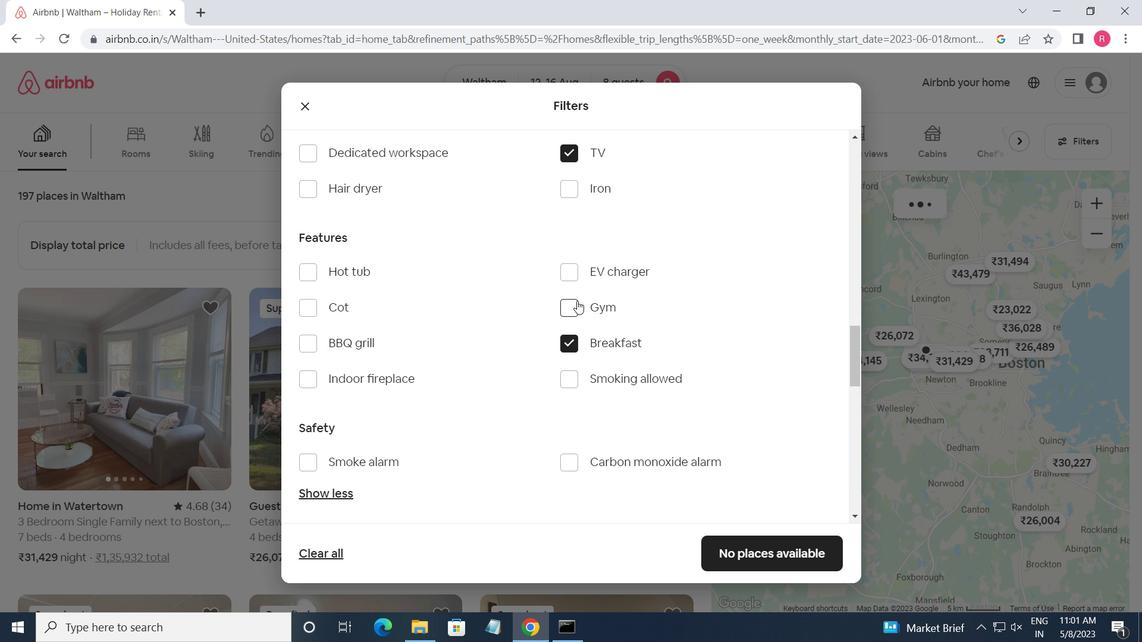 
Action: Mouse moved to (501, 333)
Screenshot: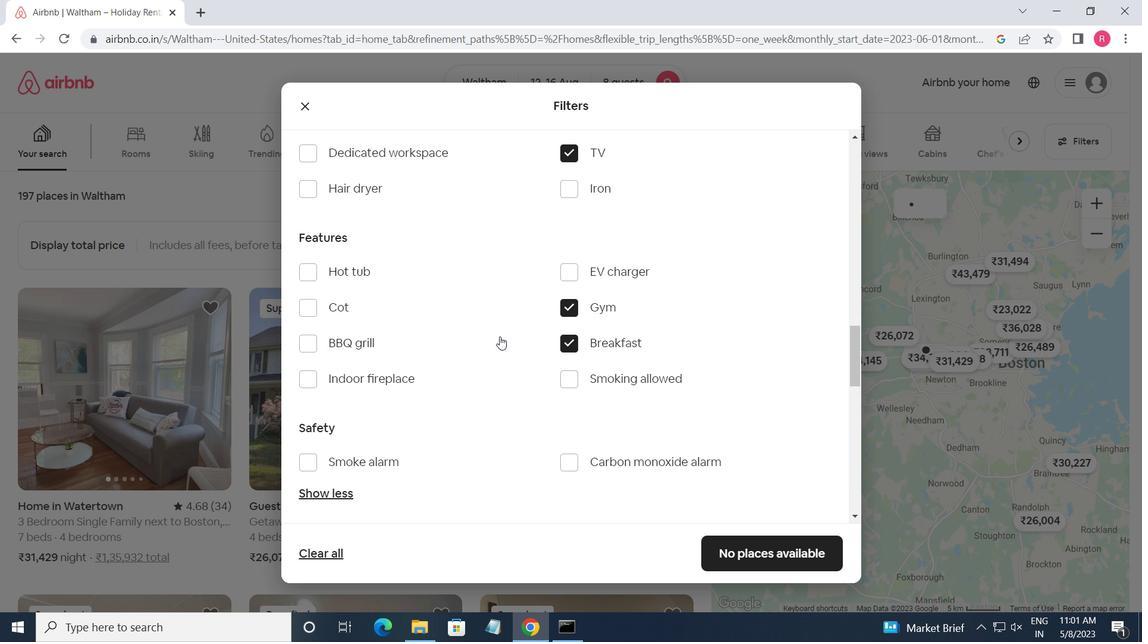 
Action: Mouse scrolled (501, 332) with delta (0, 0)
Screenshot: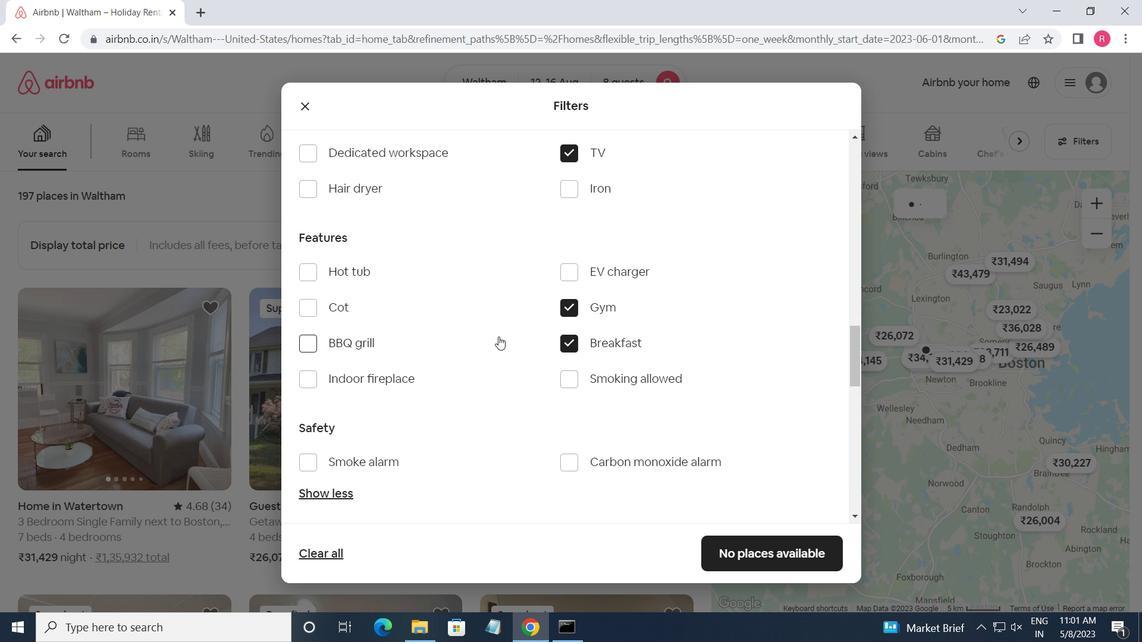 
Action: Mouse moved to (501, 333)
Screenshot: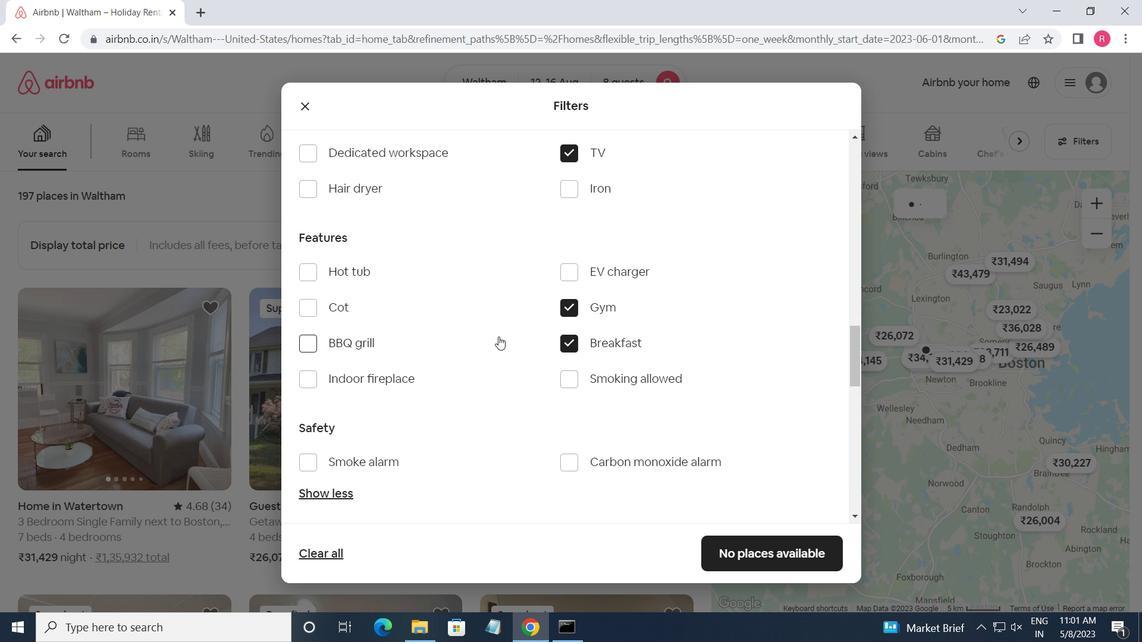 
Action: Mouse scrolled (501, 332) with delta (0, 0)
Screenshot: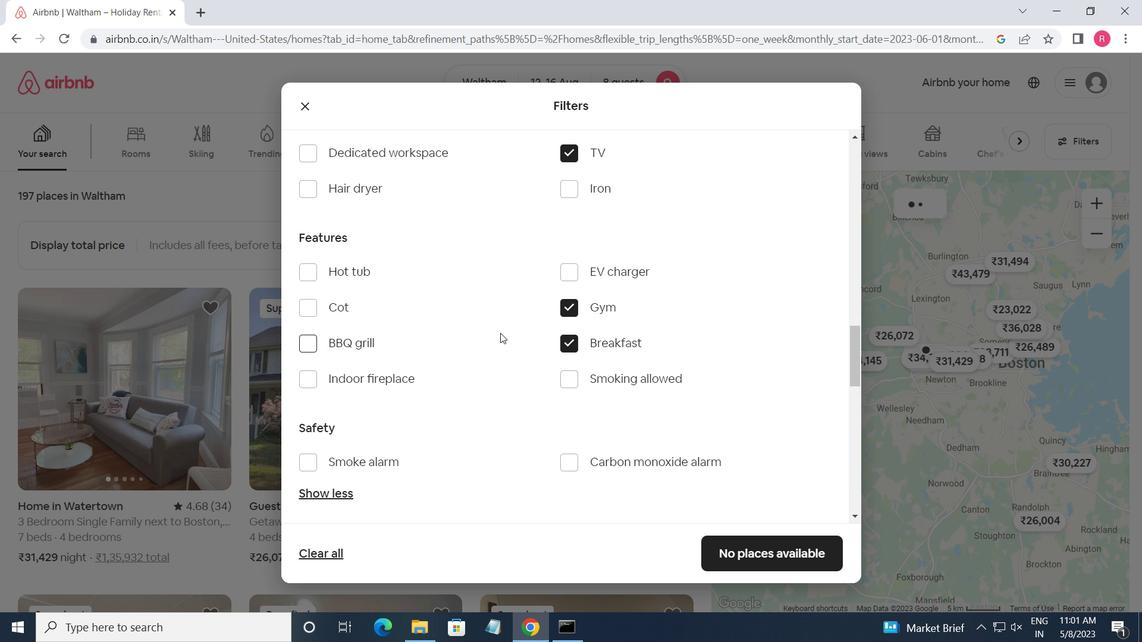
Action: Mouse scrolled (501, 332) with delta (0, 0)
Screenshot: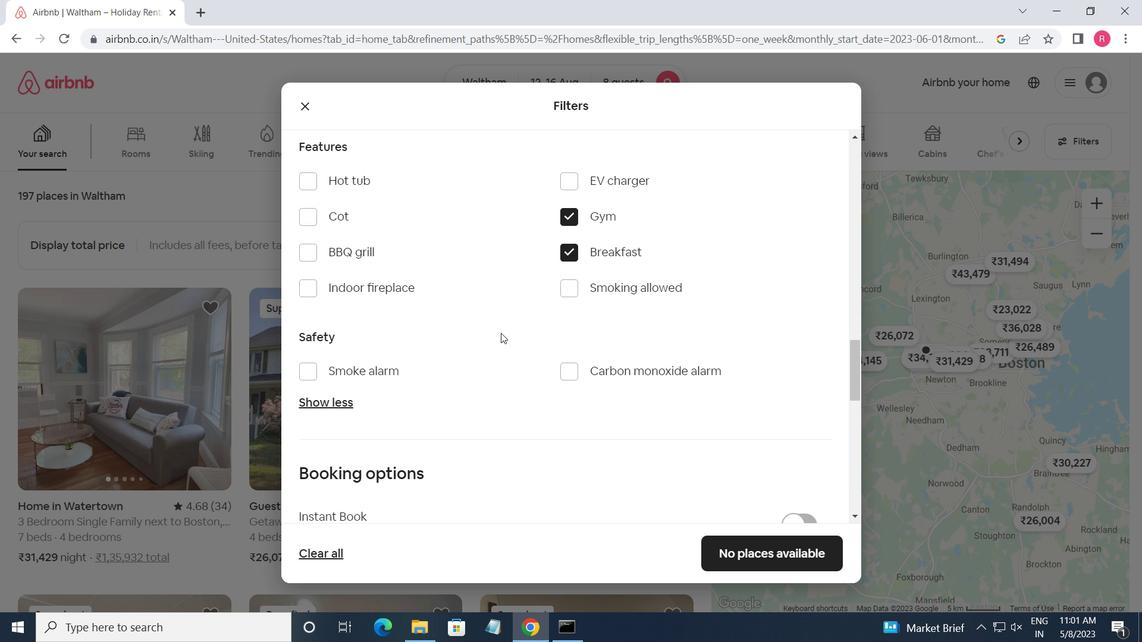 
Action: Mouse scrolled (501, 332) with delta (0, 0)
Screenshot: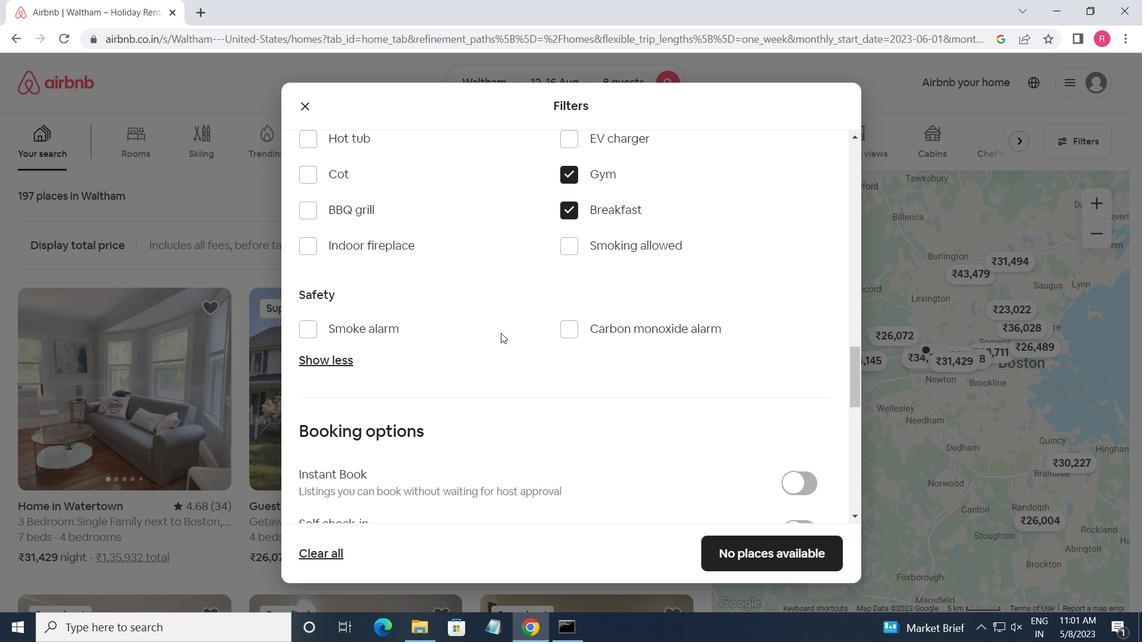 
Action: Mouse moved to (808, 373)
Screenshot: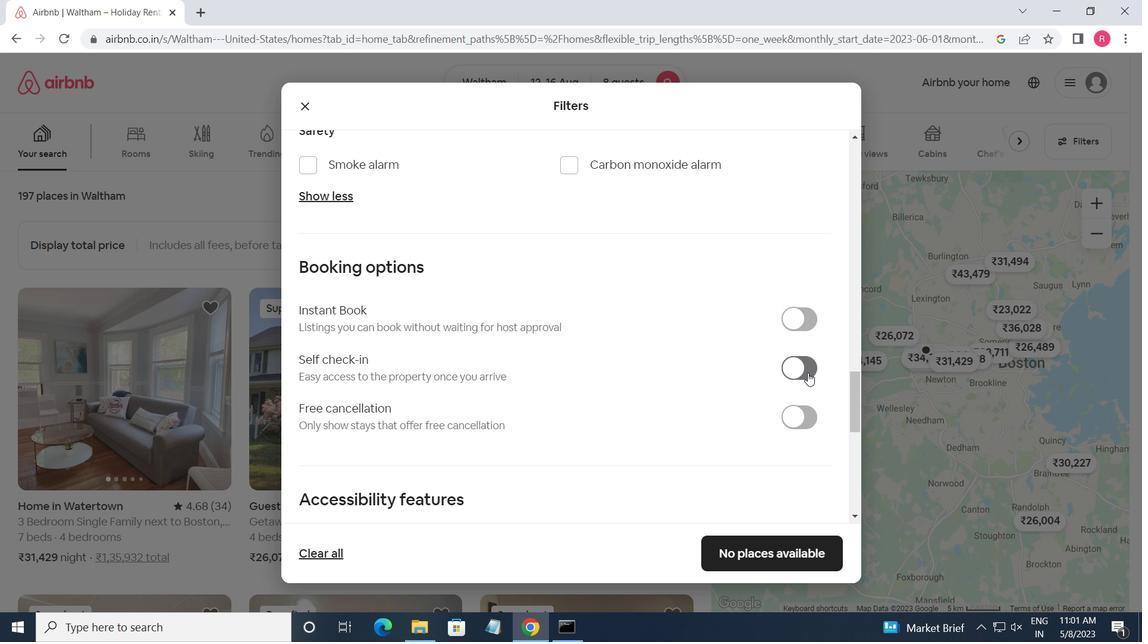 
Action: Mouse pressed left at (808, 373)
Screenshot: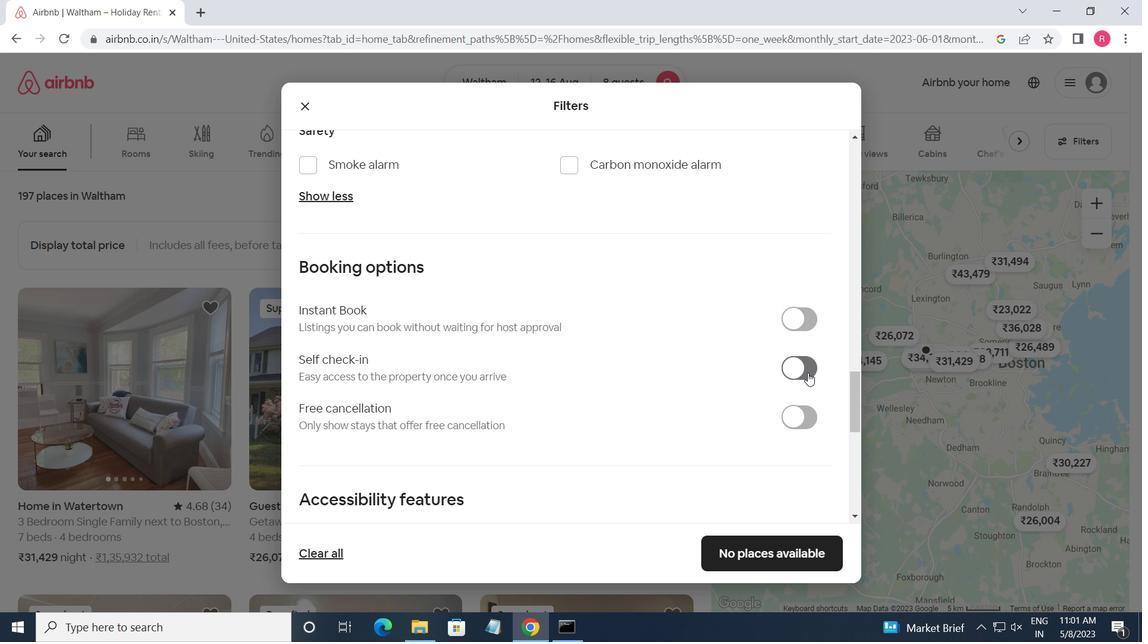 
Action: Mouse moved to (539, 360)
Screenshot: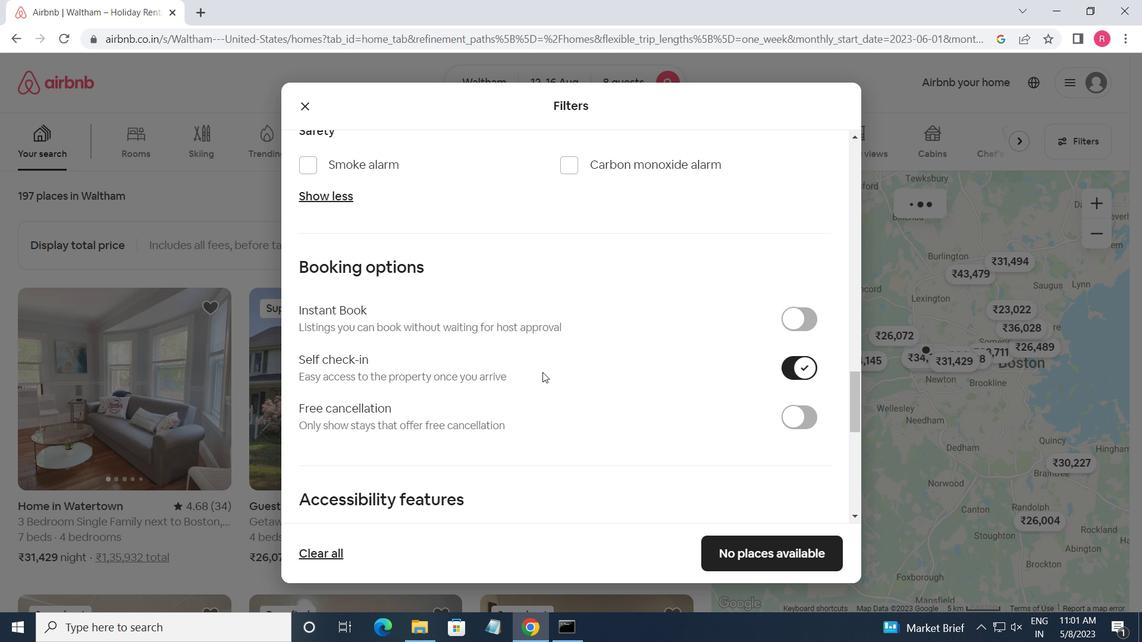 
Action: Mouse scrolled (539, 359) with delta (0, 0)
Screenshot: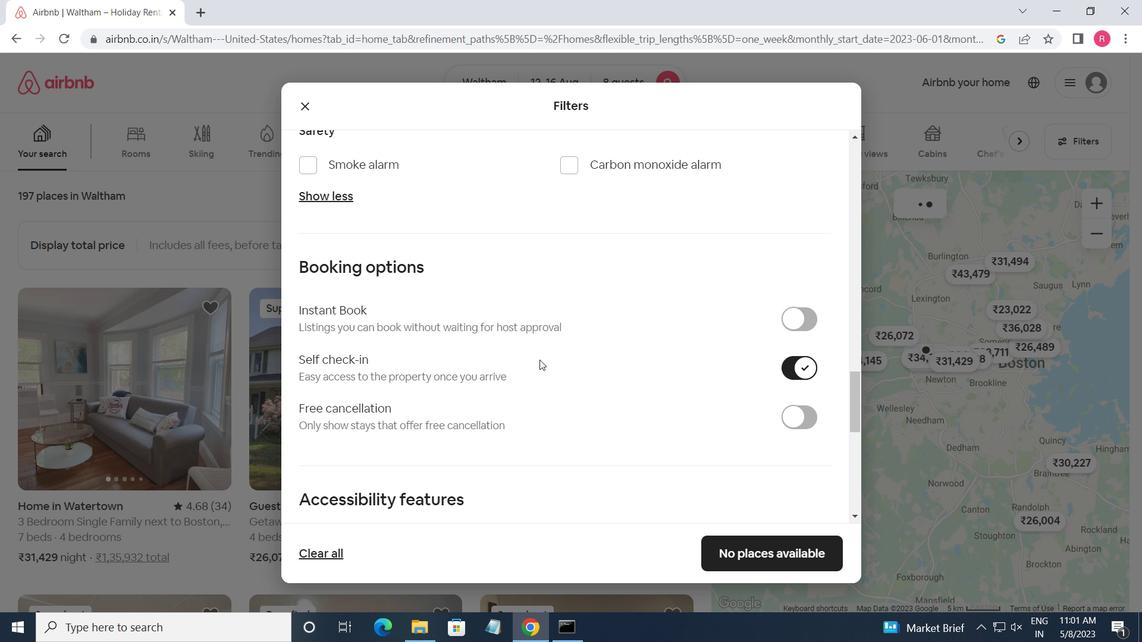 
Action: Mouse scrolled (539, 359) with delta (0, 0)
Screenshot: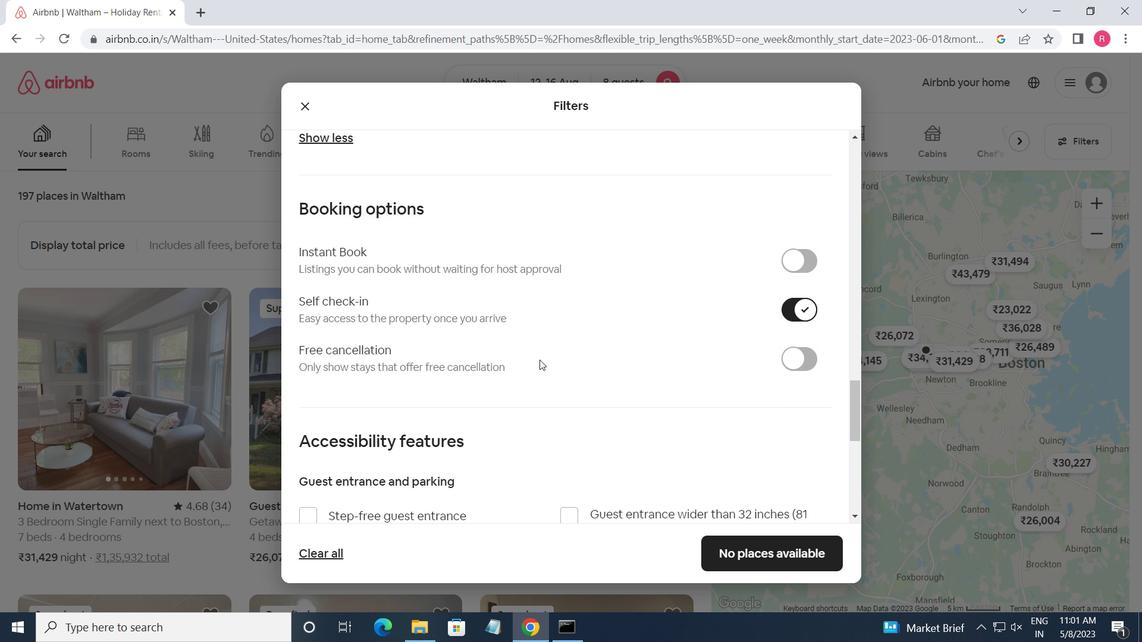
Action: Mouse scrolled (539, 359) with delta (0, 0)
Screenshot: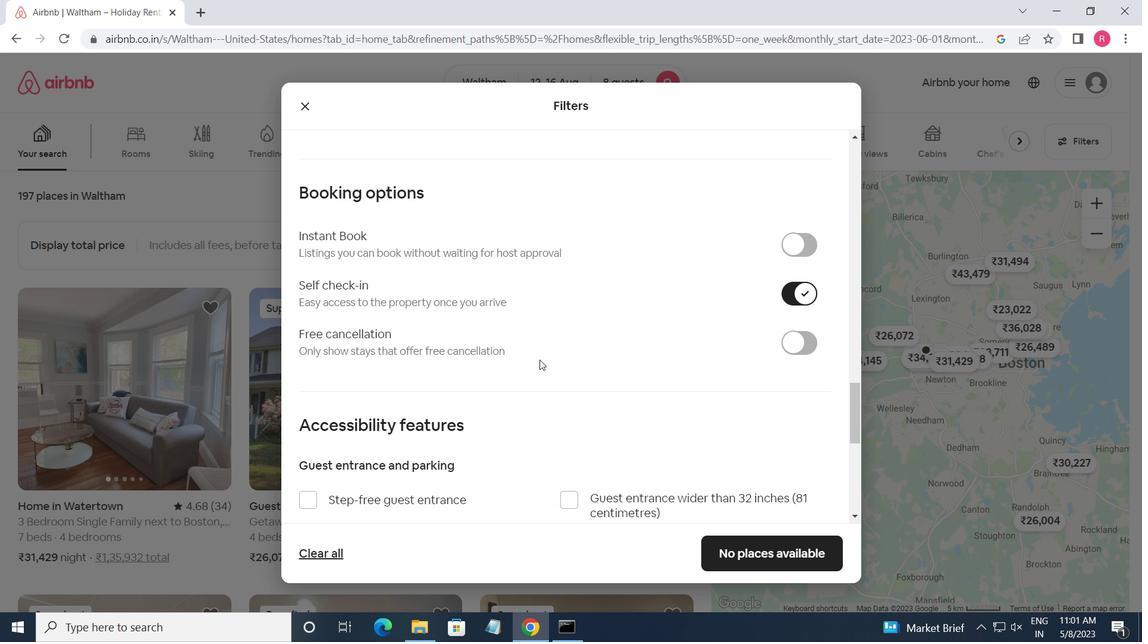 
Action: Mouse moved to (588, 385)
Screenshot: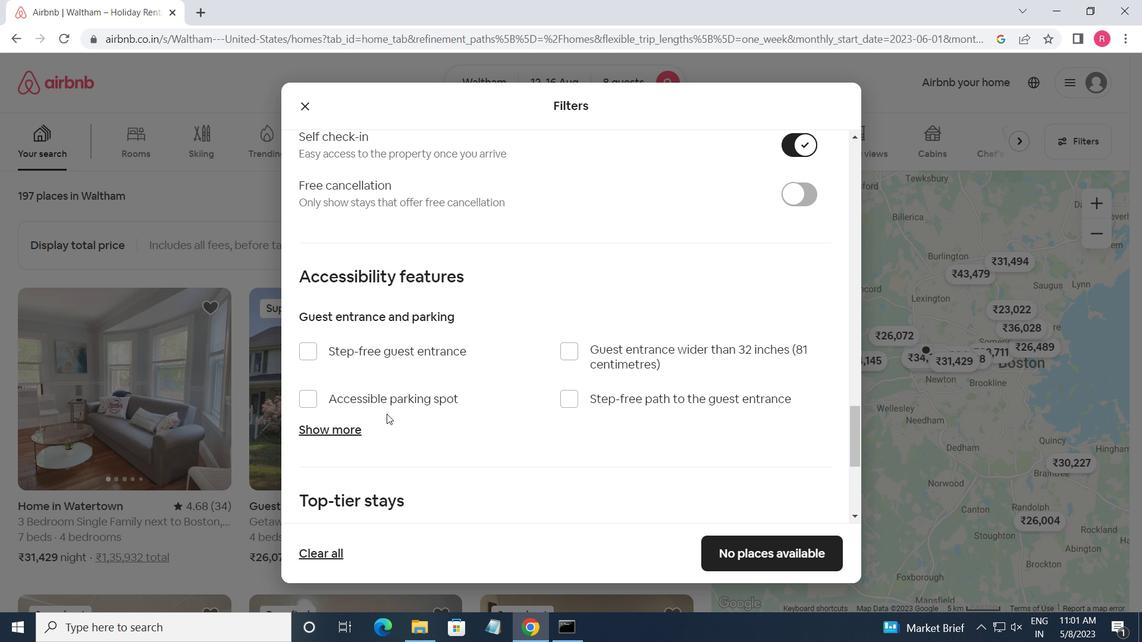 
Action: Mouse scrolled (588, 385) with delta (0, 0)
Screenshot: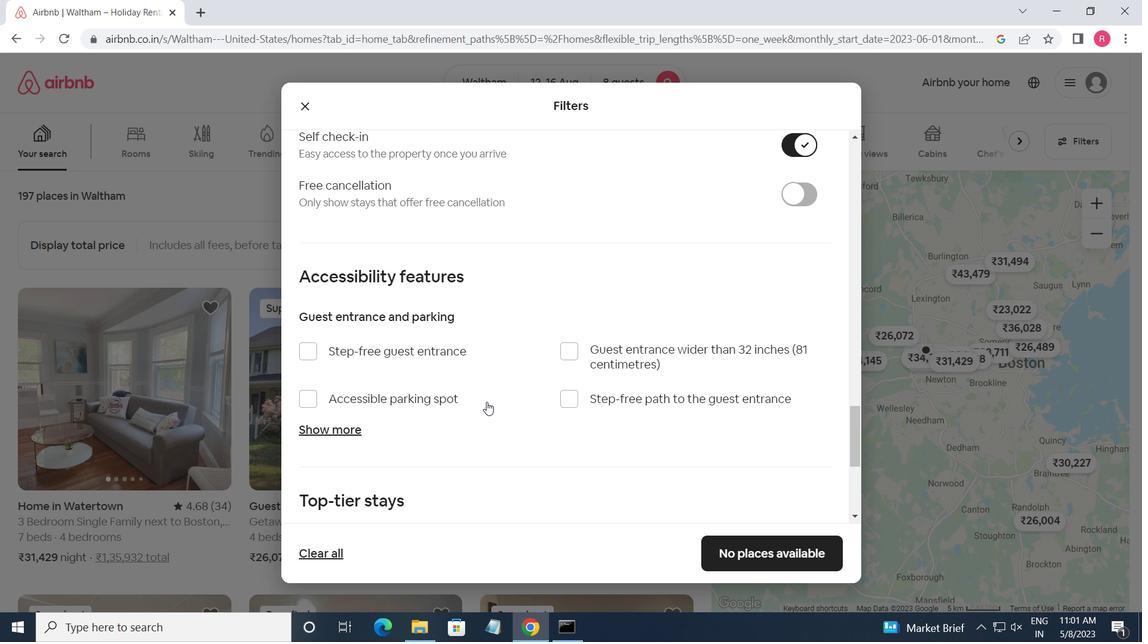 
Action: Mouse scrolled (588, 385) with delta (0, 0)
Screenshot: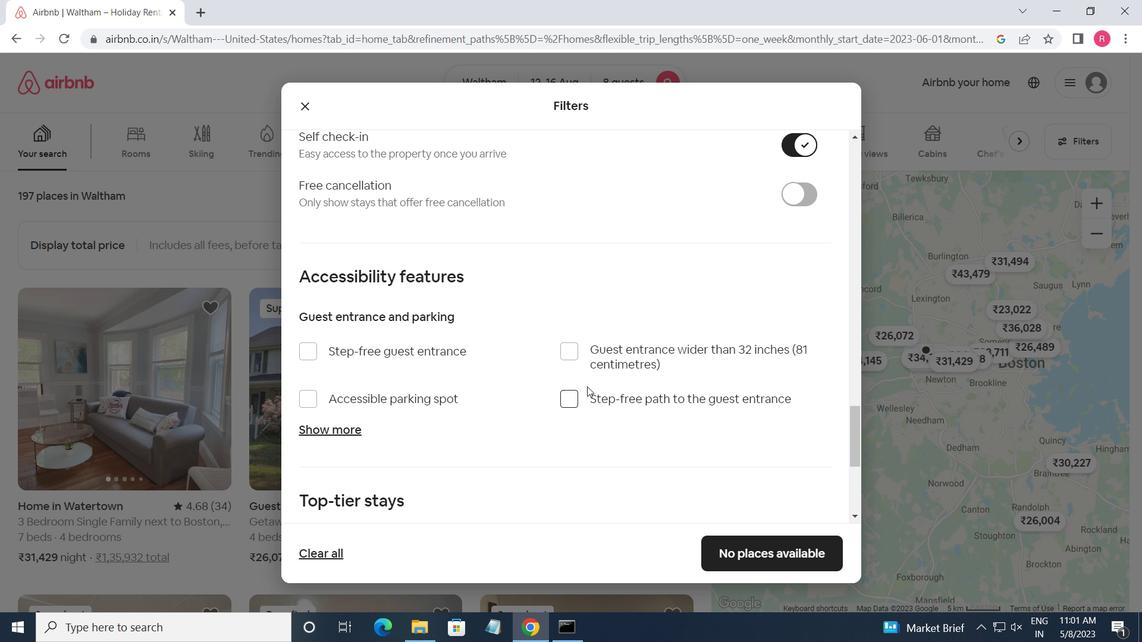 
Action: Mouse scrolled (588, 385) with delta (0, 0)
Screenshot: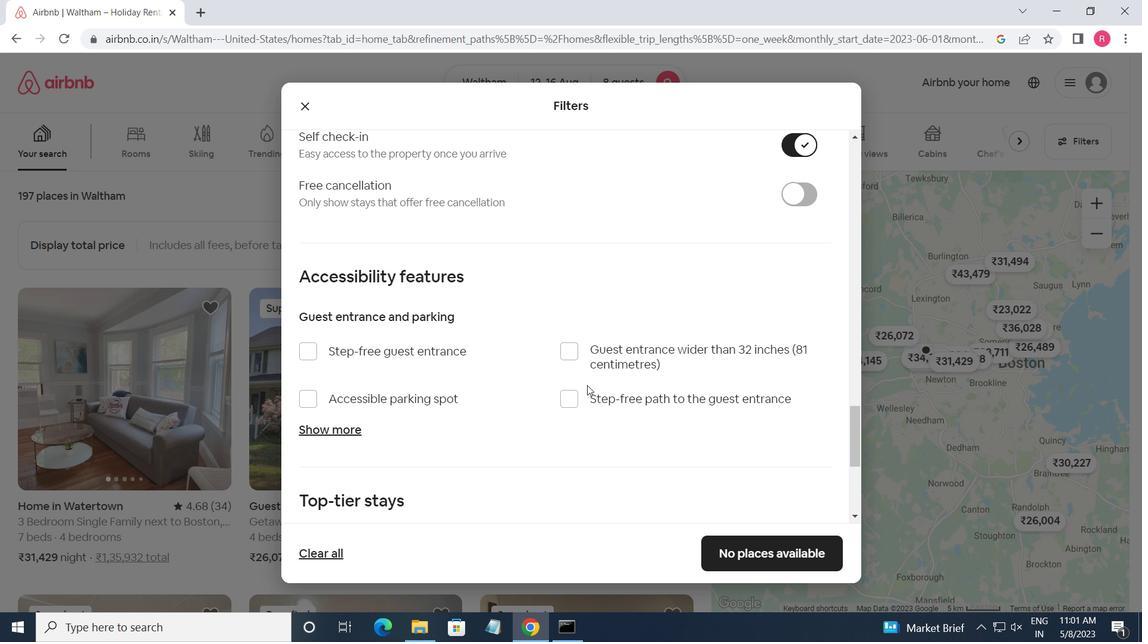 
Action: Mouse moved to (502, 370)
Screenshot: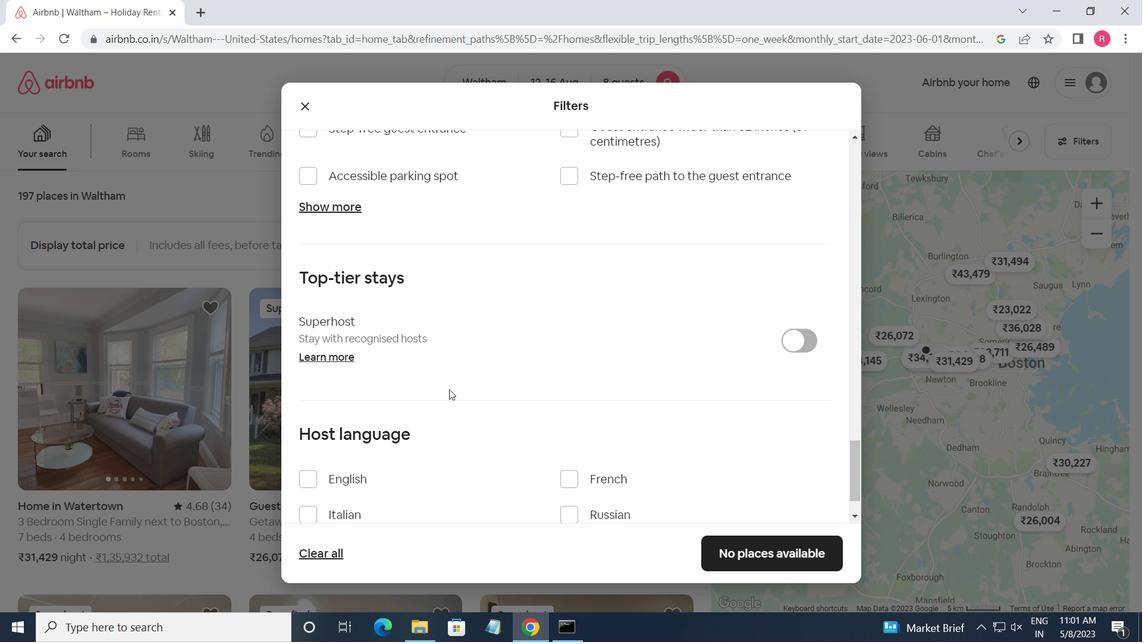 
Action: Mouse scrolled (502, 370) with delta (0, 0)
Screenshot: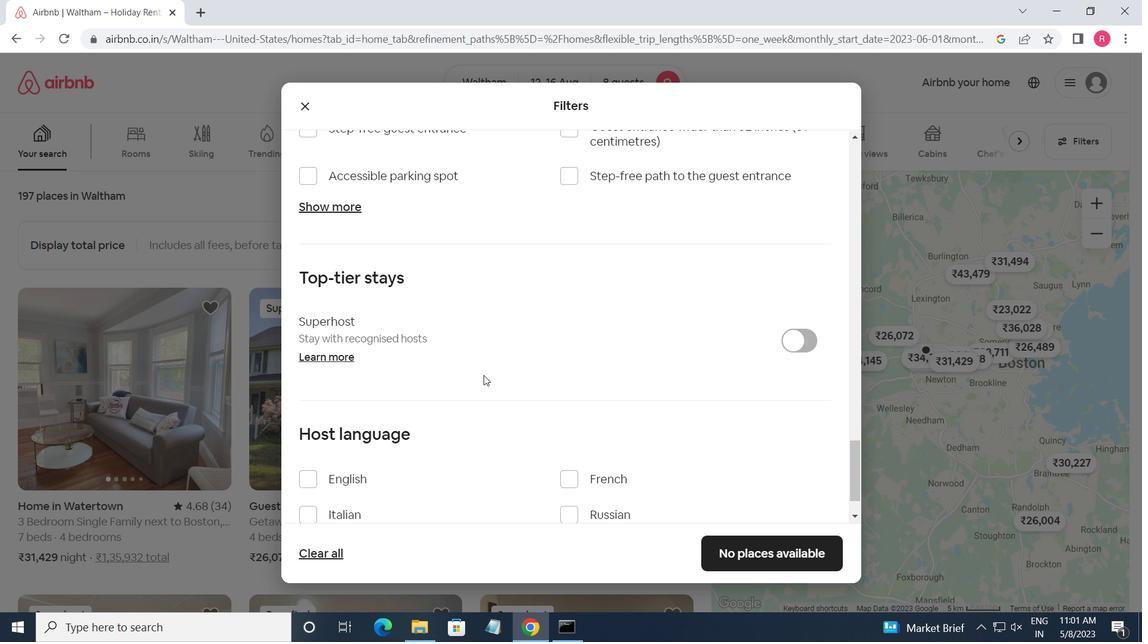 
Action: Mouse scrolled (502, 370) with delta (0, 0)
Screenshot: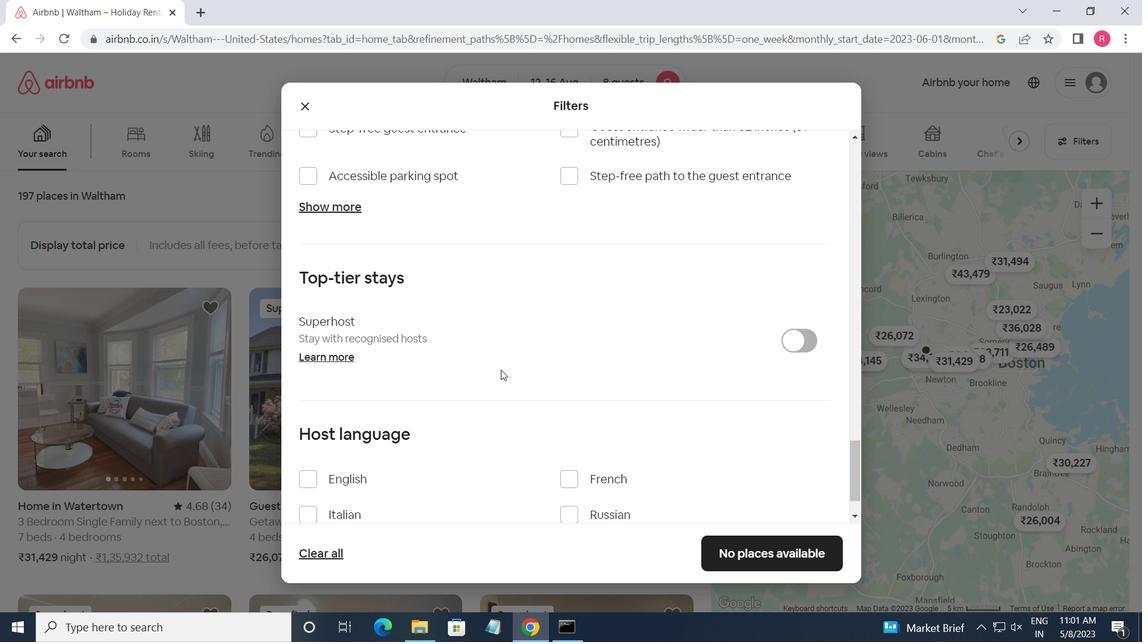 
Action: Mouse moved to (317, 418)
Screenshot: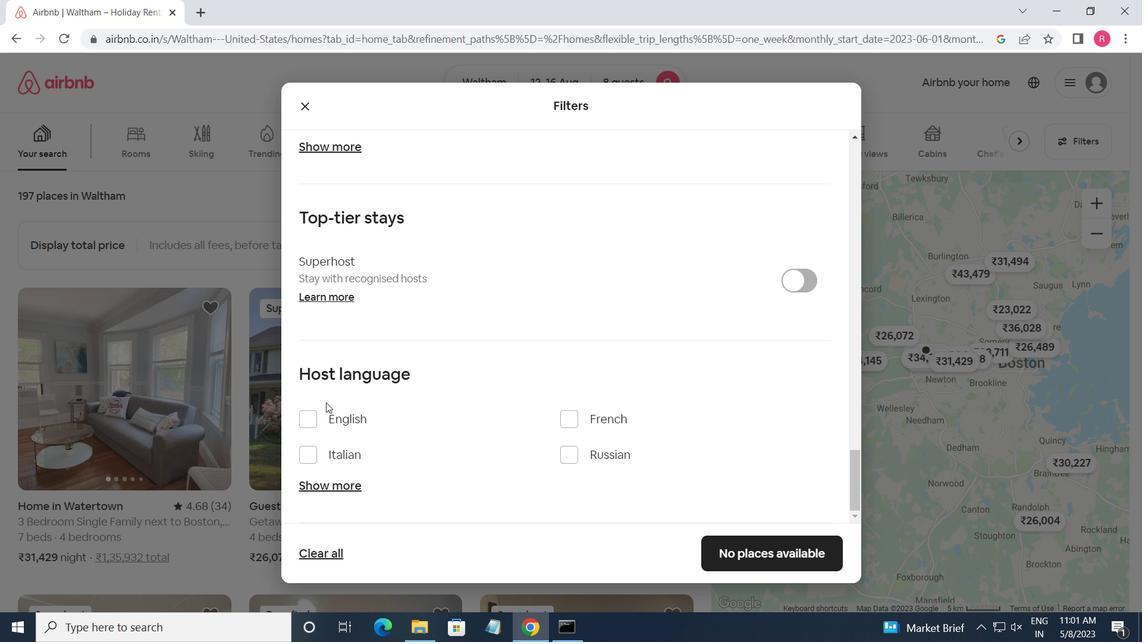
Action: Mouse pressed left at (317, 418)
Screenshot: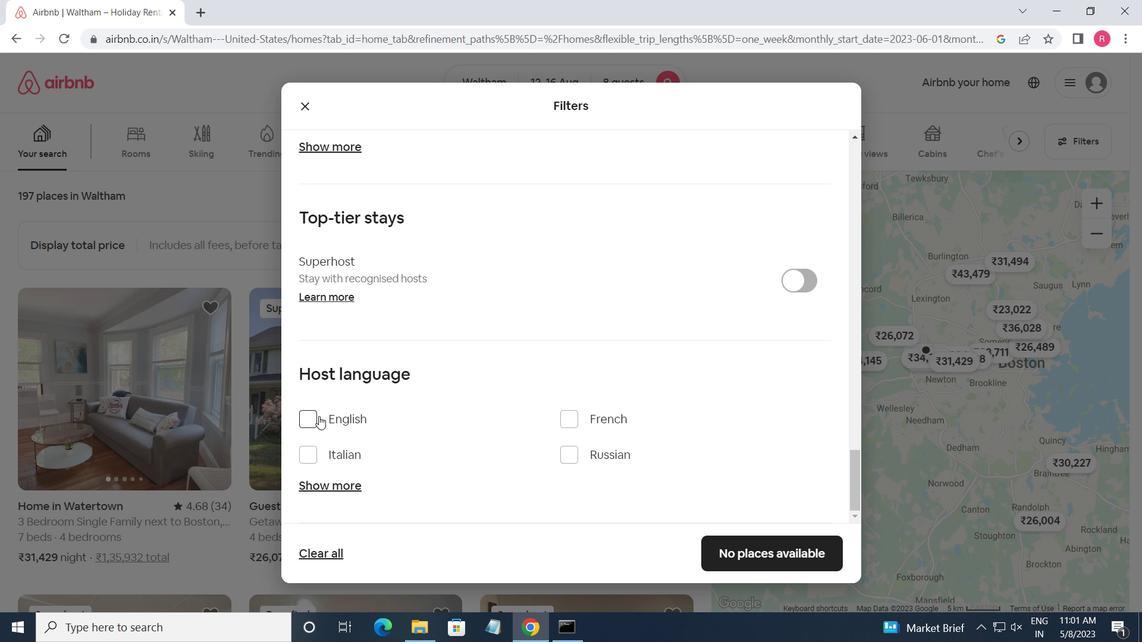 
Action: Mouse moved to (751, 558)
Screenshot: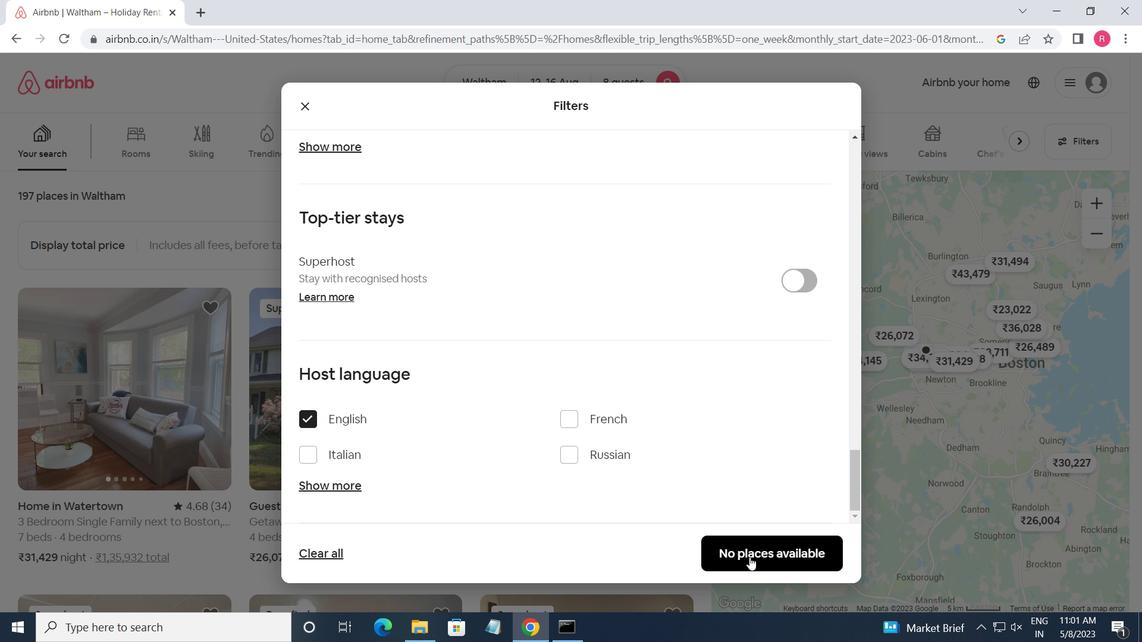 
Action: Mouse pressed left at (751, 558)
Screenshot: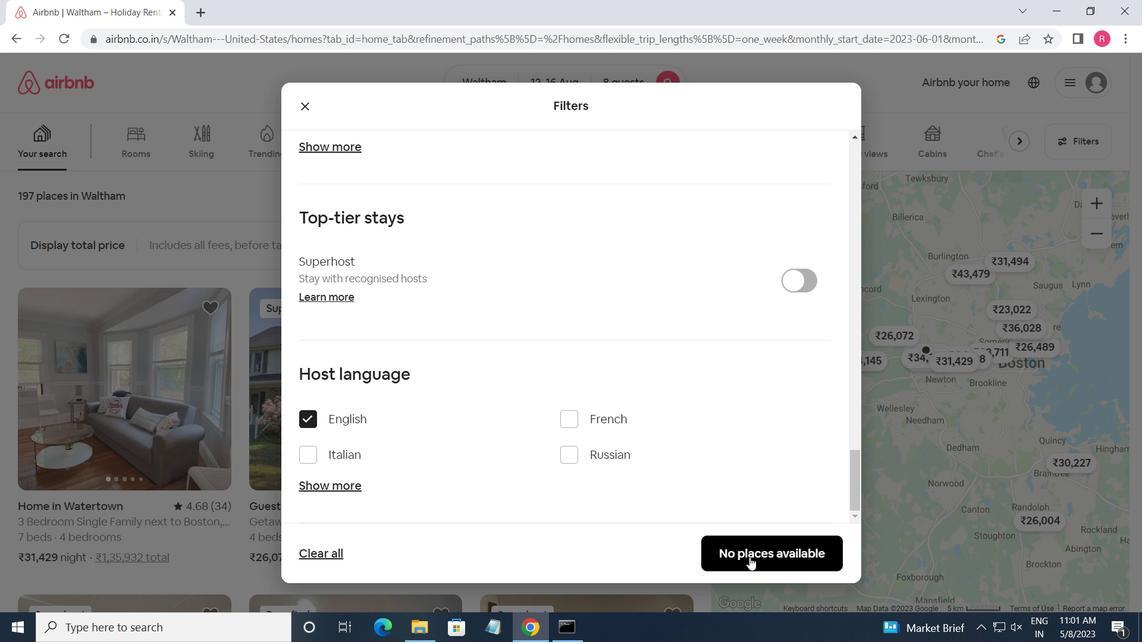
Action: Mouse moved to (750, 554)
Screenshot: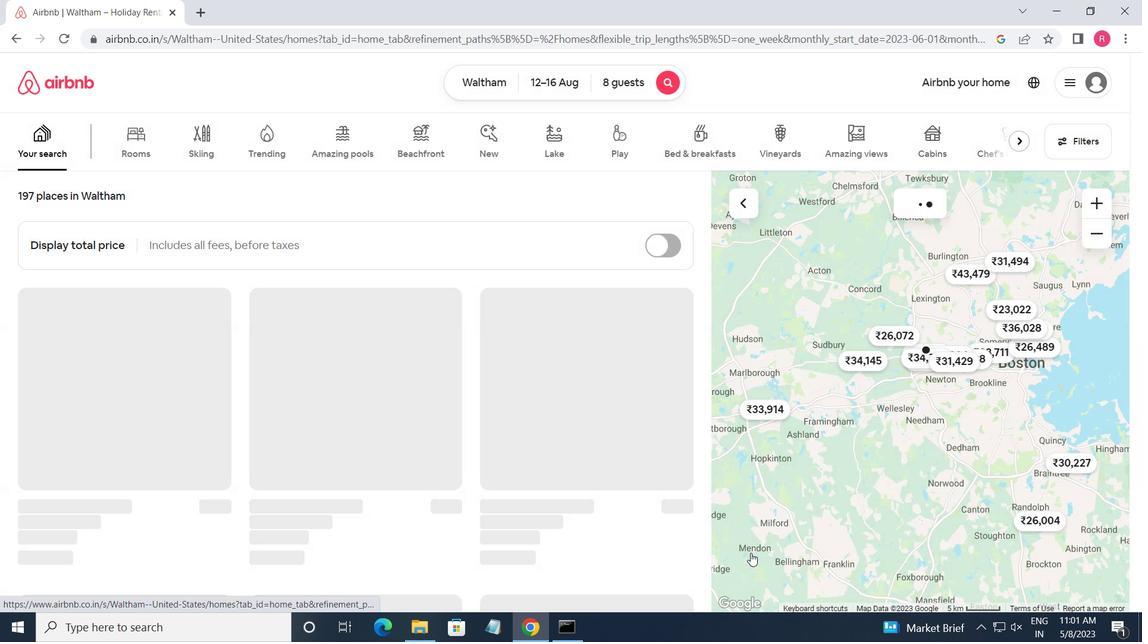 
